 Task: Design a concept for a virtual art gallery exhibition landing page.
Action: Mouse moved to (196, 187)
Screenshot: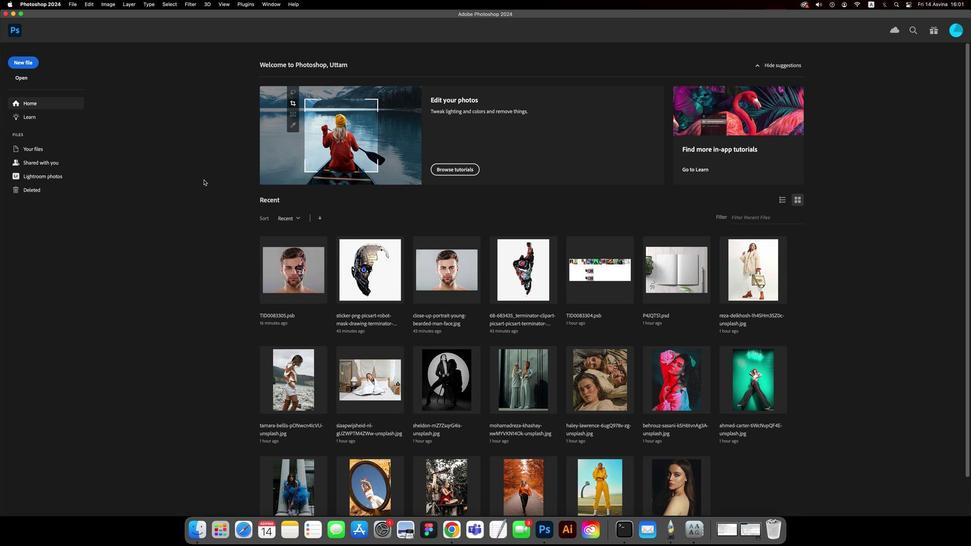 
Action: Mouse pressed left at (196, 187)
Screenshot: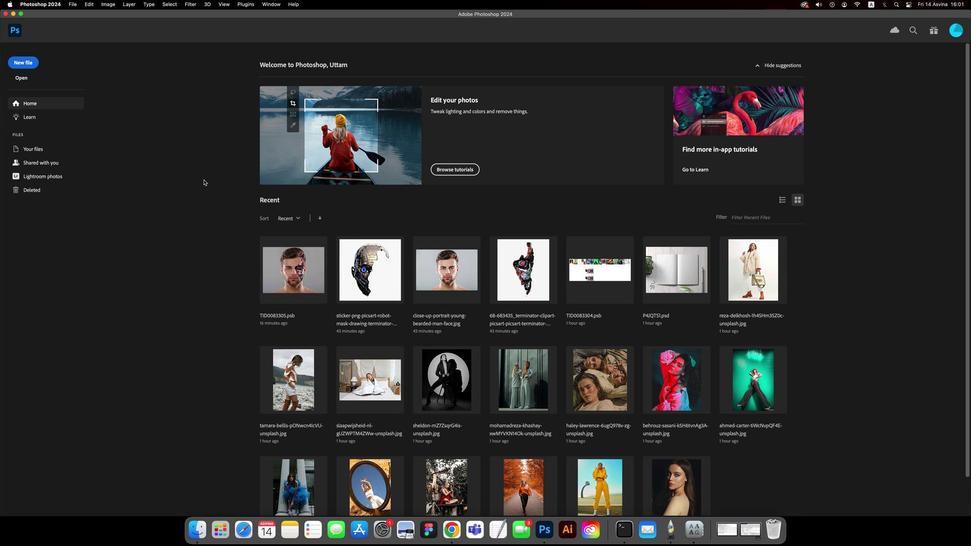 
Action: Mouse moved to (27, 80)
Screenshot: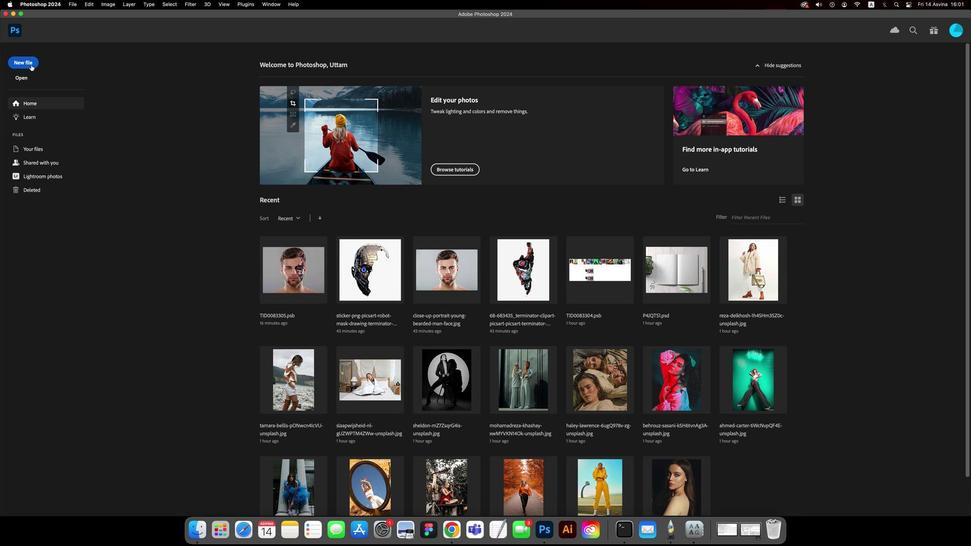 
Action: Mouse pressed left at (27, 80)
Screenshot: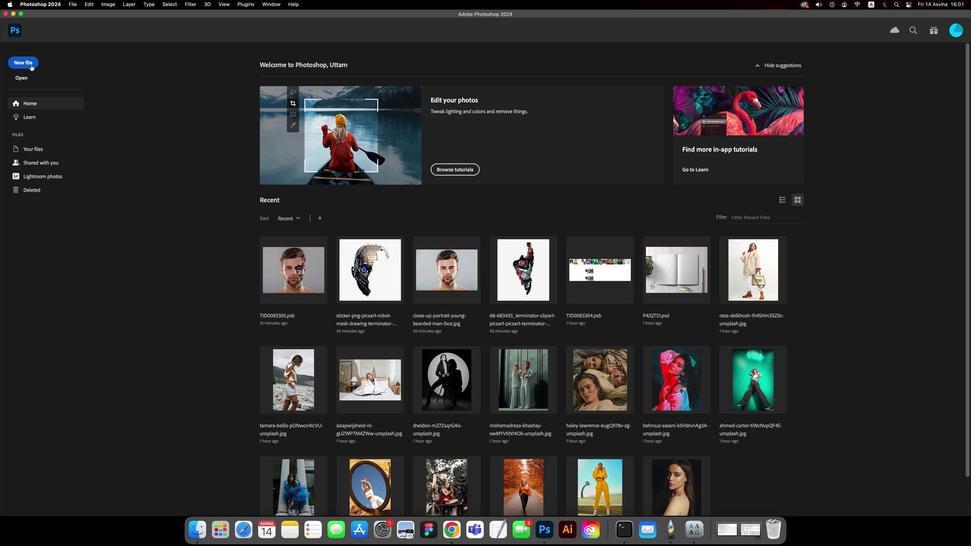 
Action: Mouse moved to (432, 149)
Screenshot: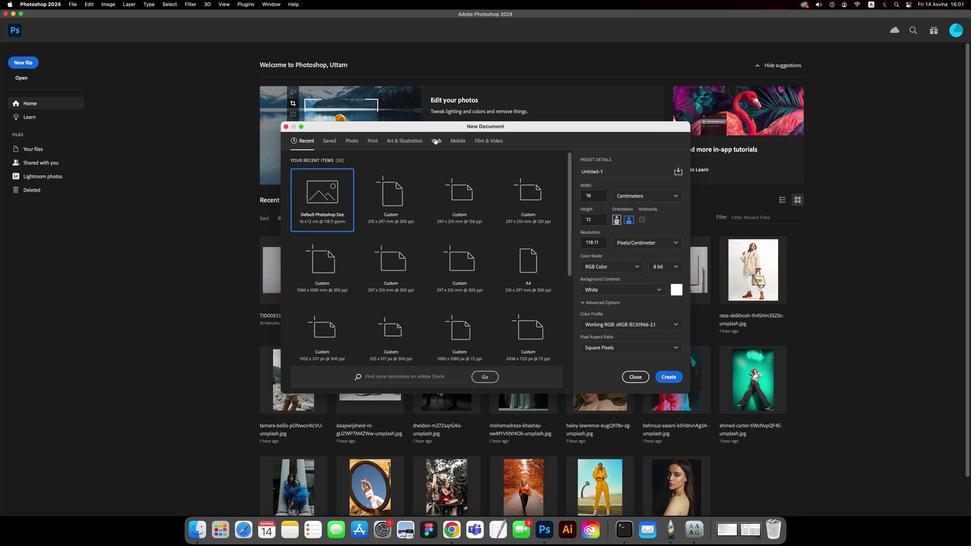 
Action: Mouse pressed left at (432, 149)
Screenshot: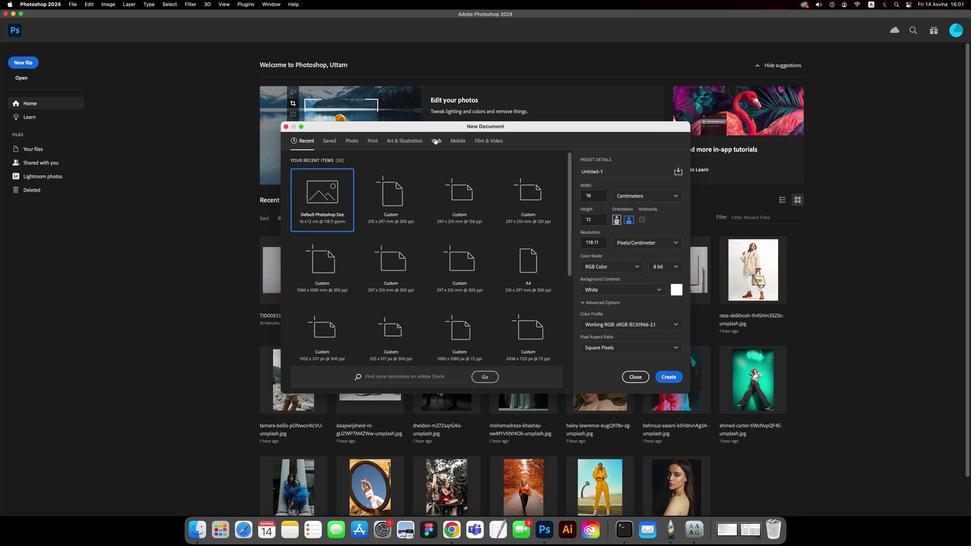 
Action: Mouse moved to (669, 370)
Screenshot: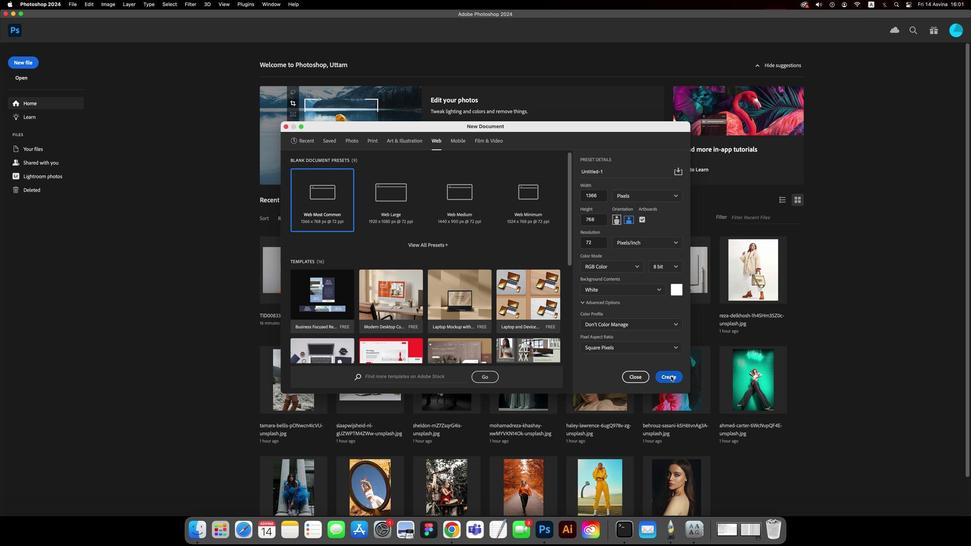 
Action: Mouse pressed left at (669, 370)
Screenshot: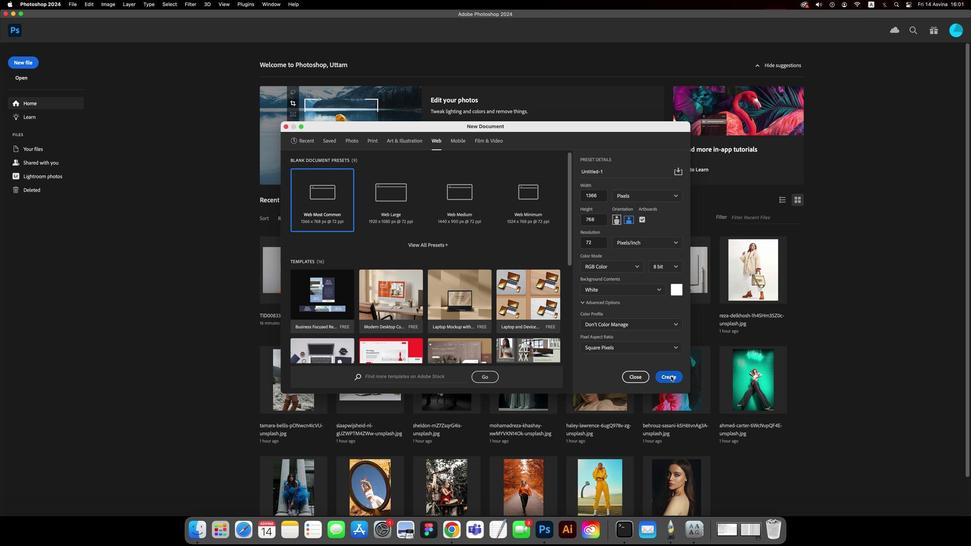 
Action: Mouse moved to (513, 275)
Screenshot: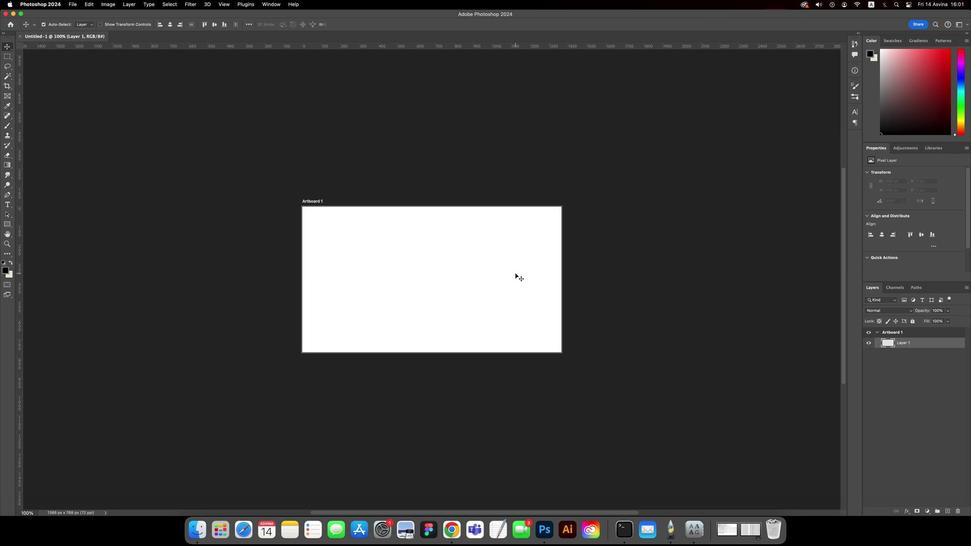 
Action: Mouse pressed left at (513, 275)
Screenshot: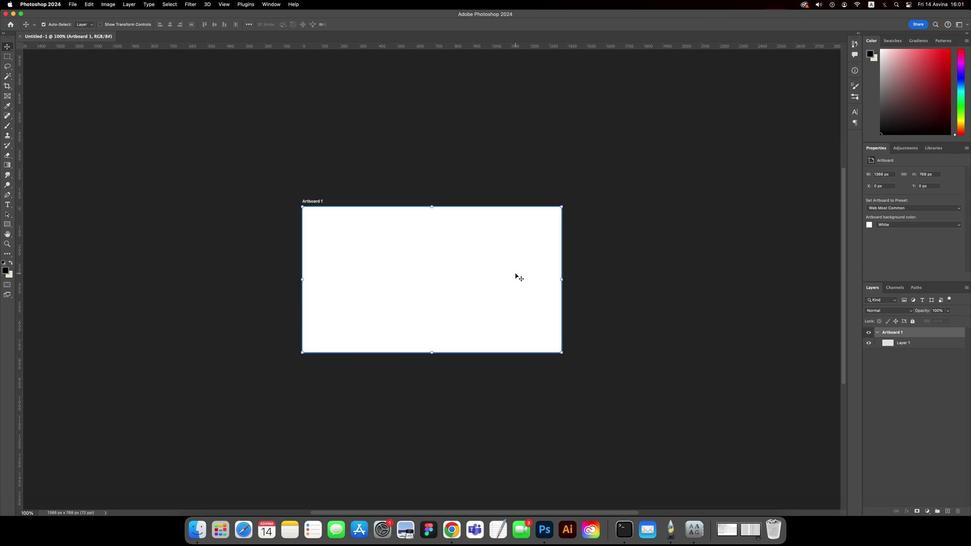 
Action: Mouse moved to (241, 175)
Screenshot: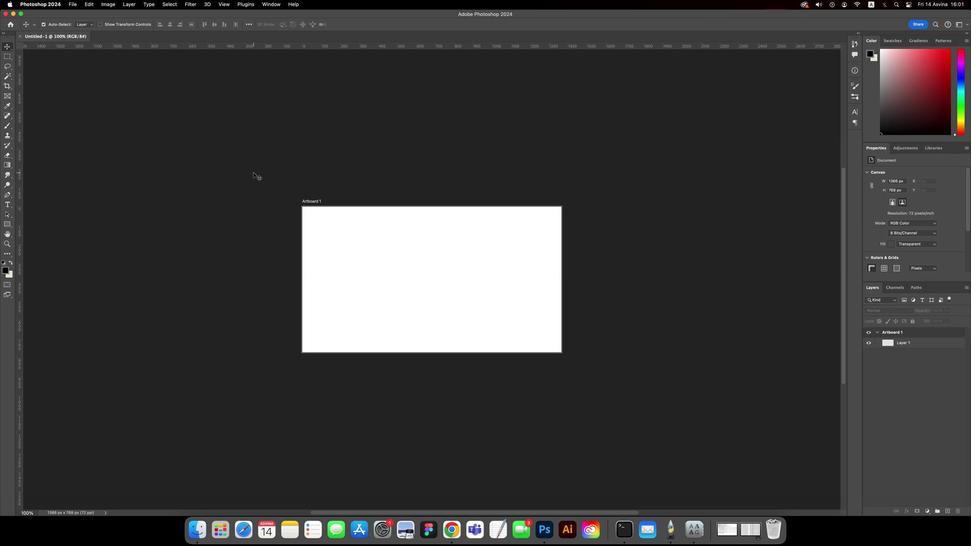 
Action: Mouse pressed left at (241, 175)
Screenshot: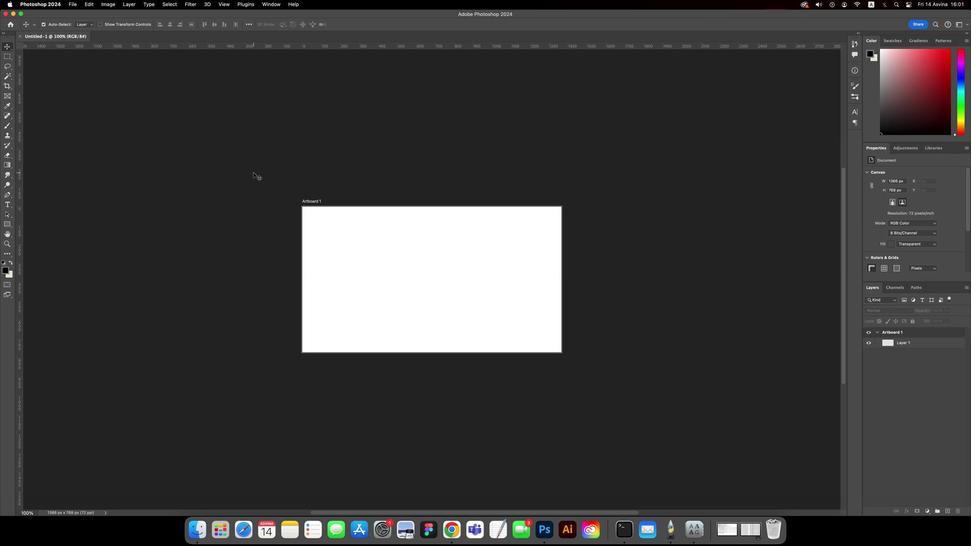 
Action: Mouse moved to (70, 22)
Screenshot: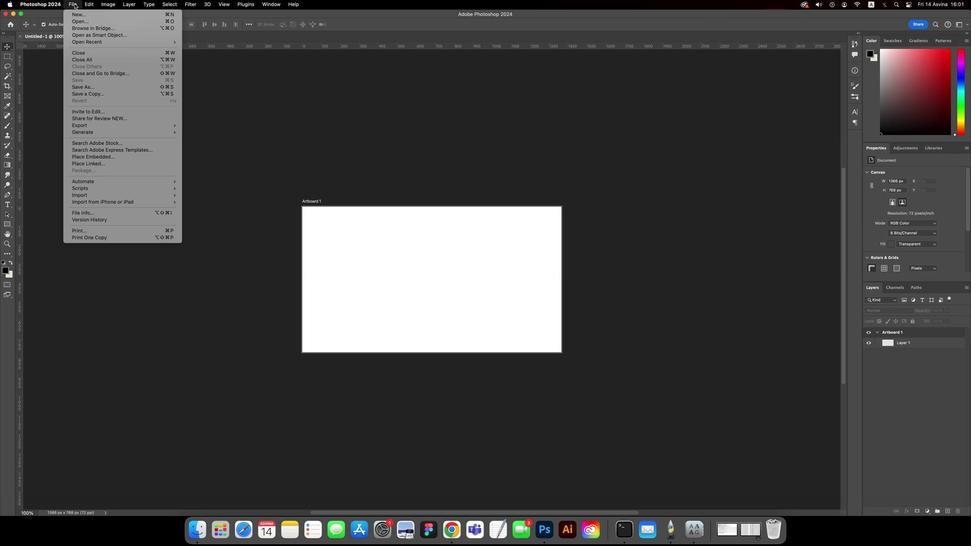 
Action: Mouse pressed left at (70, 22)
Screenshot: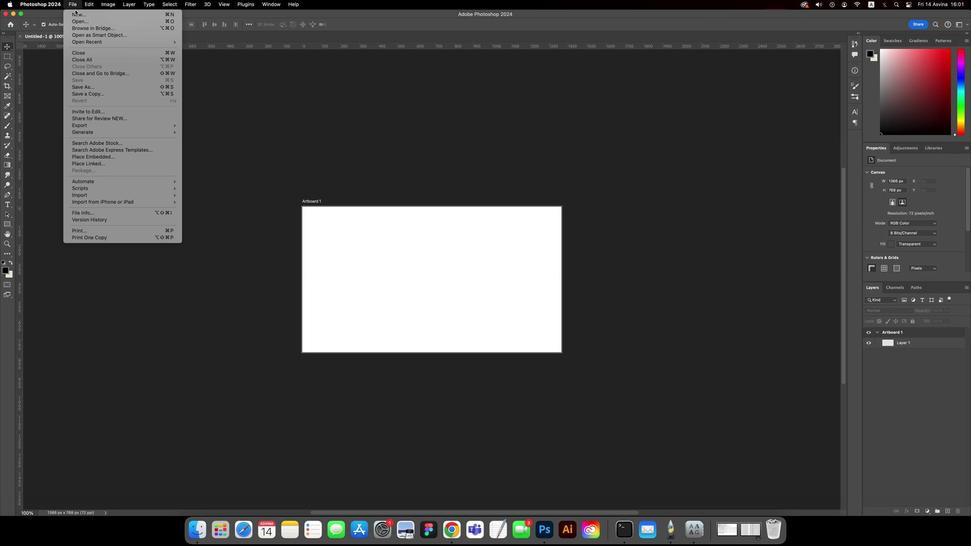 
Action: Mouse moved to (71, 37)
Screenshot: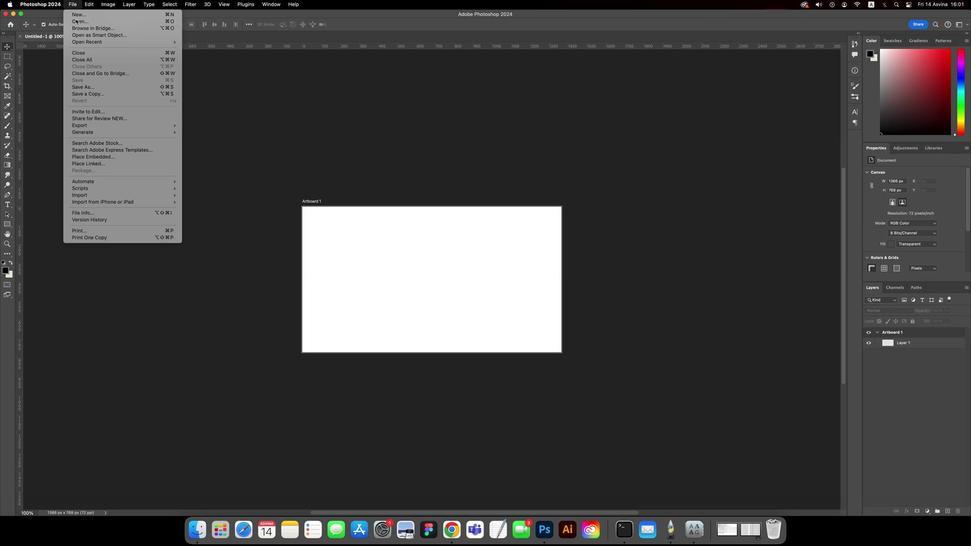 
Action: Mouse pressed left at (71, 37)
Screenshot: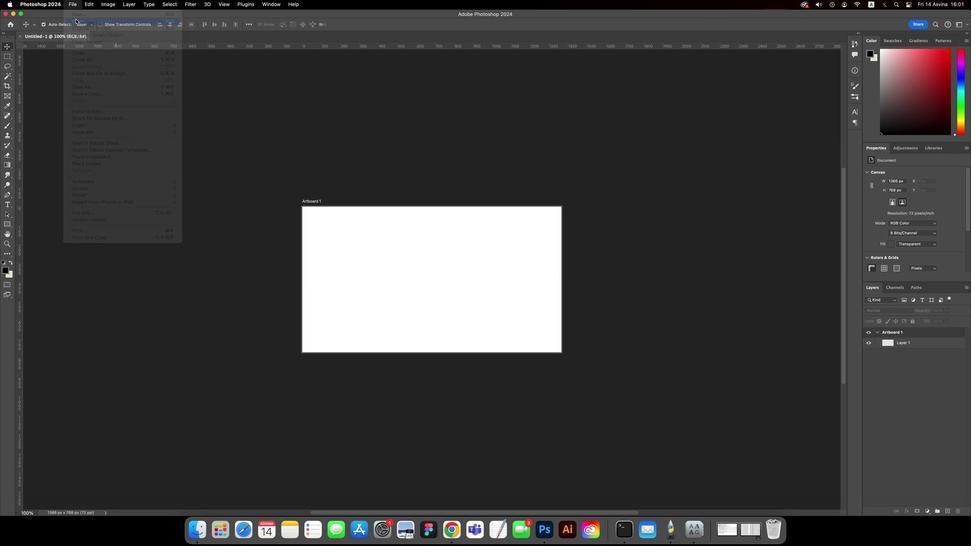 
Action: Mouse moved to (358, 160)
Screenshot: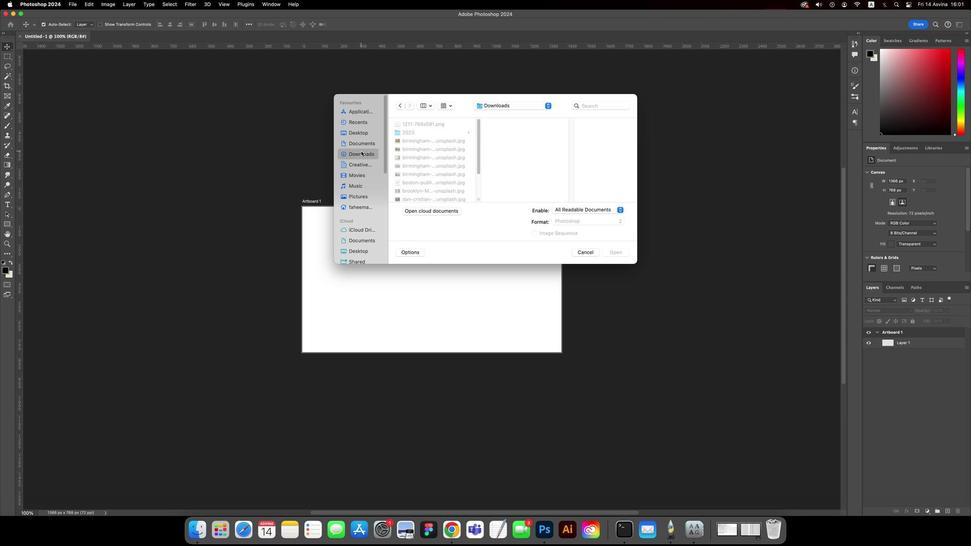 
Action: Mouse pressed left at (358, 160)
Screenshot: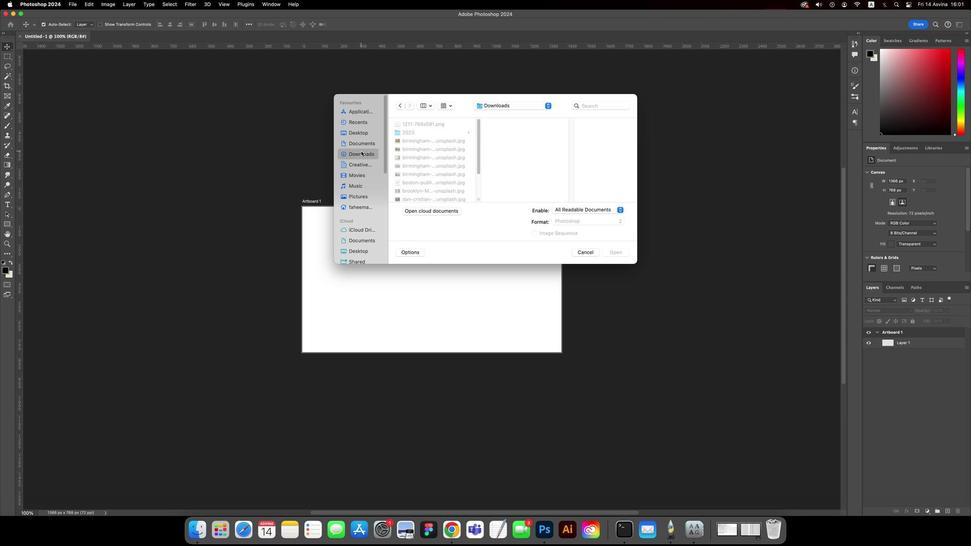 
Action: Mouse moved to (406, 137)
Screenshot: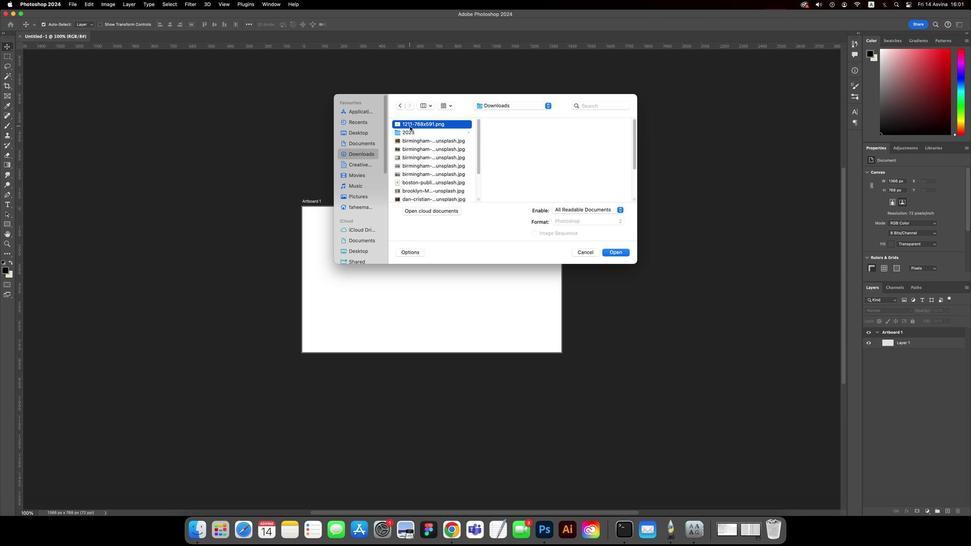 
Action: Mouse pressed left at (406, 137)
Screenshot: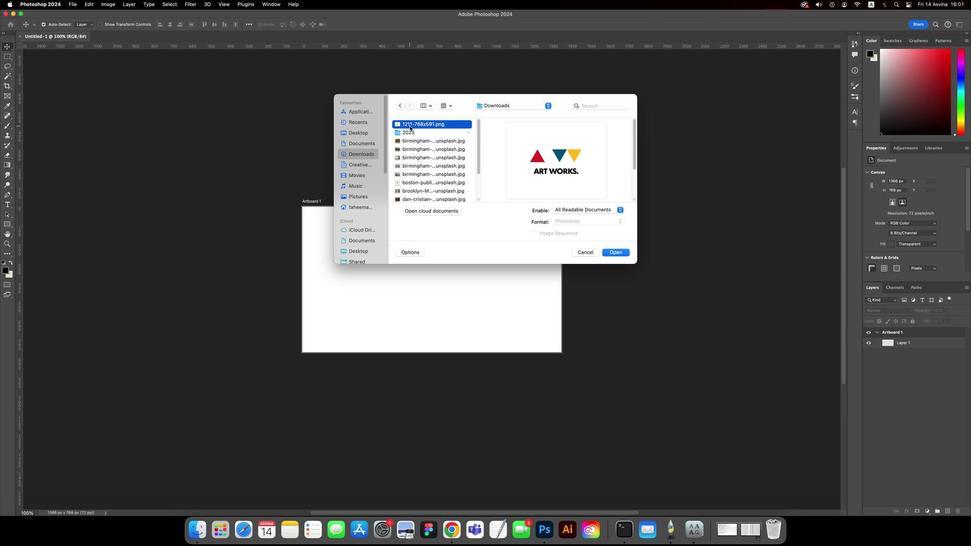 
Action: Key pressed Key.enter
Screenshot: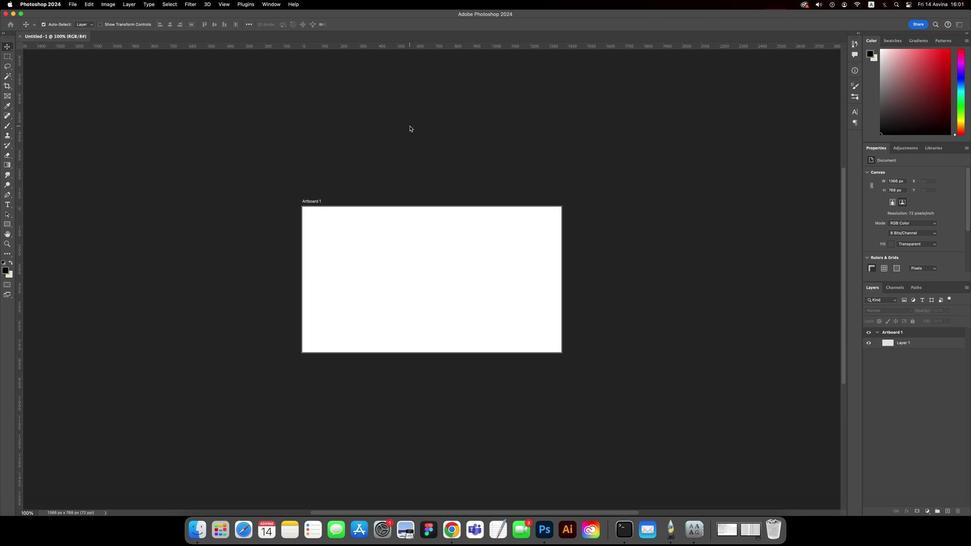 
Action: Mouse moved to (423, 257)
Screenshot: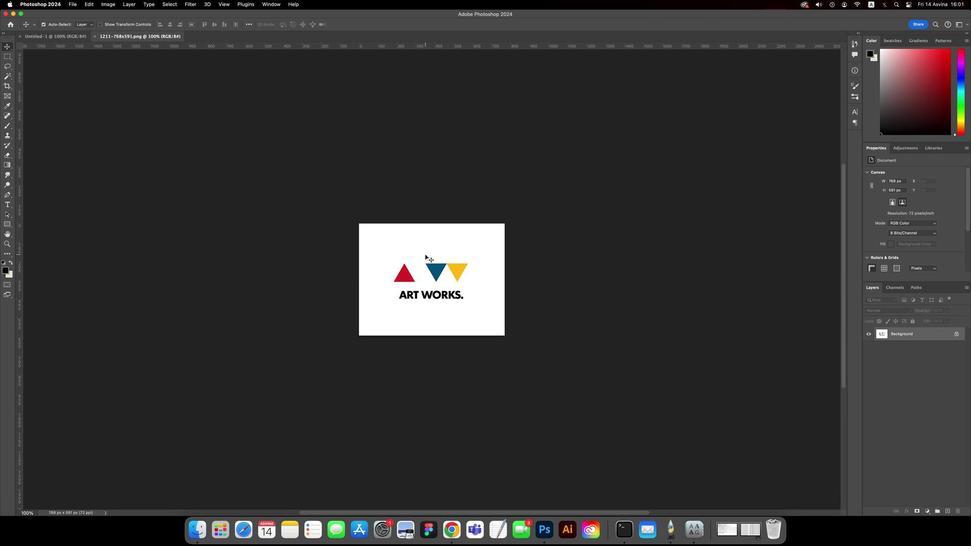 
Action: Mouse pressed left at (423, 257)
Screenshot: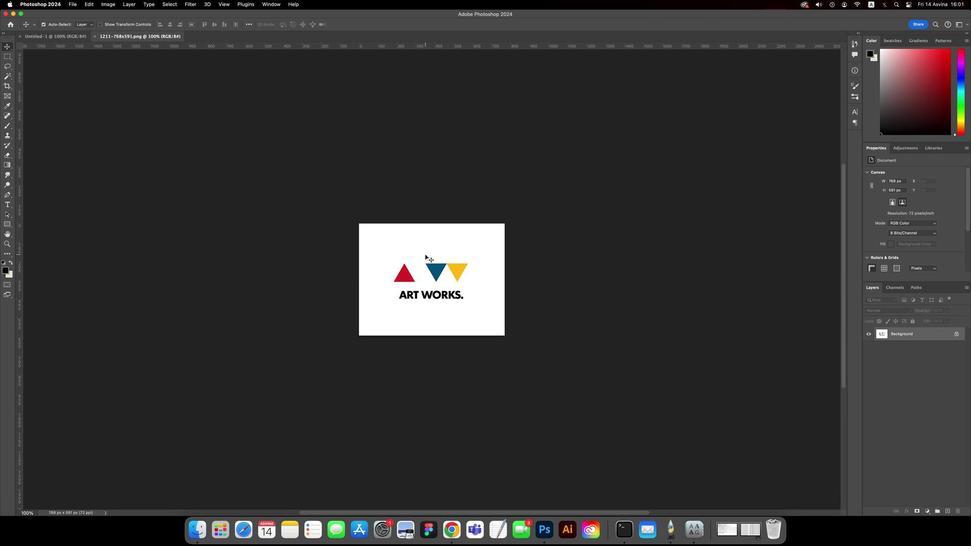 
Action: Key pressed Key.alt
Screenshot: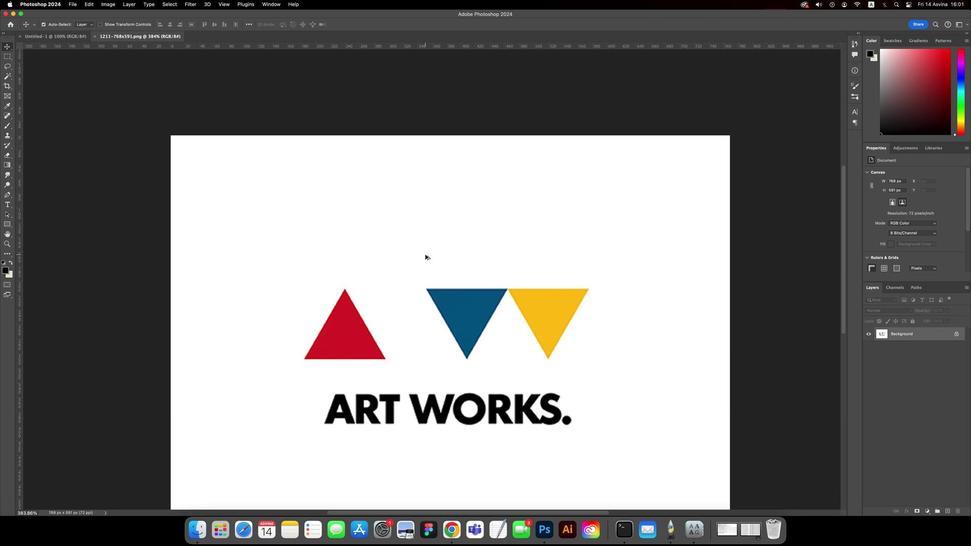 
Action: Mouse scrolled (423, 257) with delta (-3, 20)
Screenshot: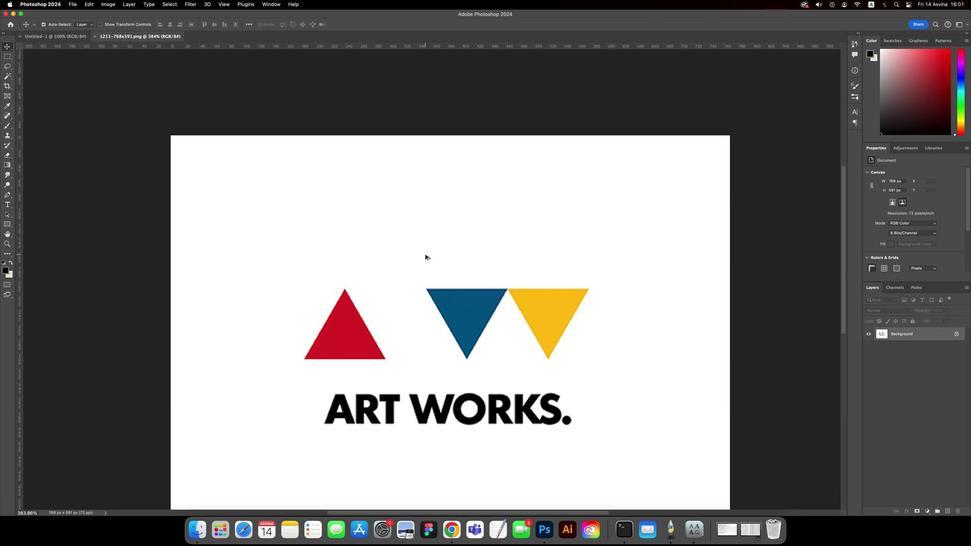 
Action: Mouse scrolled (423, 257) with delta (-3, 20)
Screenshot: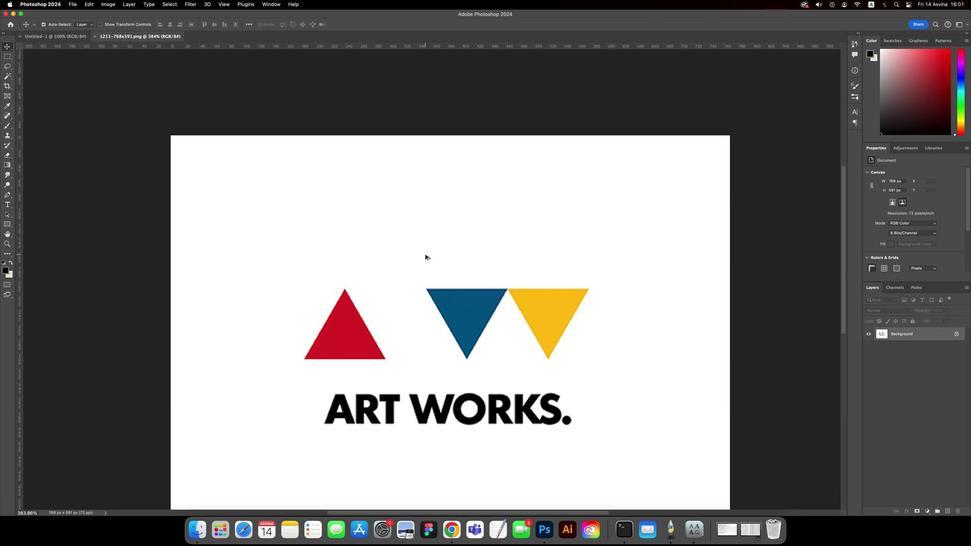
Action: Mouse scrolled (423, 257) with delta (-3, 21)
Screenshot: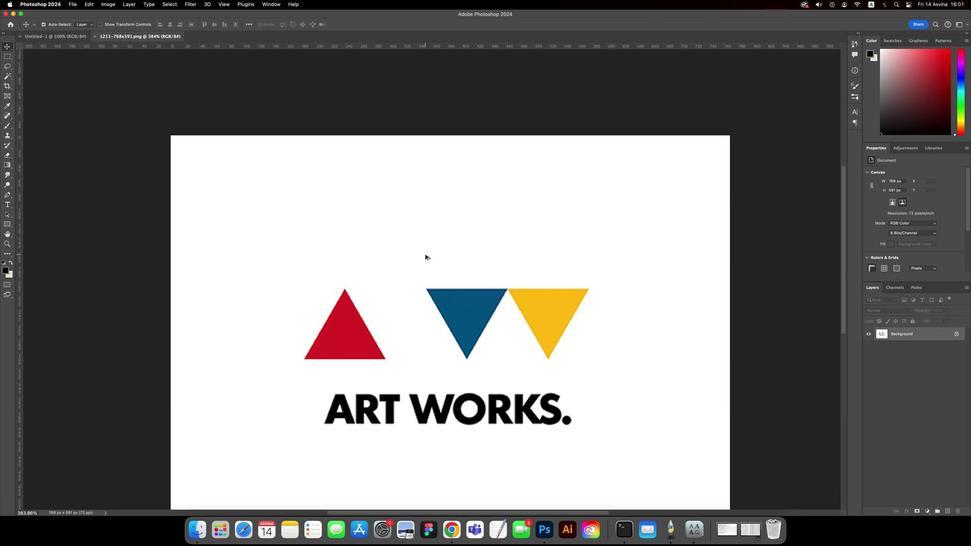 
Action: Mouse moved to (426, 272)
Screenshot: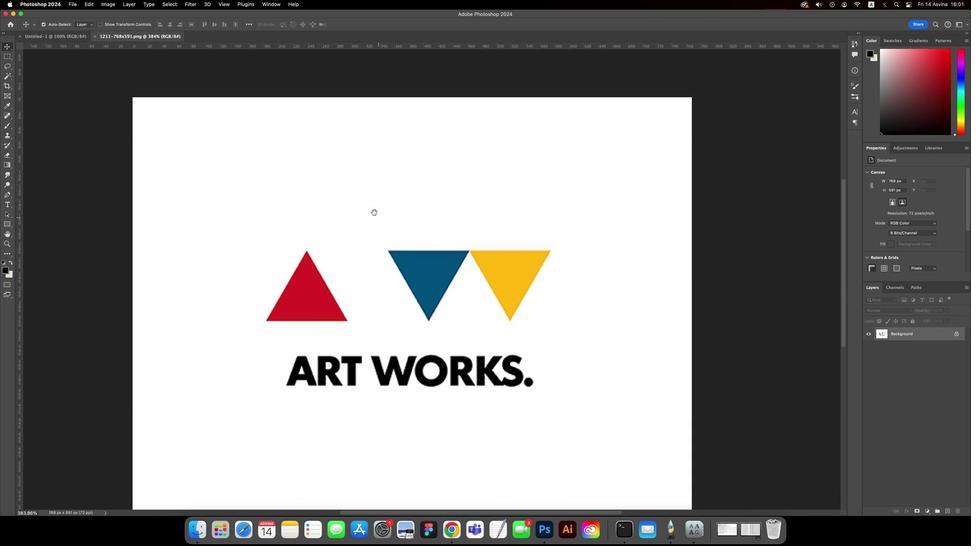
Action: Key pressed Key.space
Screenshot: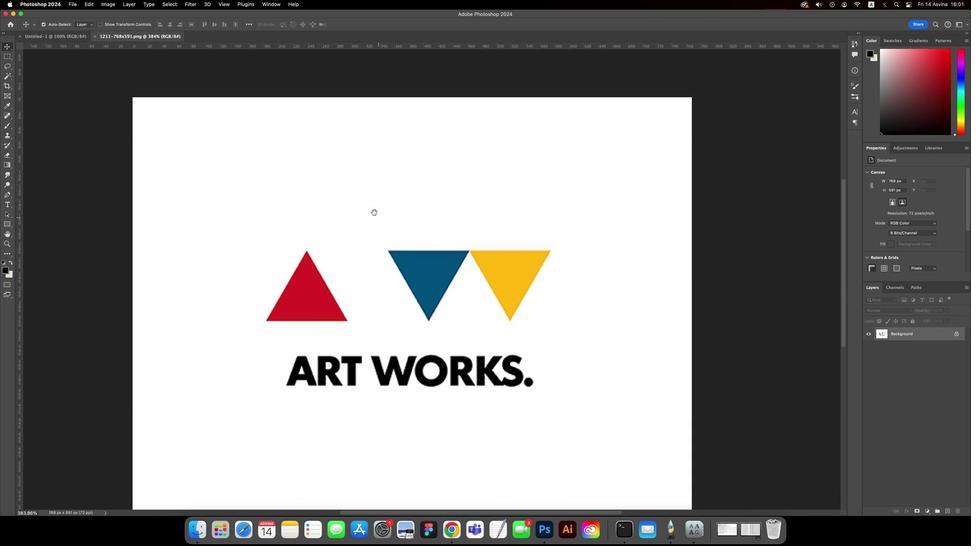 
Action: Mouse moved to (426, 273)
Screenshot: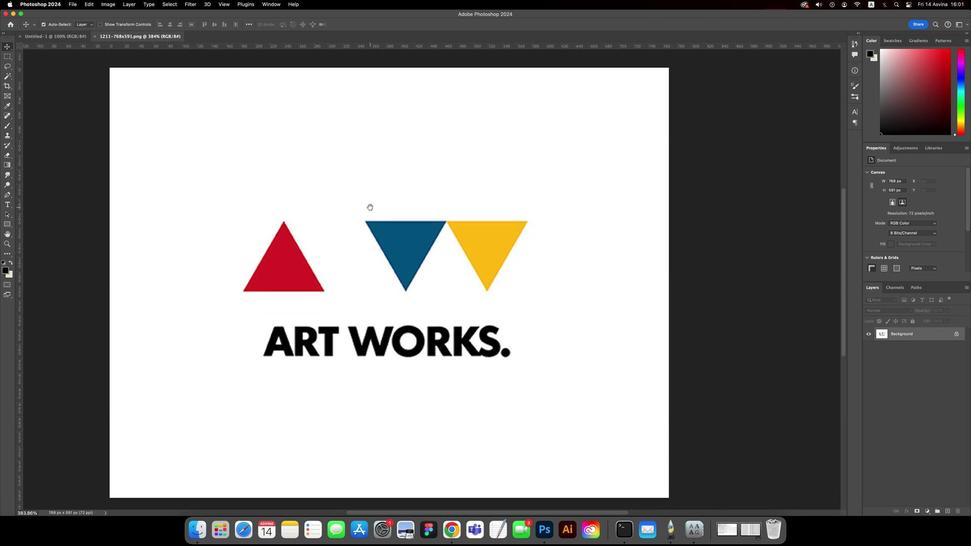 
Action: Mouse pressed left at (426, 273)
Screenshot: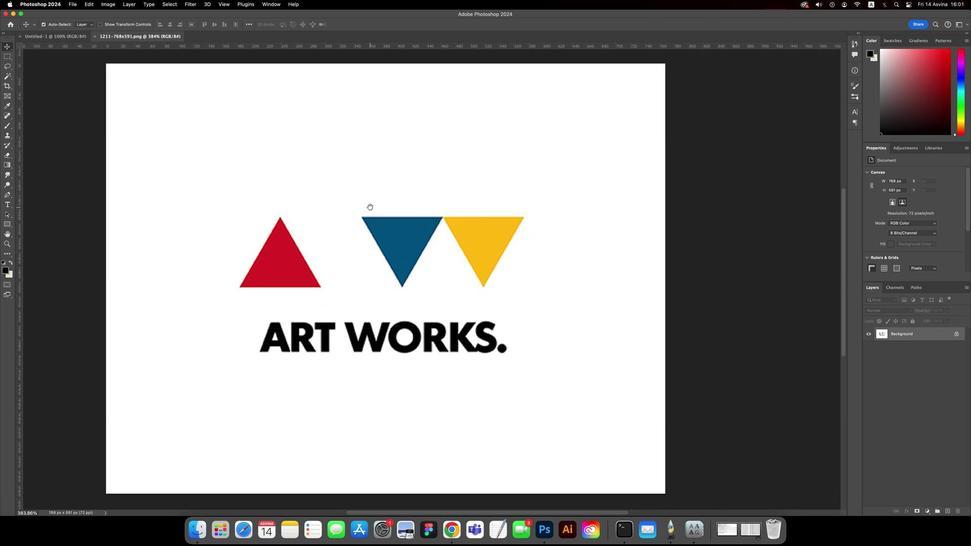 
Action: Mouse moved to (375, 218)
Screenshot: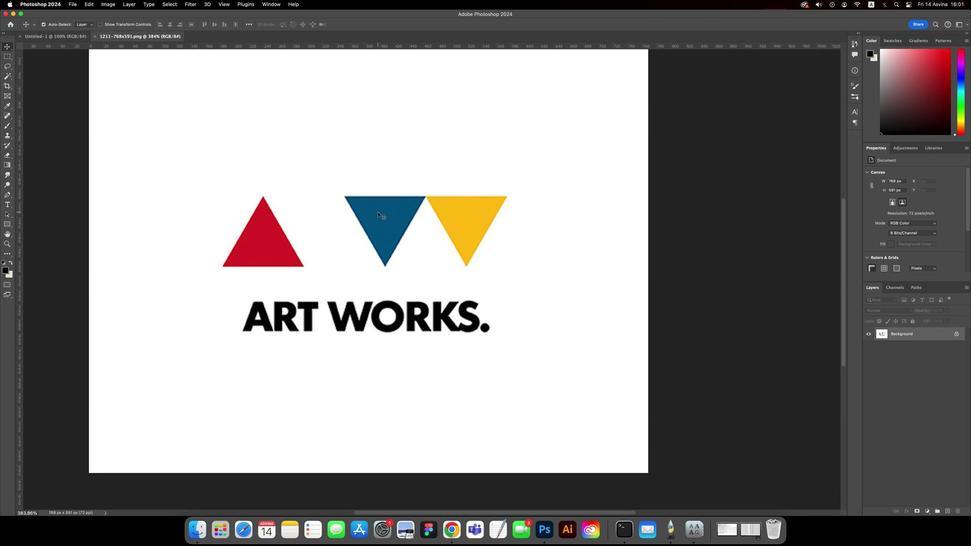 
Action: Key pressed Key.cmd'j'
Screenshot: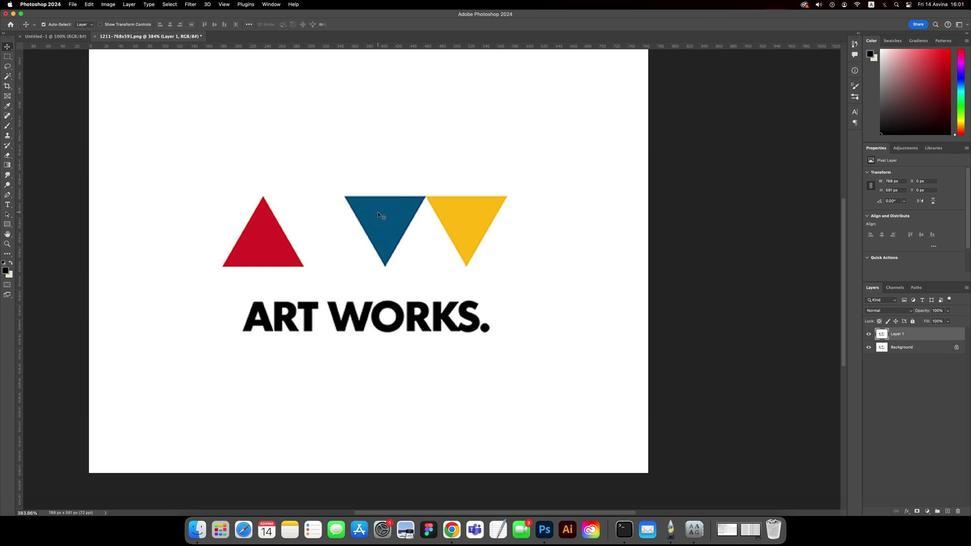 
Action: Mouse moved to (870, 346)
Screenshot: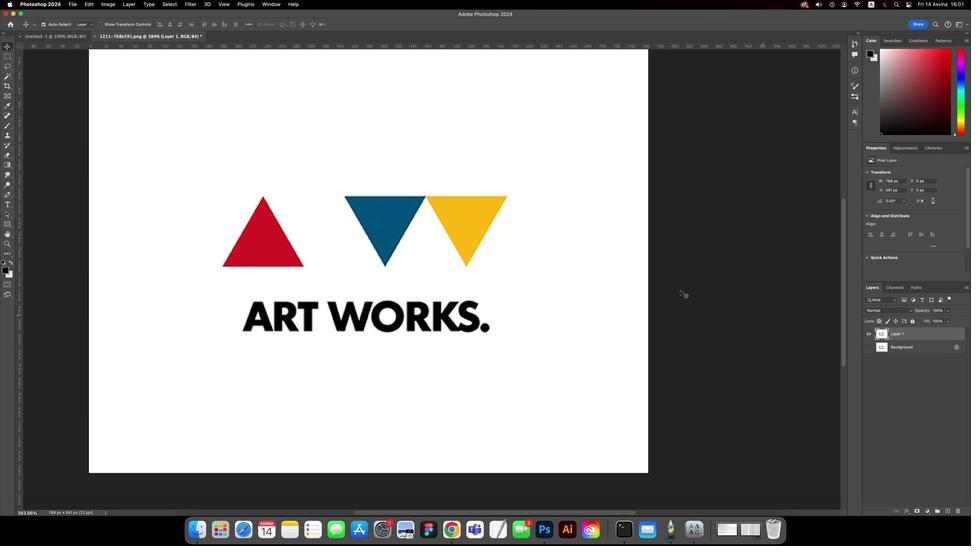 
Action: Mouse pressed left at (870, 346)
Screenshot: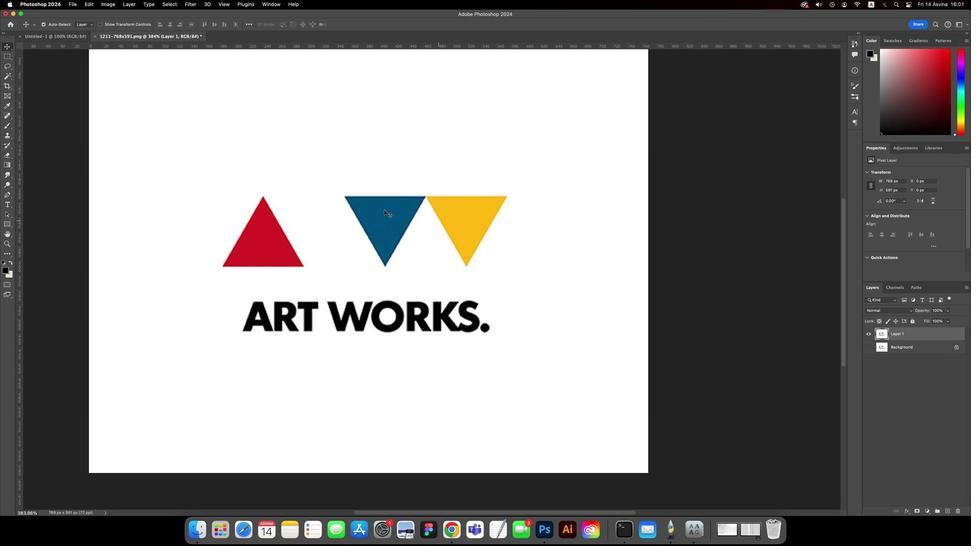 
Action: Mouse moved to (332, 201)
Screenshot: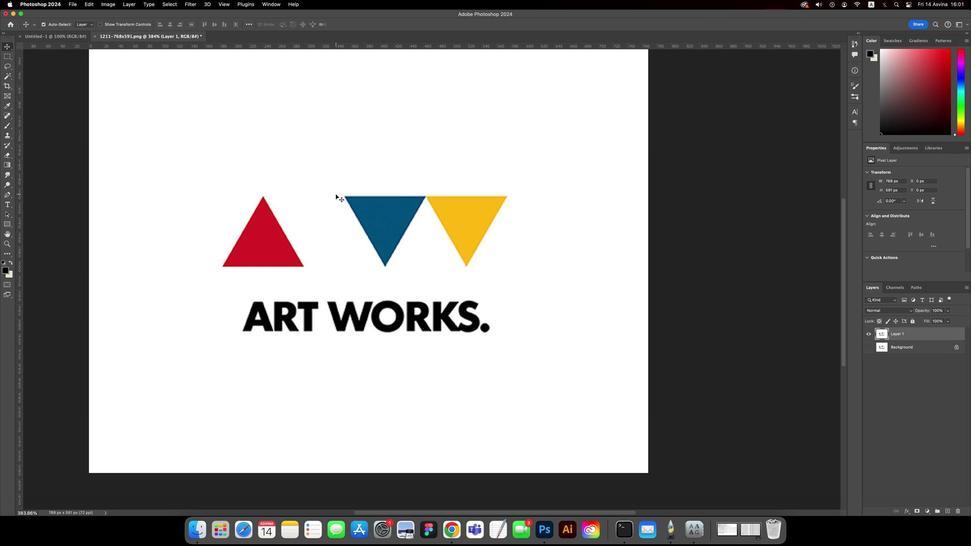 
Action: Mouse pressed left at (332, 201)
Screenshot: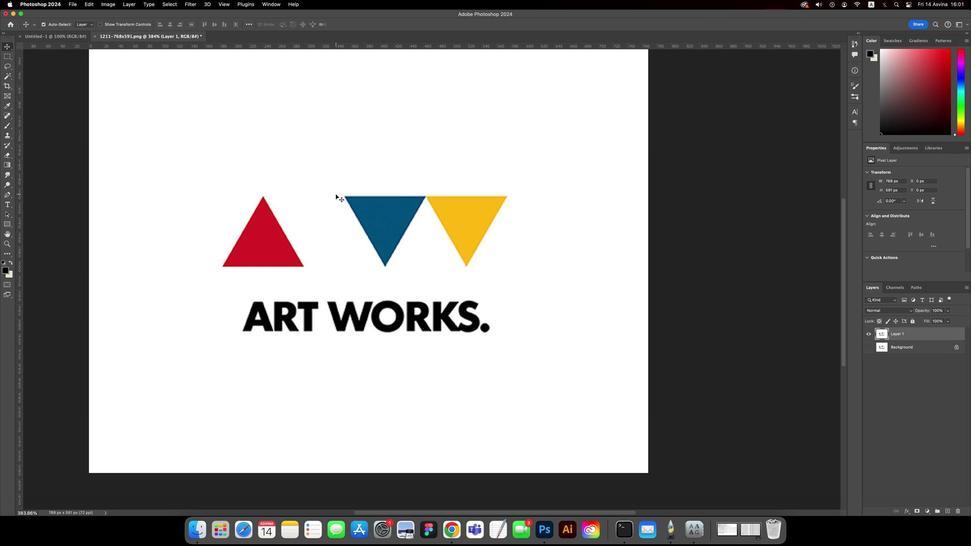 
Action: Key pressed 'w'
Screenshot: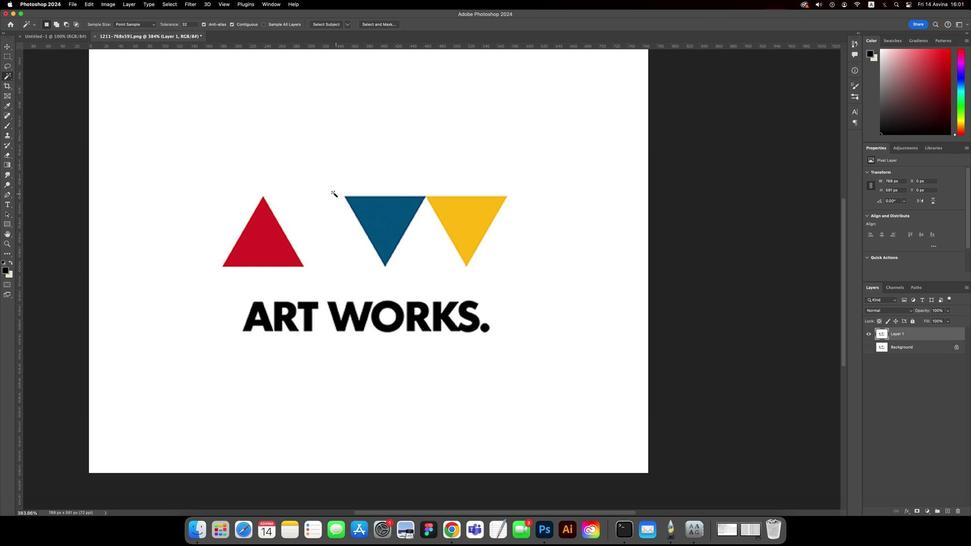 
Action: Mouse moved to (0, 91)
Screenshot: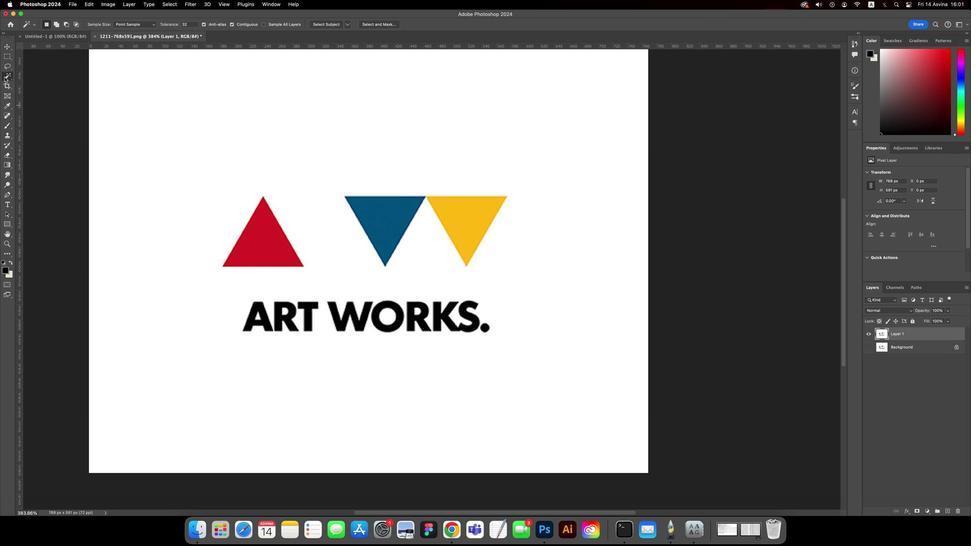 
Action: Mouse pressed left at (0, 91)
Screenshot: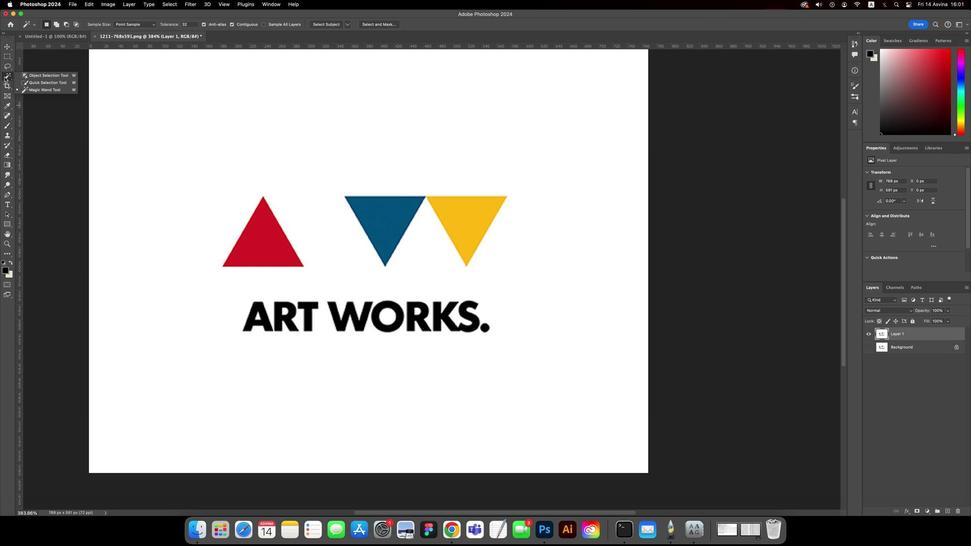 
Action: Mouse moved to (204, 153)
Screenshot: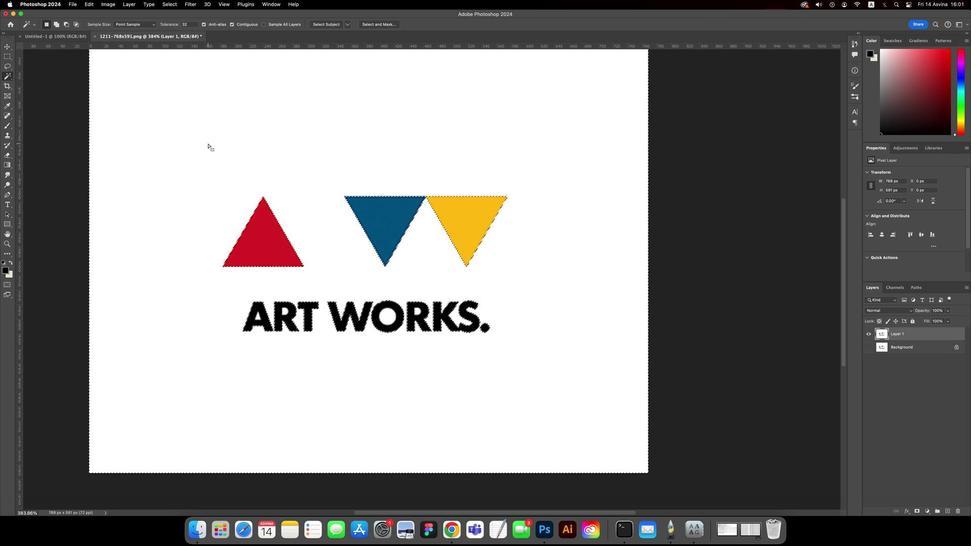 
Action: Mouse pressed left at (204, 153)
Screenshot: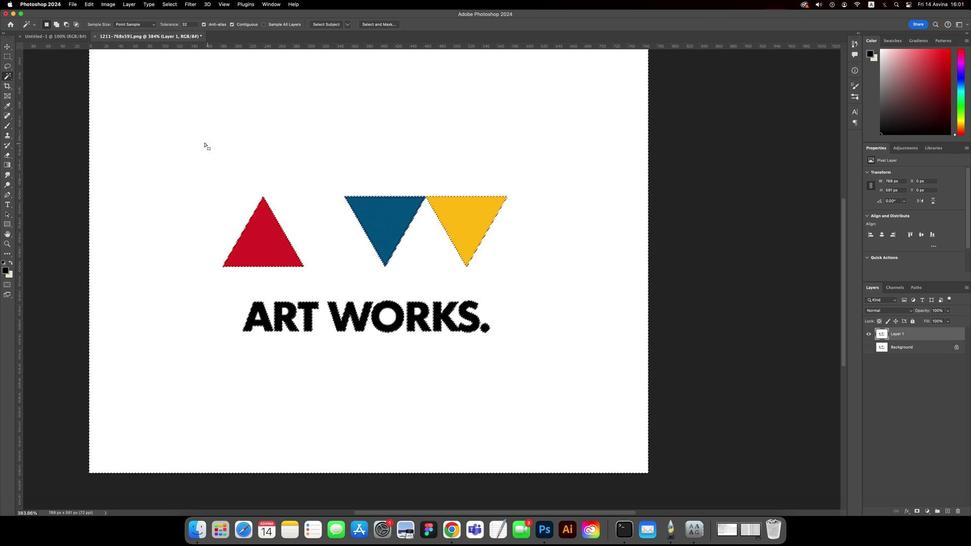 
Action: Mouse moved to (191, 150)
Screenshot: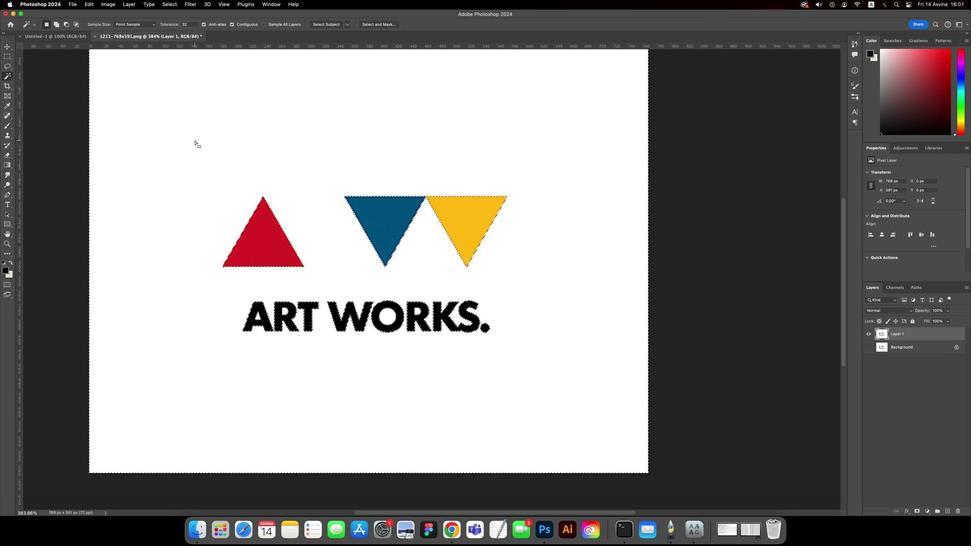 
Action: Key pressed Key.backspace
Screenshot: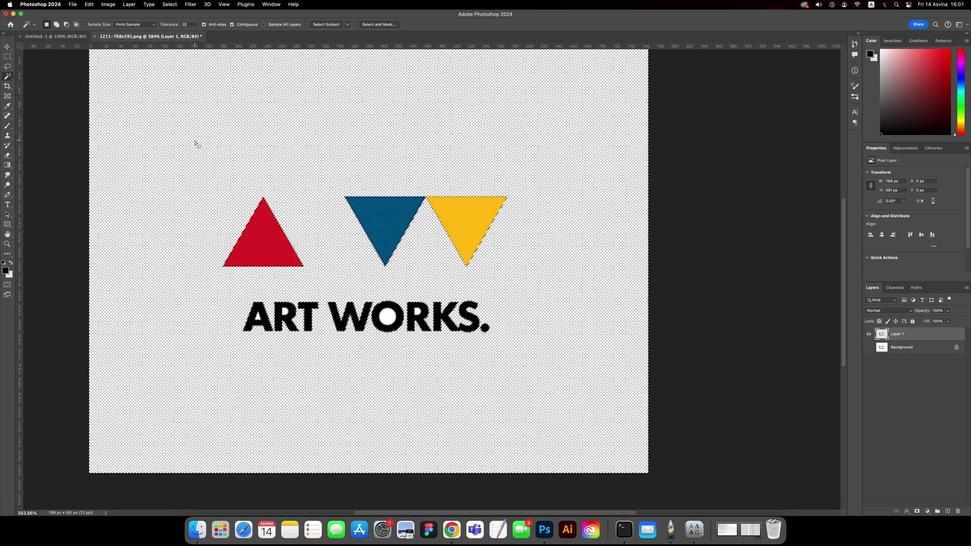 
Action: Mouse moved to (384, 316)
Screenshot: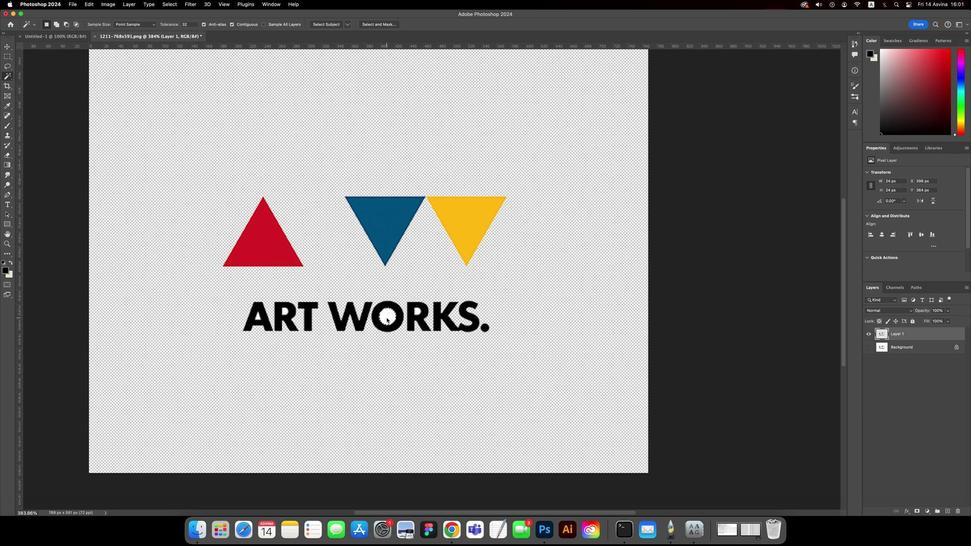 
Action: Mouse pressed left at (384, 316)
Screenshot: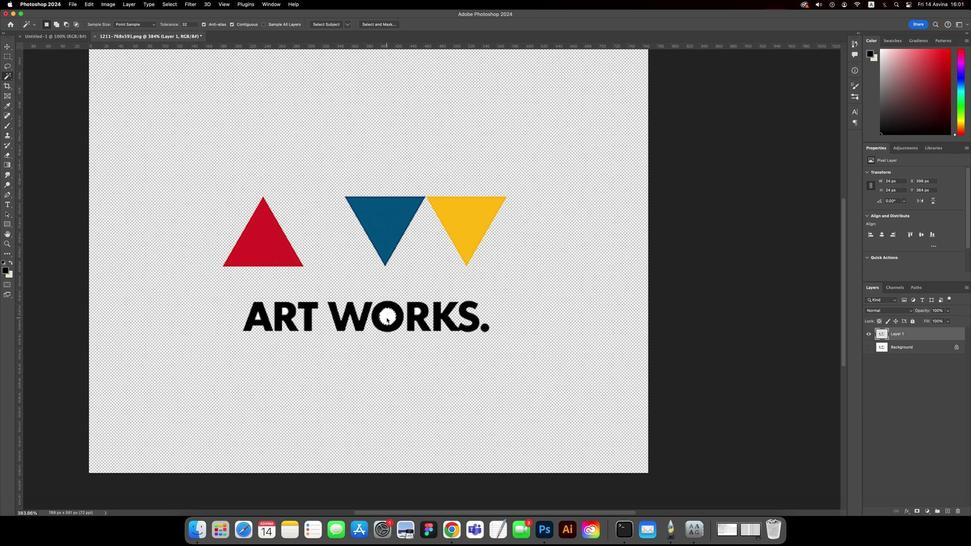 
Action: Key pressed Key.backspace
Screenshot: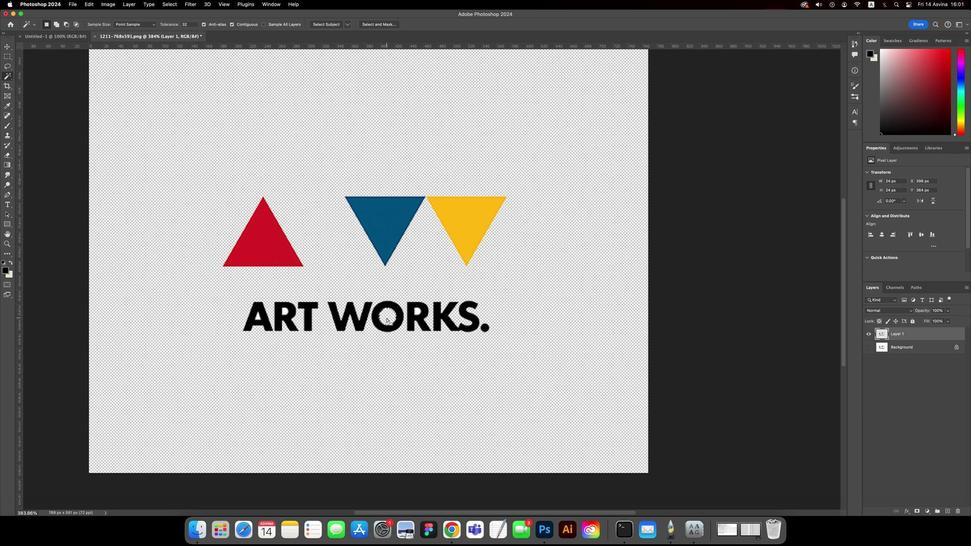 
Action: Mouse moved to (416, 310)
Screenshot: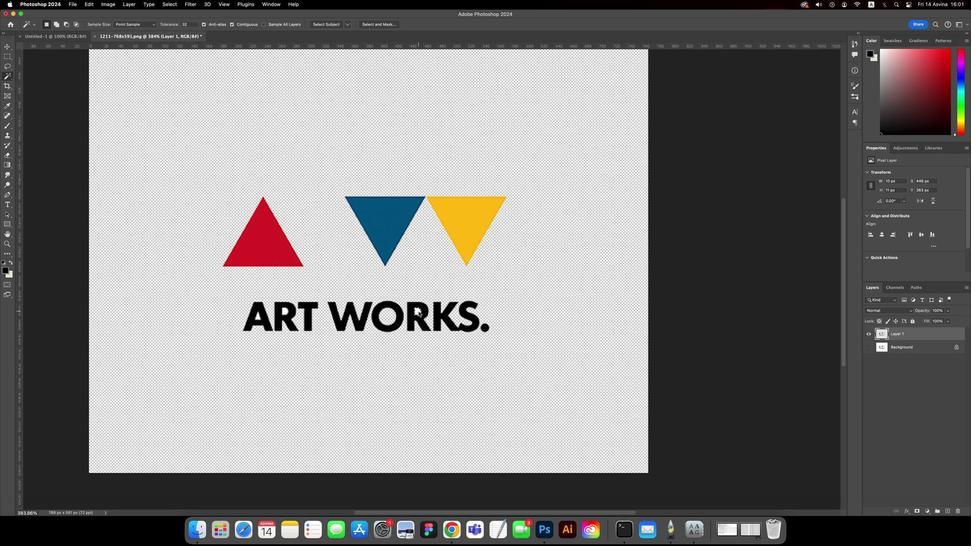 
Action: Mouse pressed left at (416, 310)
Screenshot: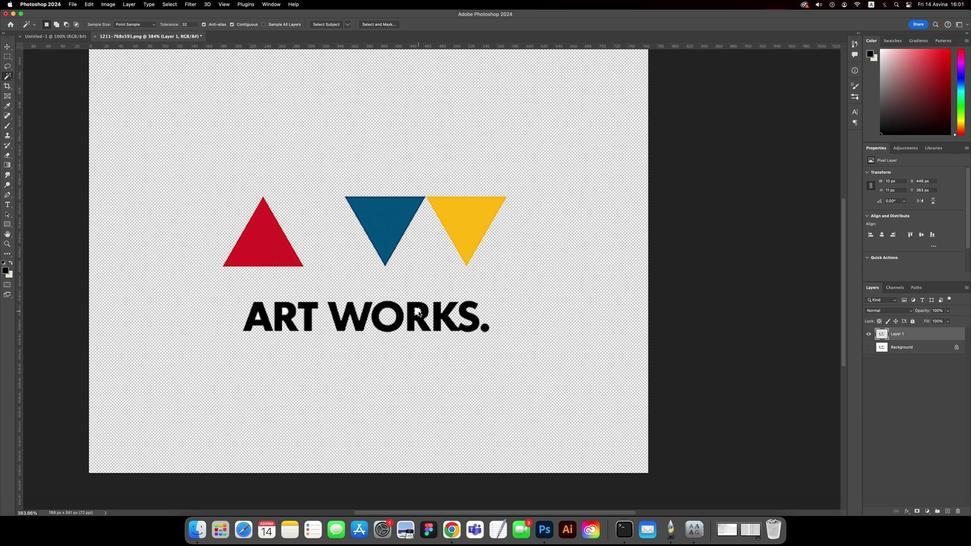 
Action: Key pressed Key.backspace
Screenshot: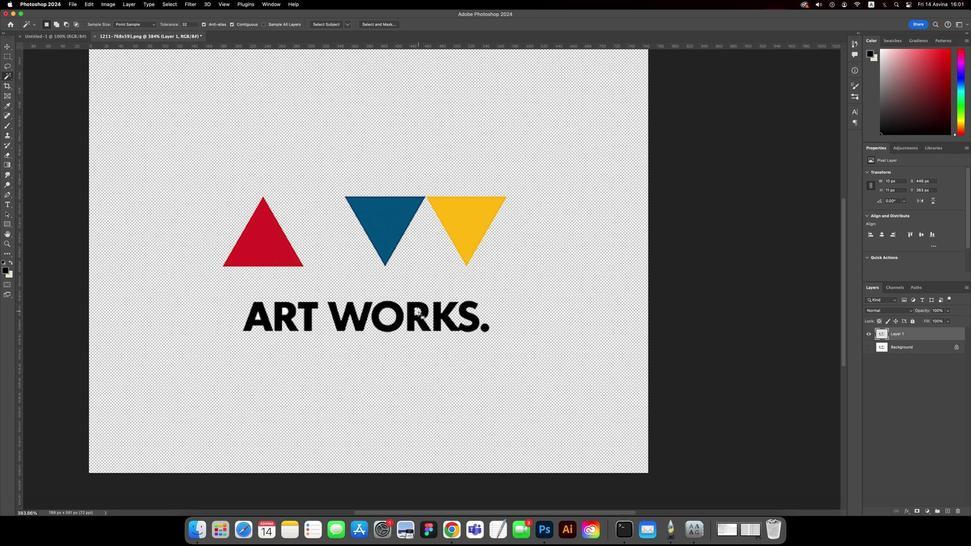 
Action: Mouse moved to (282, 311)
Screenshot: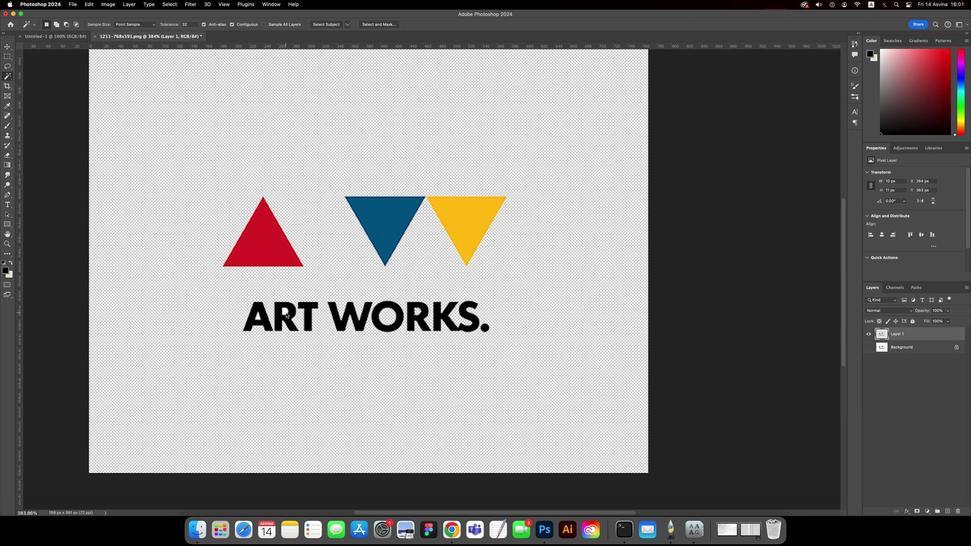 
Action: Mouse pressed left at (282, 311)
Screenshot: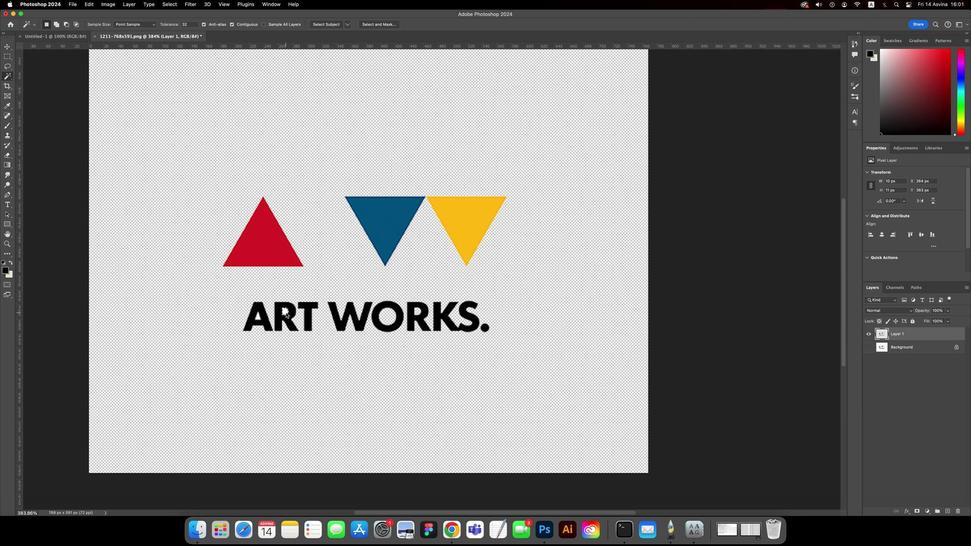 
Action: Key pressed Key.backspaceKey.cmd
Screenshot: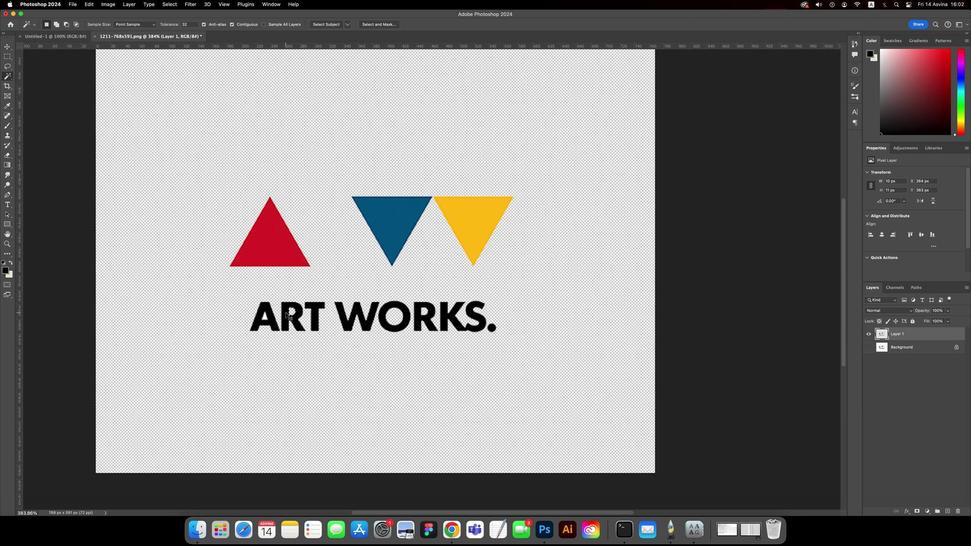 
Action: Mouse scrolled (282, 311) with delta (-3, 20)
Screenshot: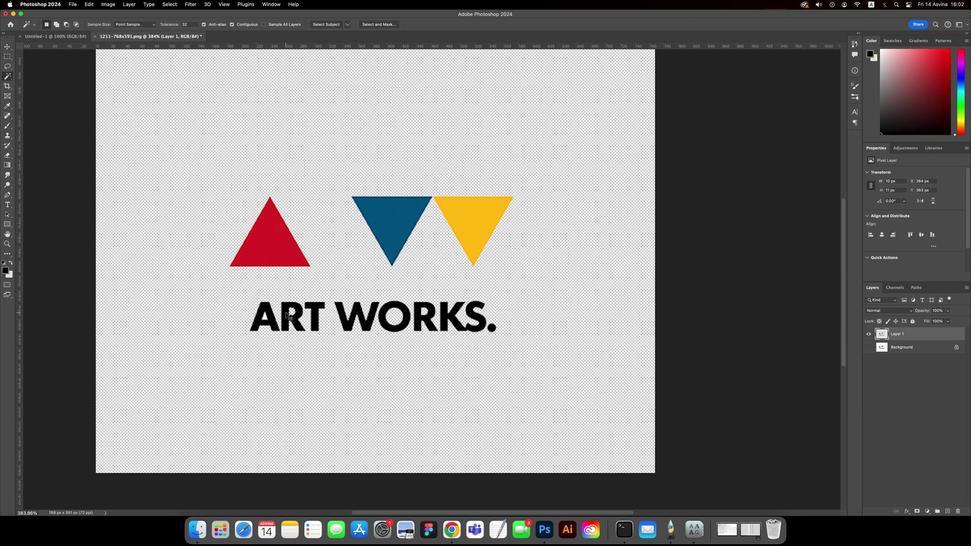 
Action: Mouse scrolled (282, 311) with delta (-3, 20)
Screenshot: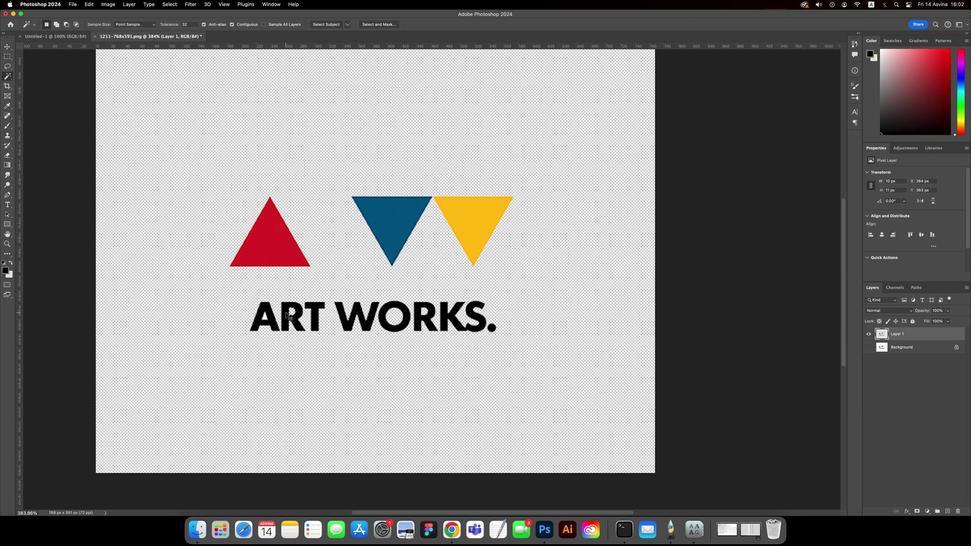 
Action: Mouse moved to (280, 314)
Screenshot: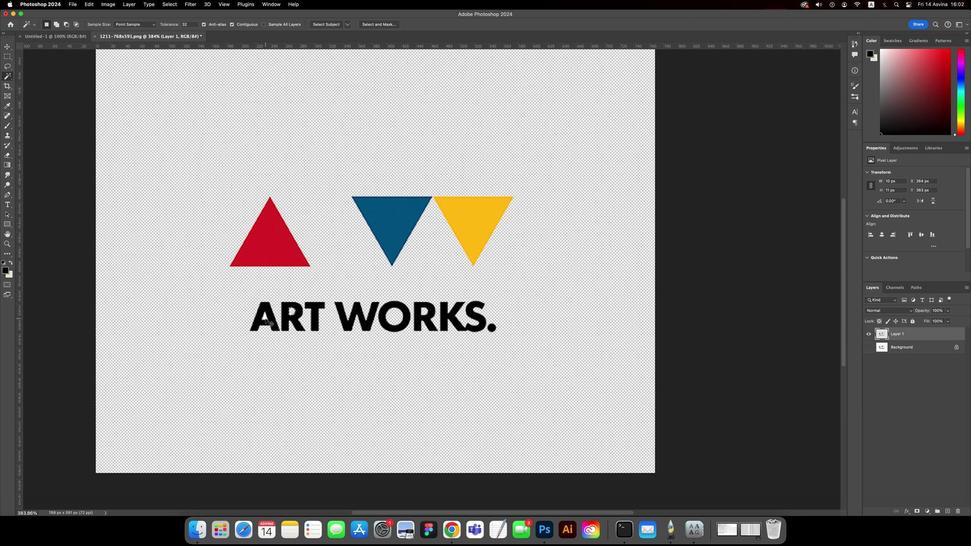 
Action: Key pressed Key.cmd
Screenshot: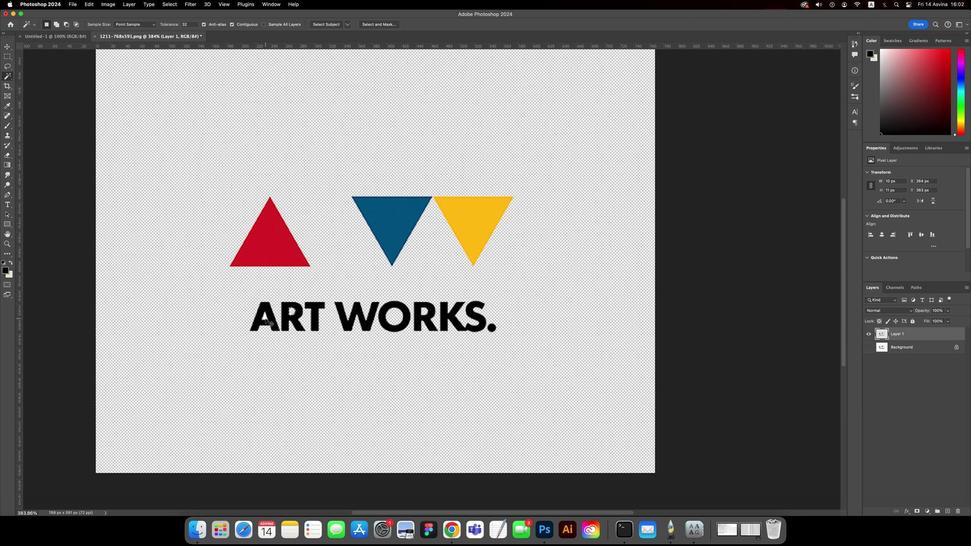 
Action: Mouse moved to (262, 317)
Screenshot: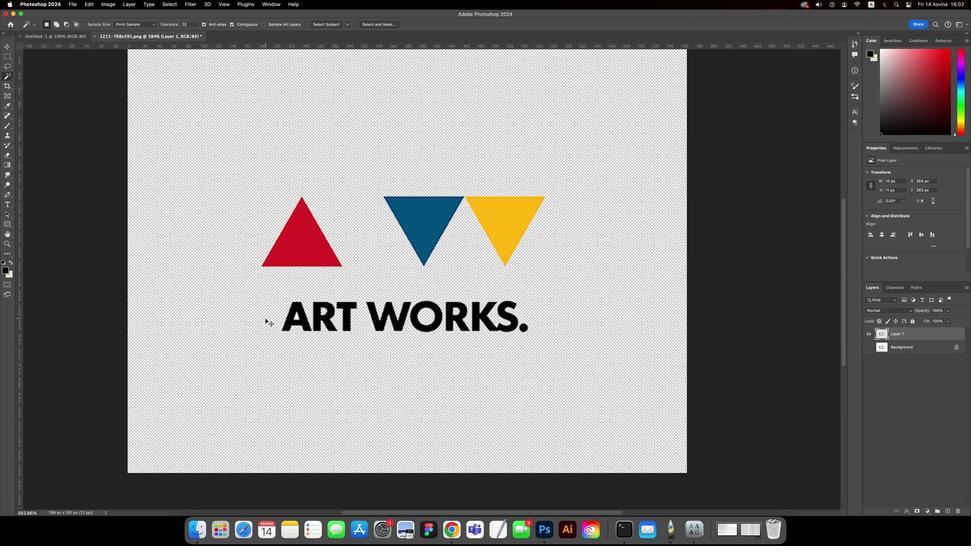 
Action: Mouse scrolled (262, 317) with delta (-3, 20)
Screenshot: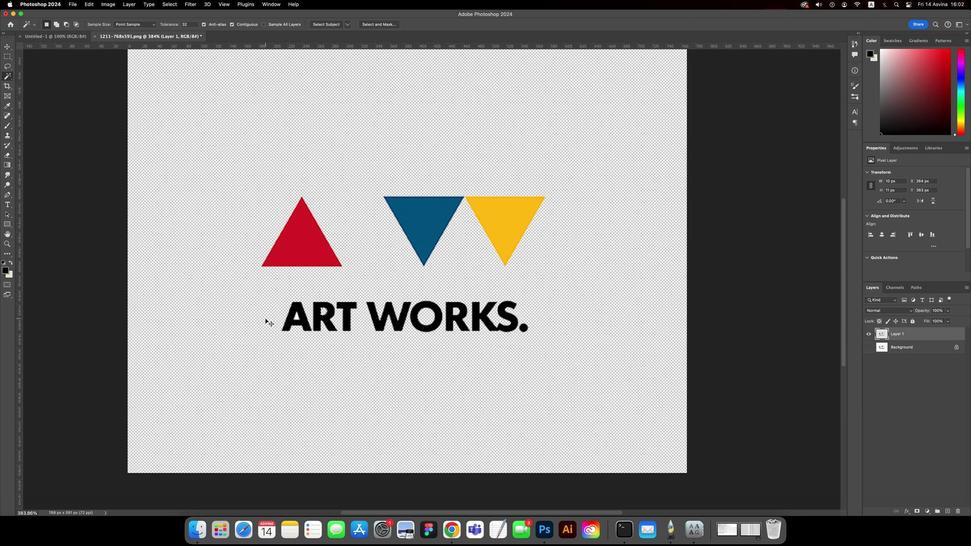 
Action: Mouse scrolled (262, 317) with delta (-3, 20)
Screenshot: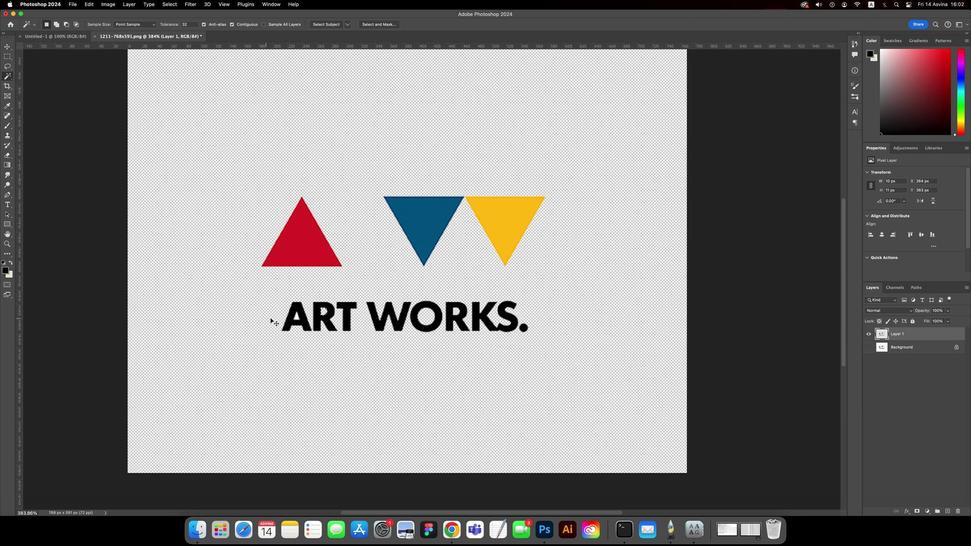 
Action: Mouse scrolled (262, 317) with delta (-3, 21)
Screenshot: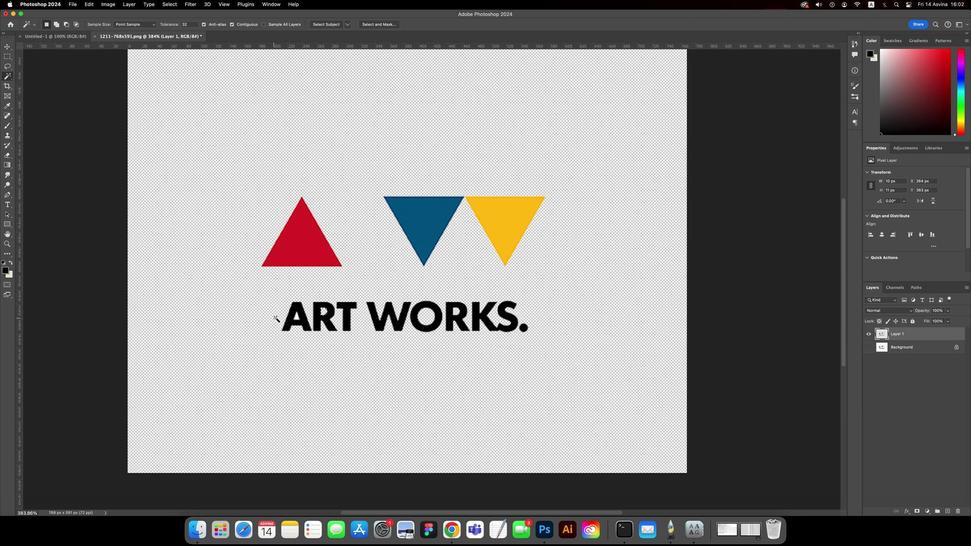 
Action: Mouse moved to (289, 316)
Screenshot: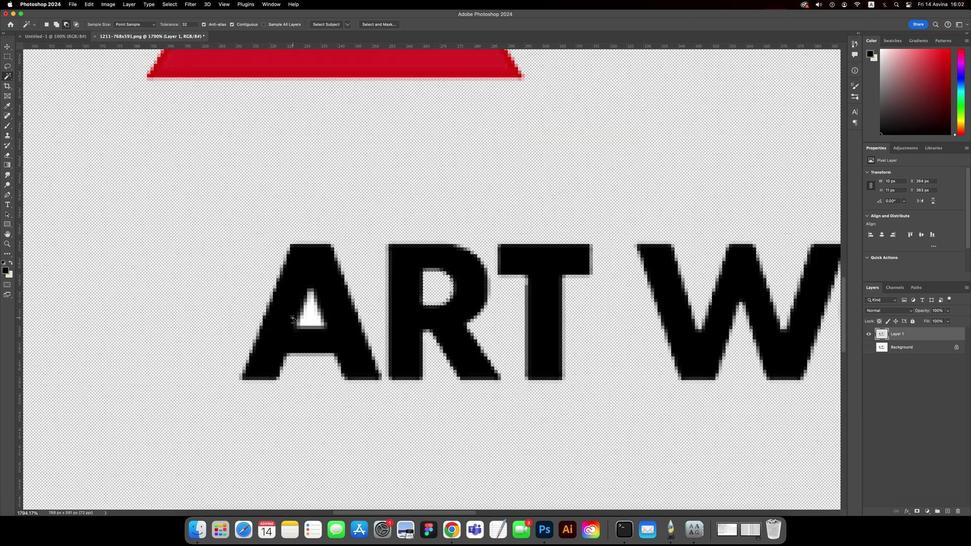 
Action: Key pressed Key.alt
Screenshot: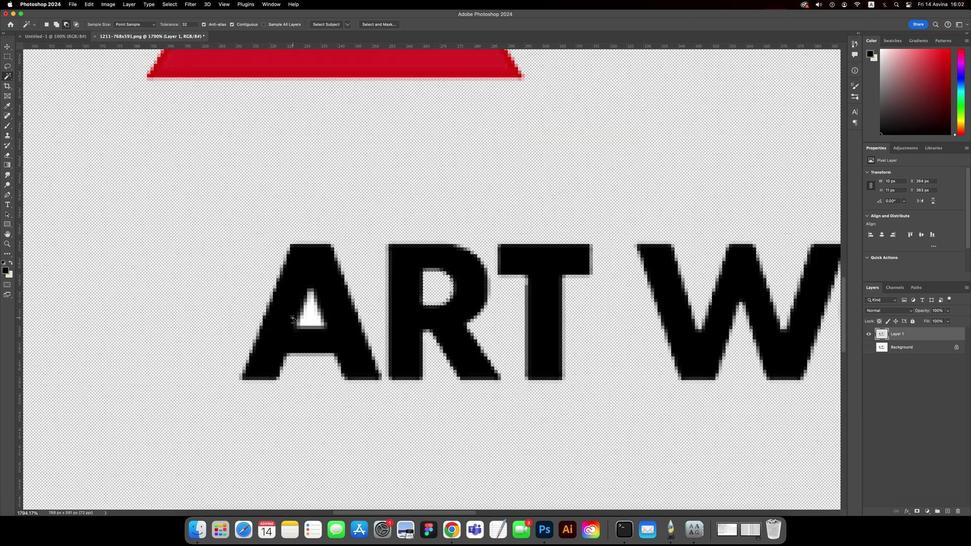 
Action: Mouse moved to (289, 316)
Screenshot: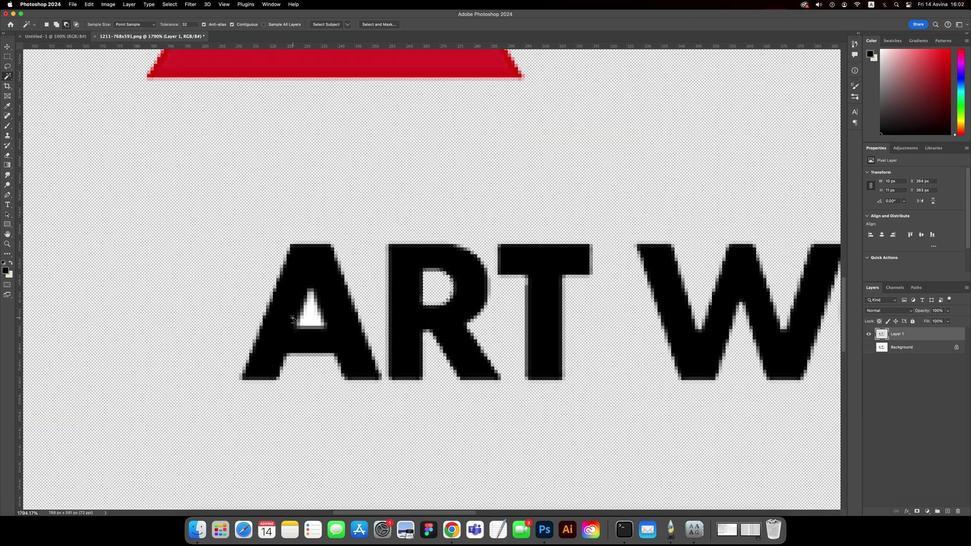 
Action: Mouse scrolled (289, 316) with delta (-3, 20)
Screenshot: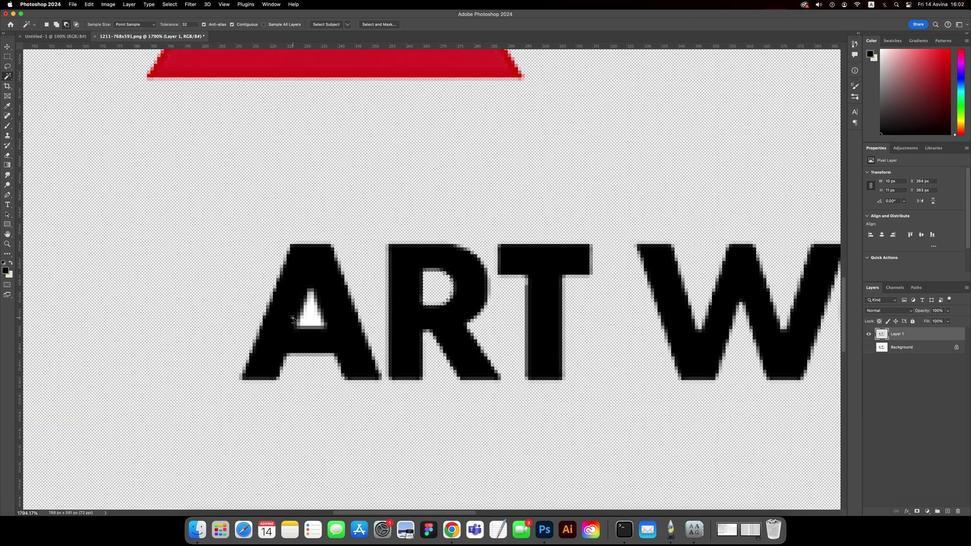
Action: Mouse scrolled (289, 316) with delta (-3, 20)
Screenshot: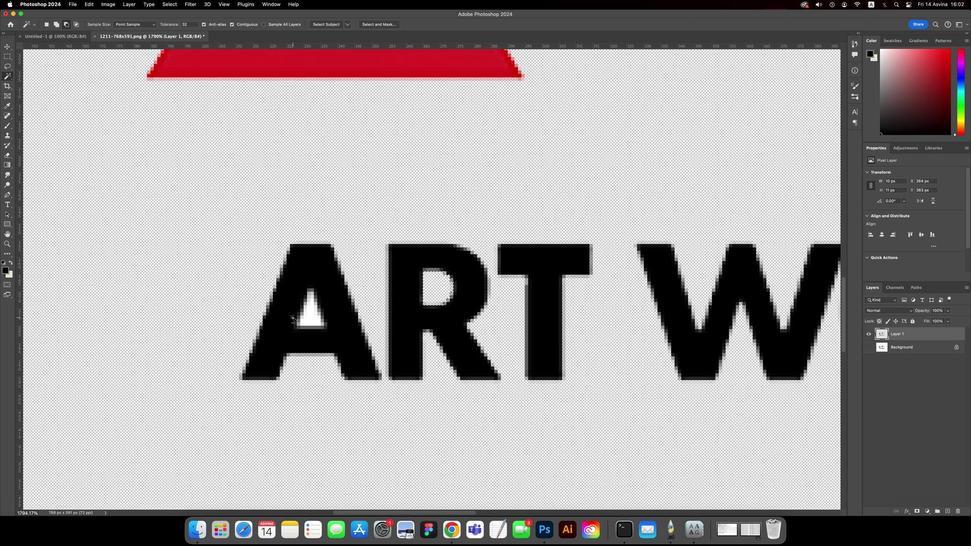 
Action: Mouse scrolled (289, 316) with delta (-3, 22)
Screenshot: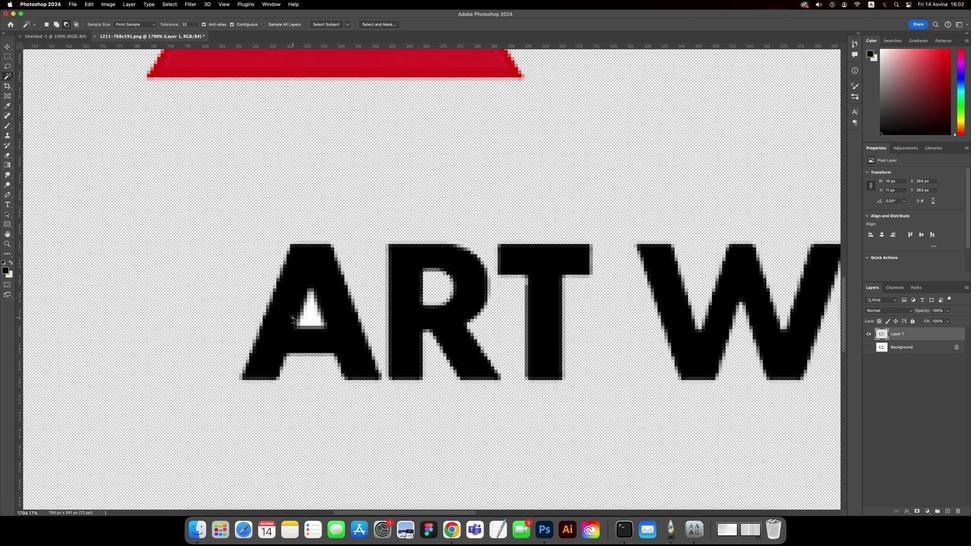 
Action: Mouse moved to (294, 316)
Screenshot: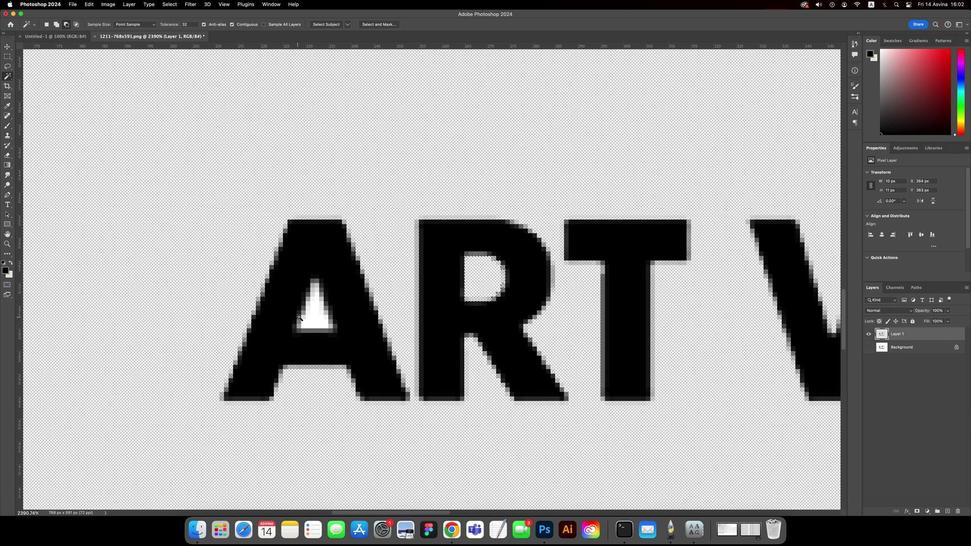 
Action: Mouse scrolled (294, 316) with delta (-3, 20)
Screenshot: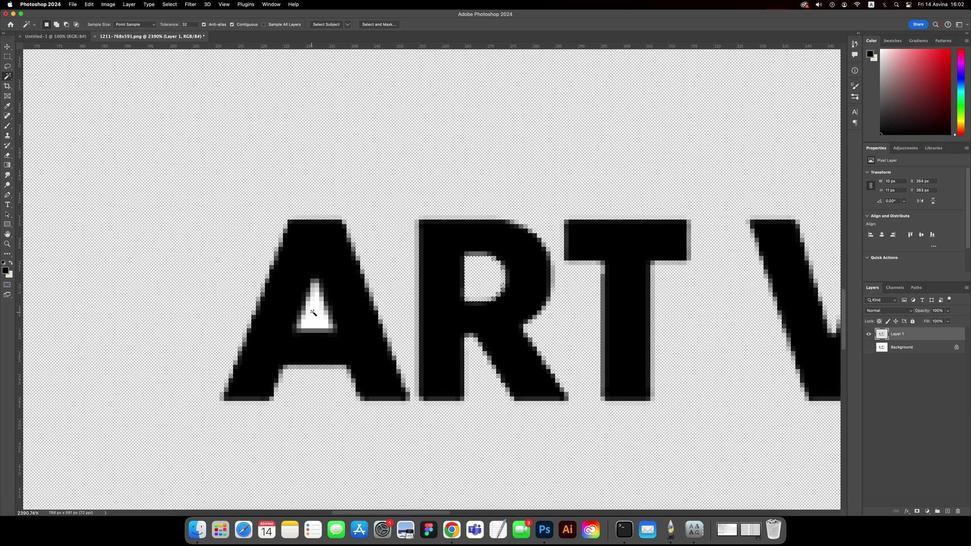 
Action: Mouse scrolled (294, 316) with delta (-3, 20)
Screenshot: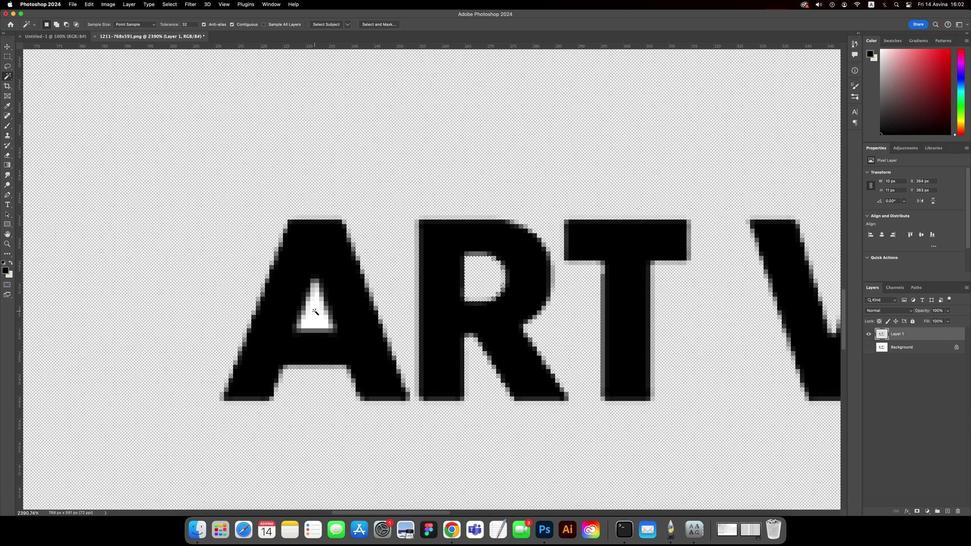 
Action: Mouse moved to (312, 310)
Screenshot: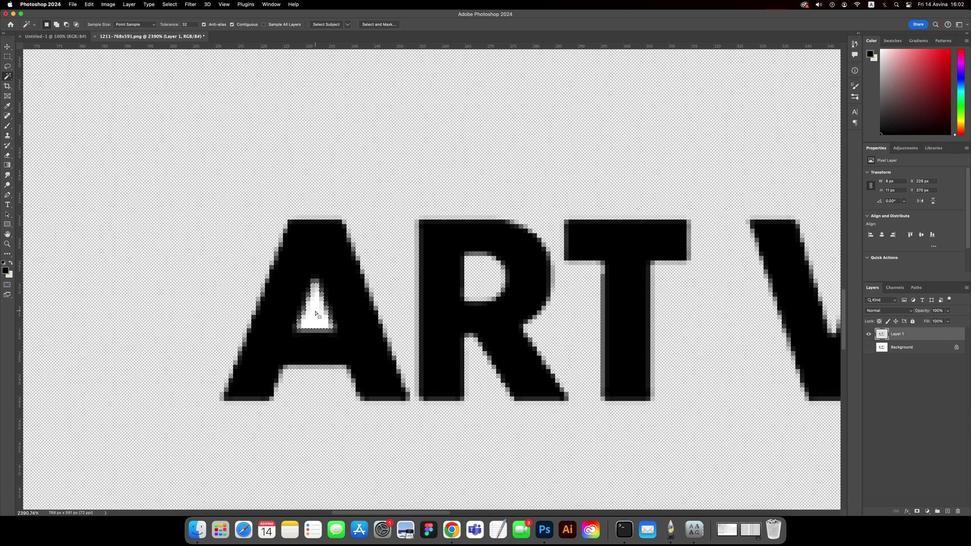 
Action: Mouse pressed left at (312, 310)
Screenshot: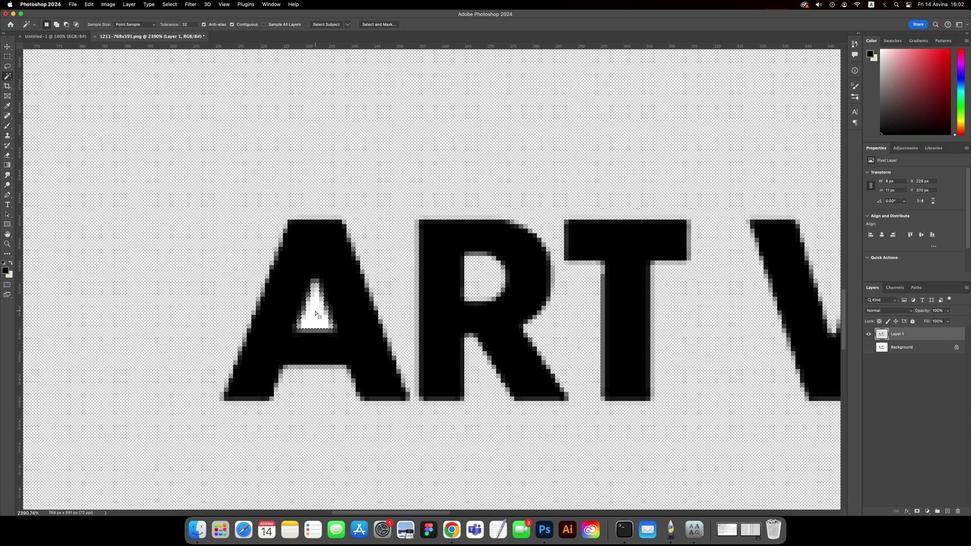 
Action: Key pressed Key.backspaceKey.alt
Screenshot: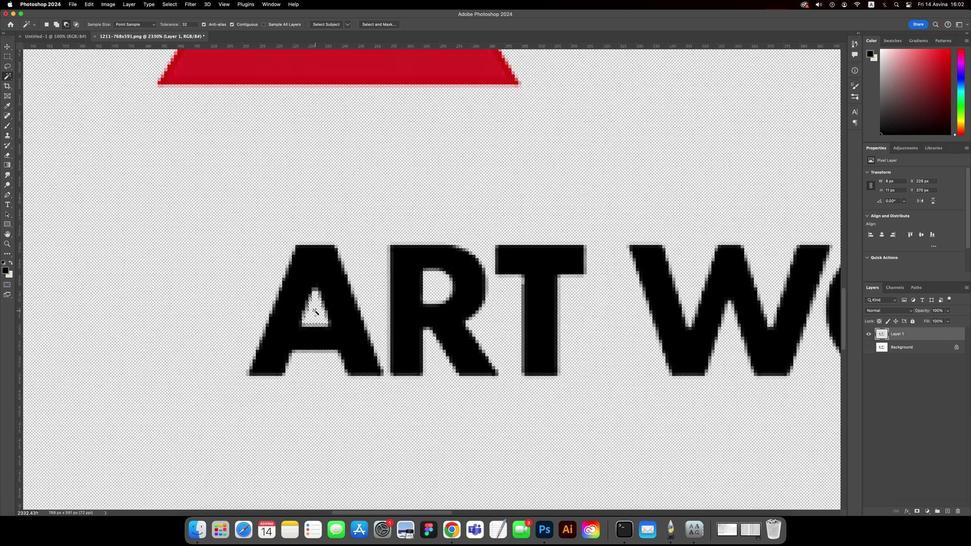 
Action: Mouse scrolled (312, 310) with delta (-3, 19)
Screenshot: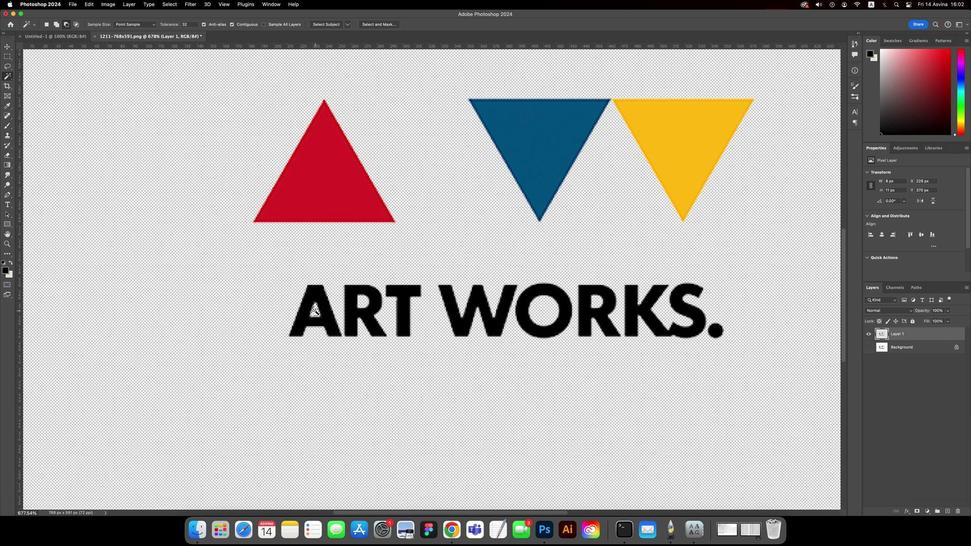 
Action: Mouse scrolled (312, 310) with delta (-3, 19)
Screenshot: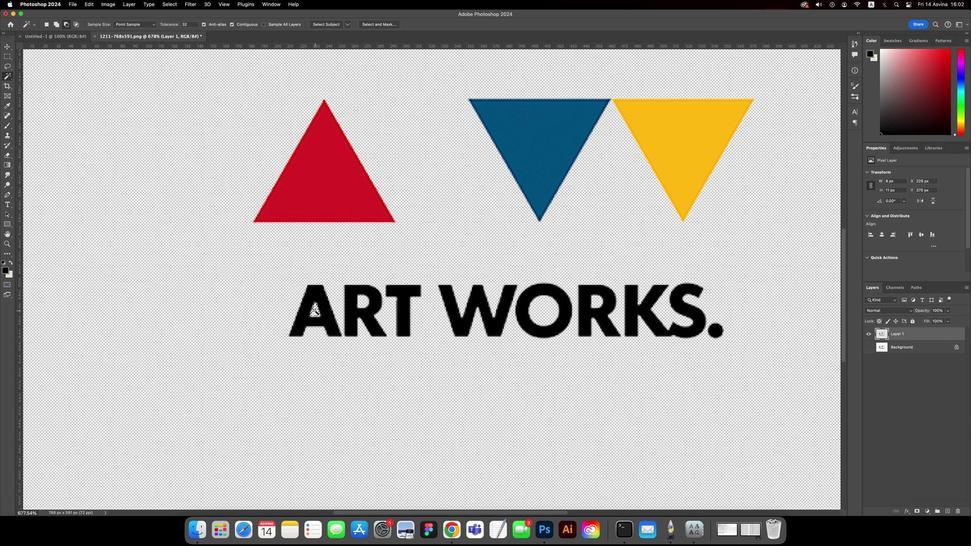 
Action: Mouse scrolled (312, 310) with delta (-3, 17)
Screenshot: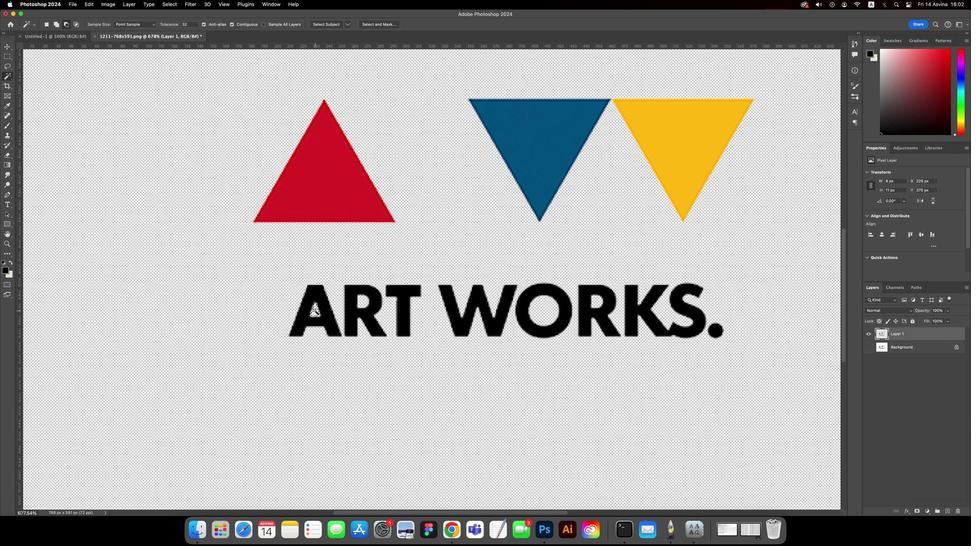 
Action: Mouse scrolled (312, 310) with delta (-3, 19)
Screenshot: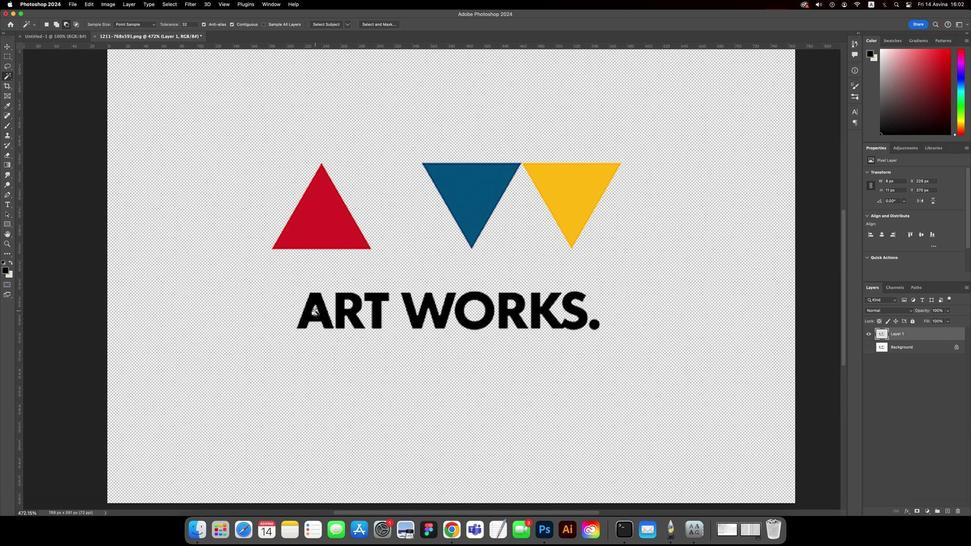 
Action: Mouse scrolled (312, 310) with delta (-3, 19)
Screenshot: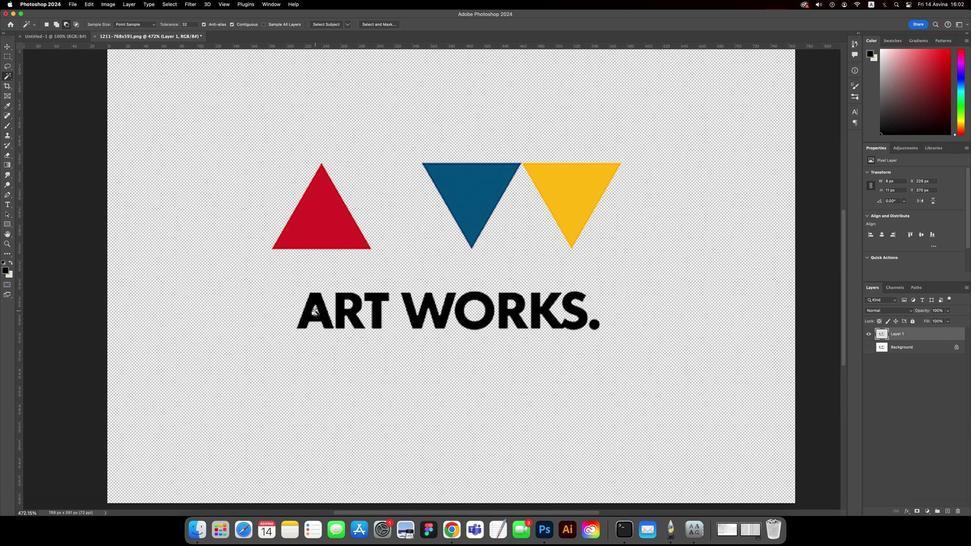 
Action: Mouse scrolled (312, 310) with delta (-3, 19)
Screenshot: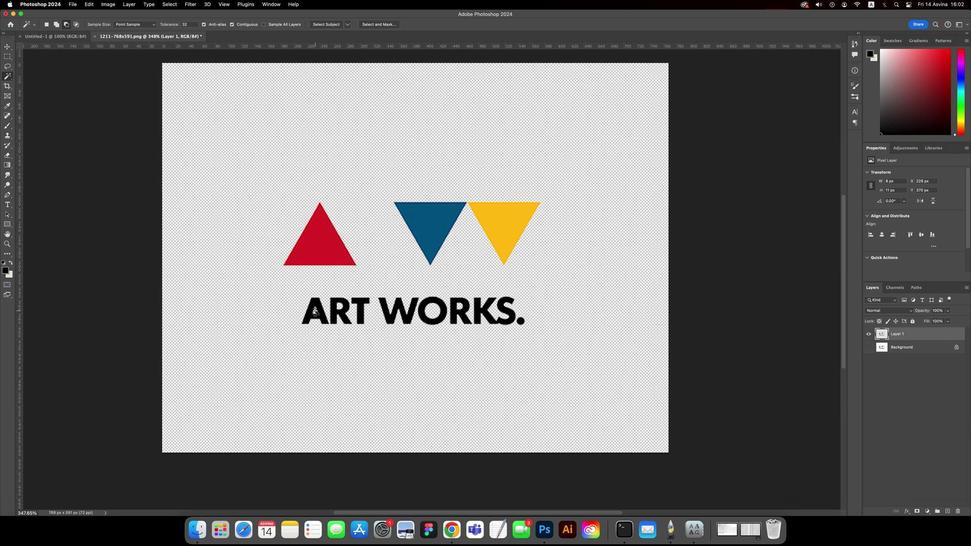 
Action: Mouse scrolled (312, 310) with delta (-3, 19)
Screenshot: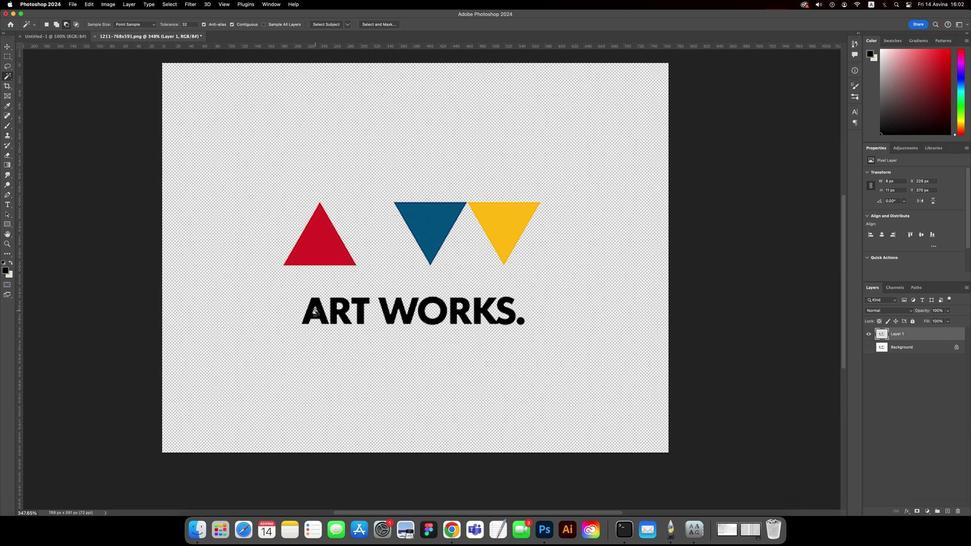 
Action: Mouse scrolled (312, 310) with delta (-3, 19)
Screenshot: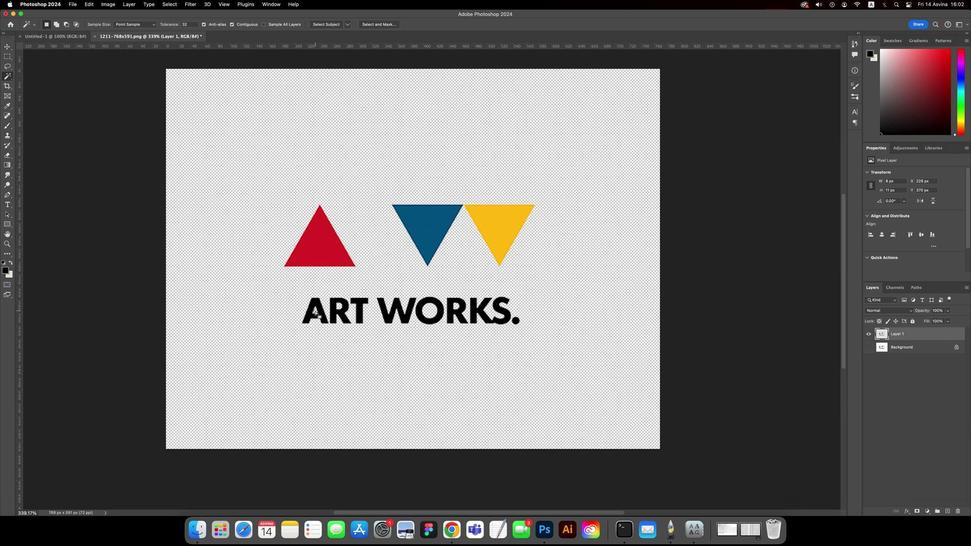 
Action: Mouse scrolled (312, 310) with delta (-3, 19)
Screenshot: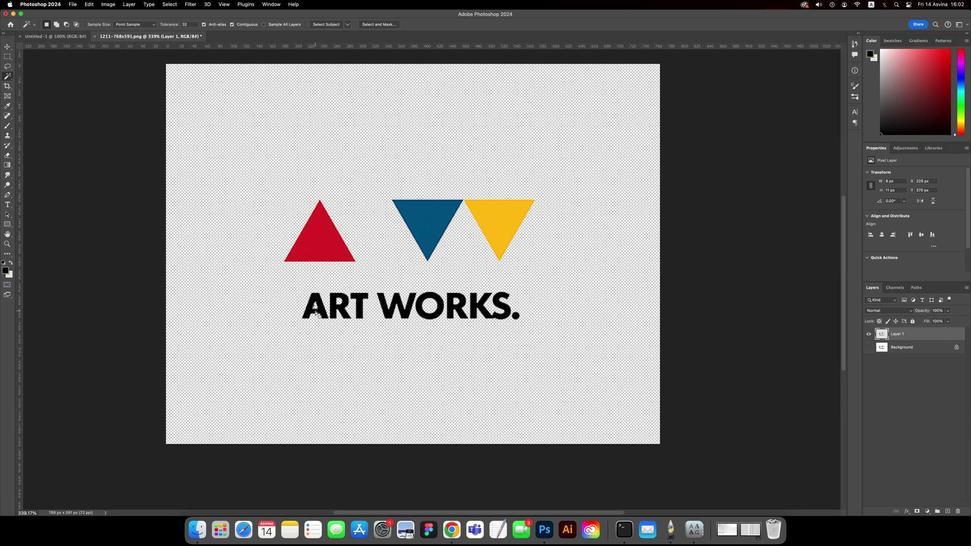 
Action: Mouse scrolled (312, 310) with delta (-3, 19)
Screenshot: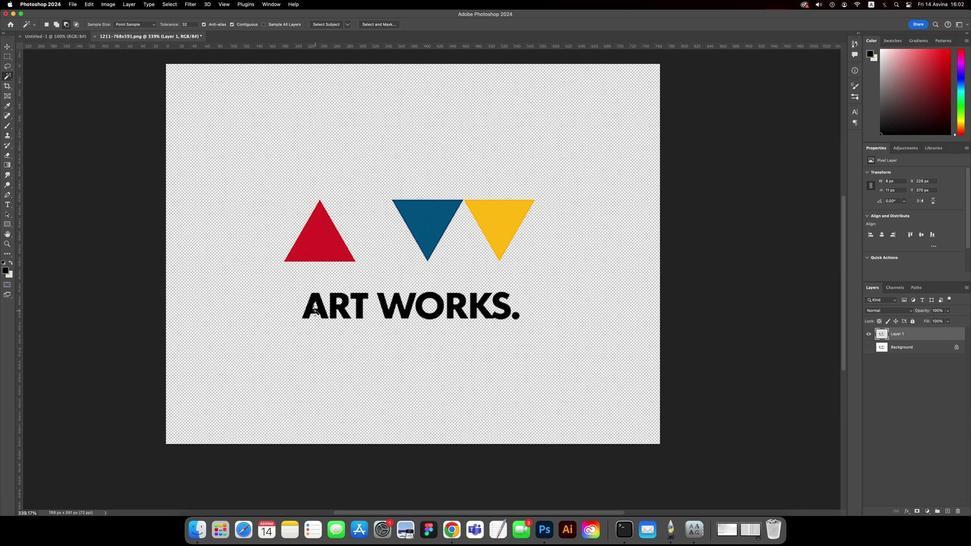 
Action: Key pressed Key.alt
Screenshot: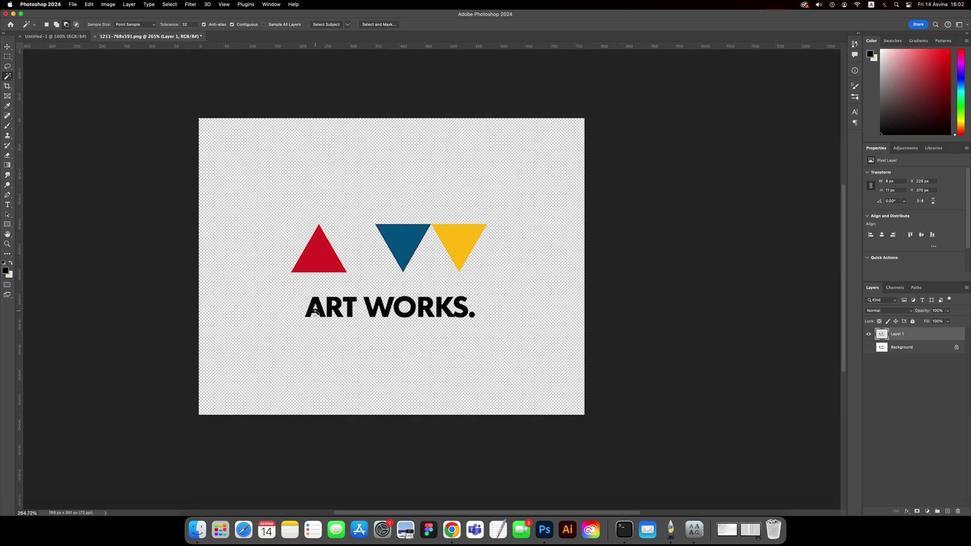 
Action: Mouse scrolled (312, 310) with delta (-3, 19)
Screenshot: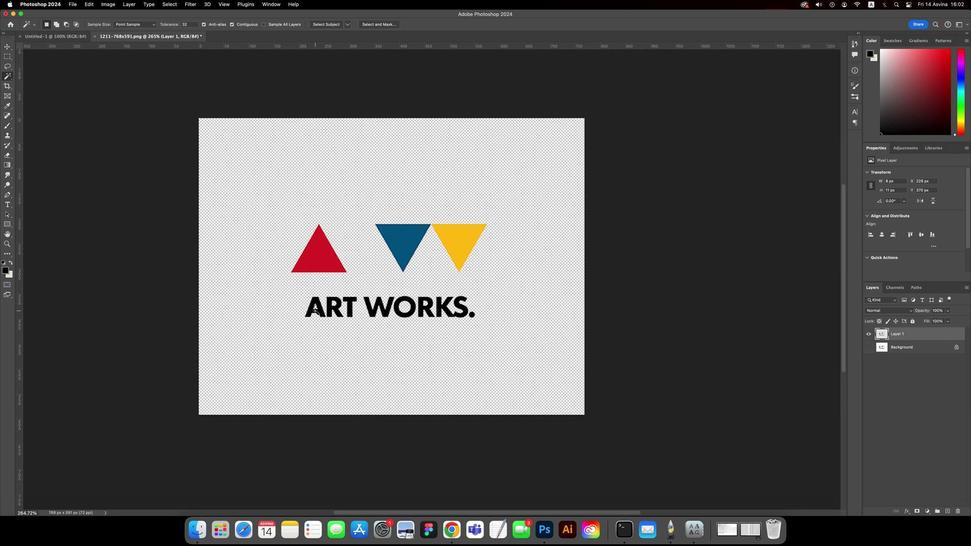 
Action: Mouse scrolled (312, 310) with delta (-3, 19)
Screenshot: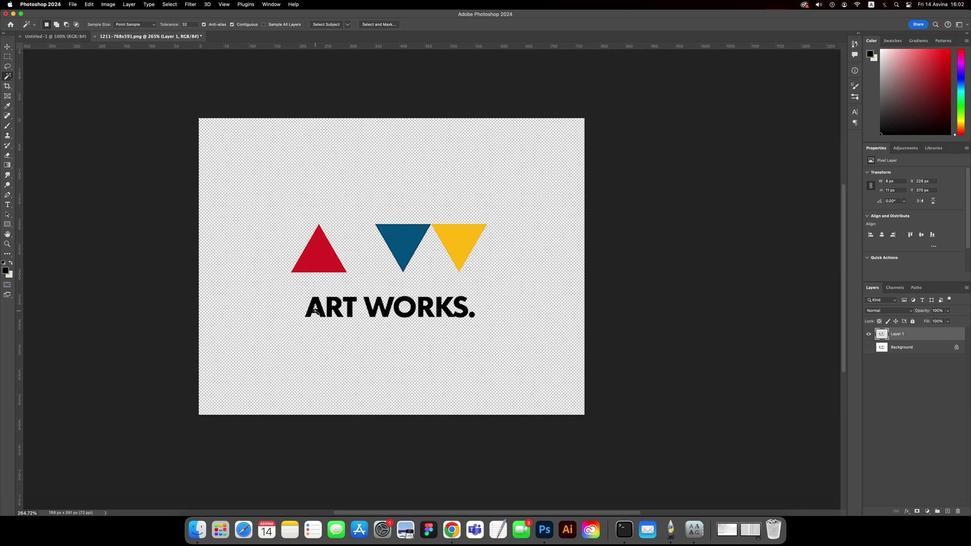 
Action: Key pressed Key.cmd'd'
Screenshot: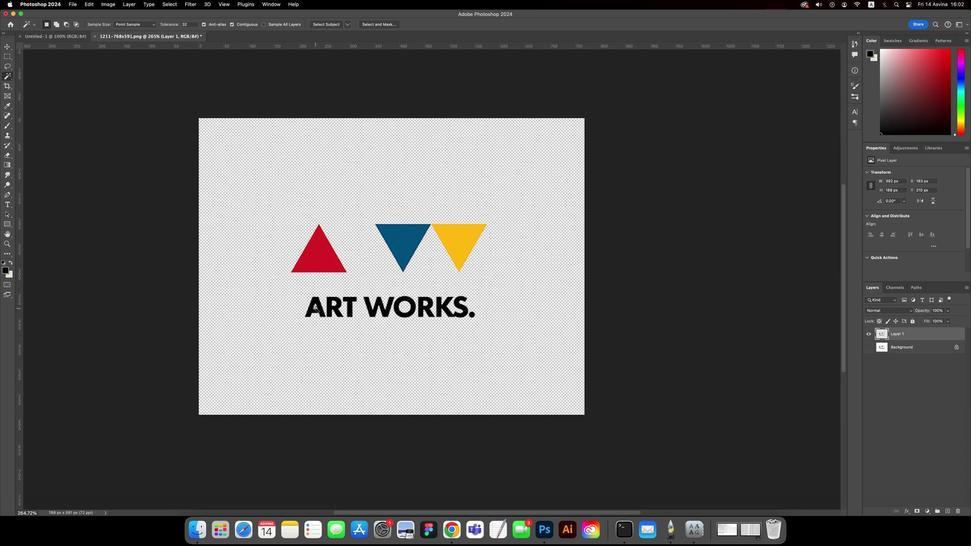 
Action: Mouse moved to (304, 267)
Screenshot: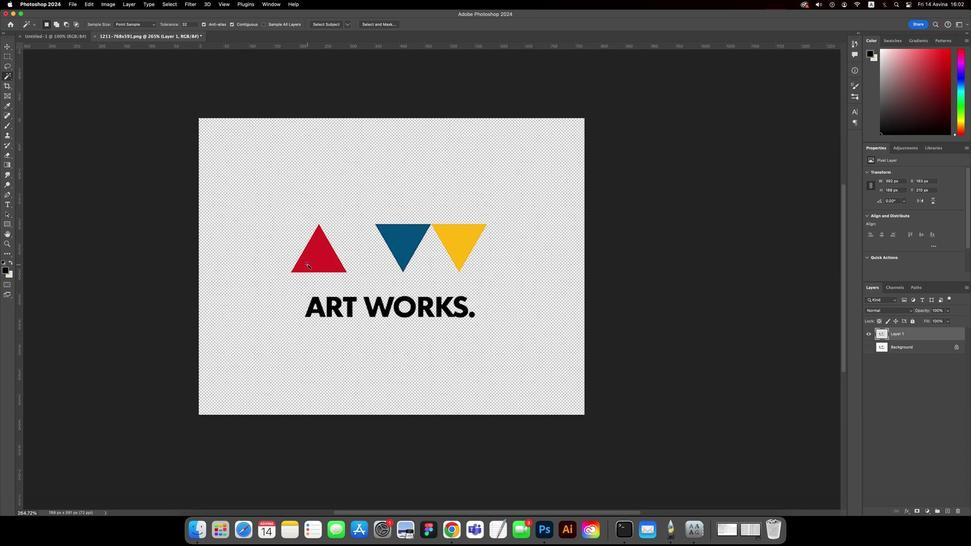 
Action: Key pressed 'v'
Screenshot: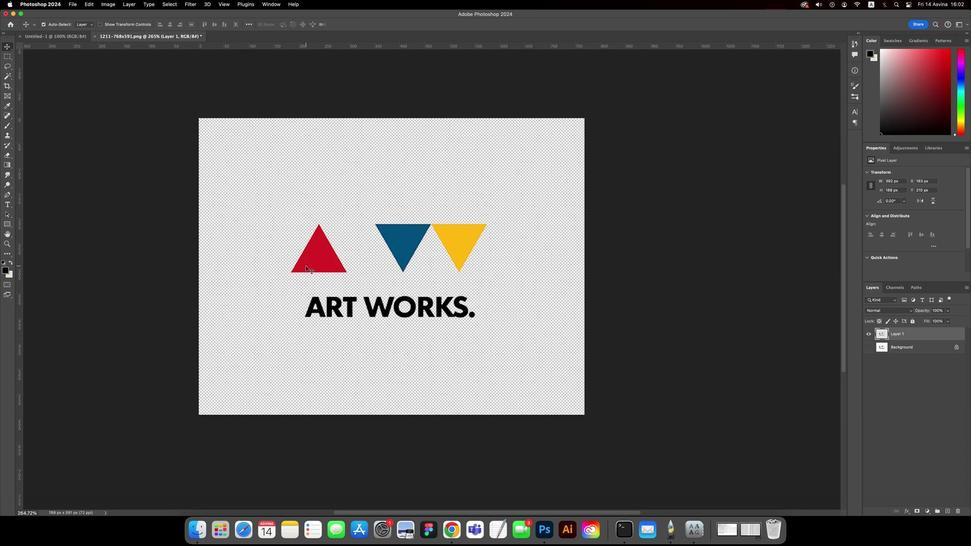 
Action: Mouse moved to (307, 265)
Screenshot: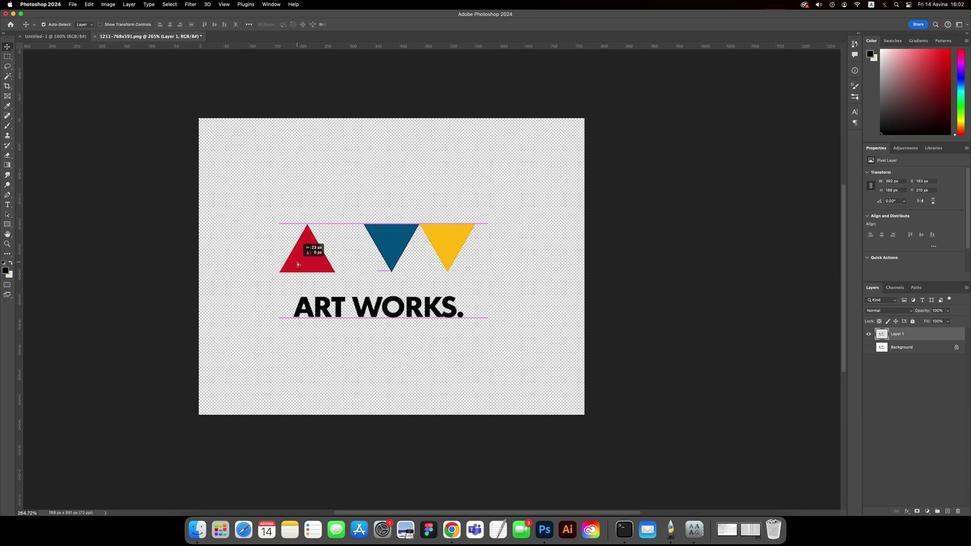 
Action: Mouse pressed left at (307, 265)
Screenshot: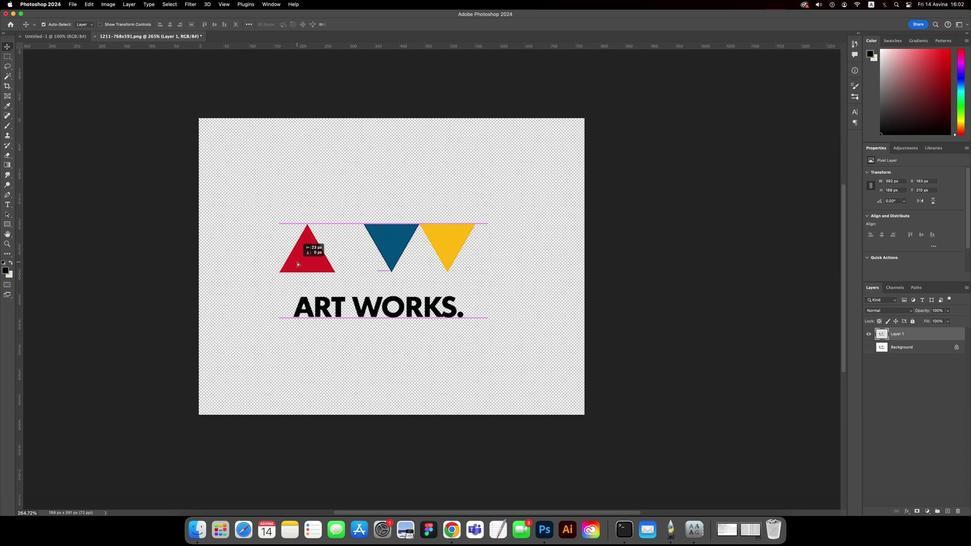 
Action: Mouse moved to (308, 266)
Screenshot: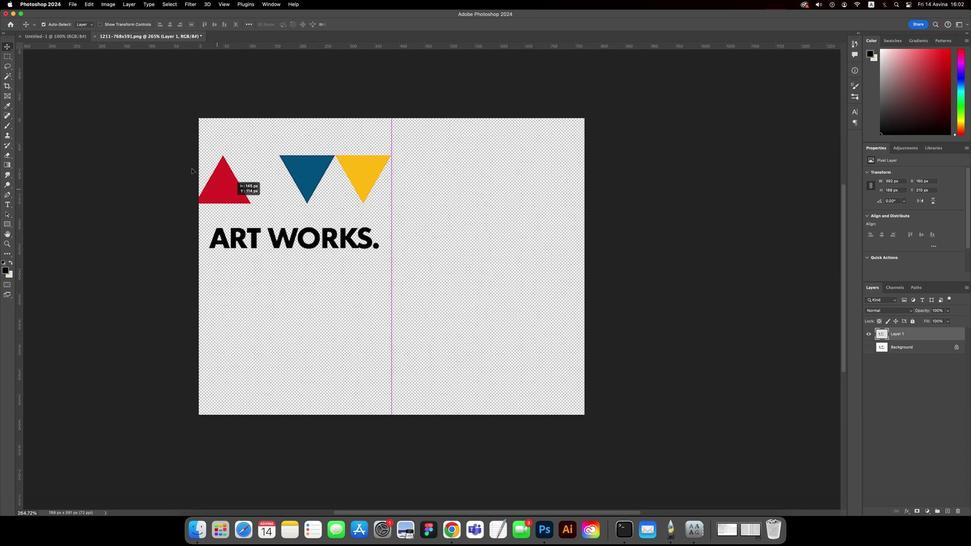 
Action: Mouse pressed left at (308, 266)
Screenshot: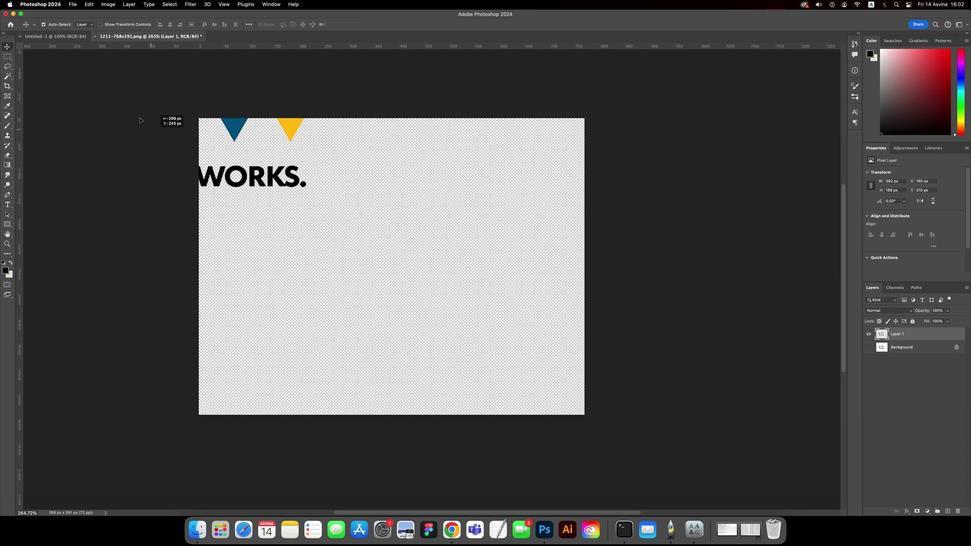 
Action: Mouse moved to (317, 234)
Screenshot: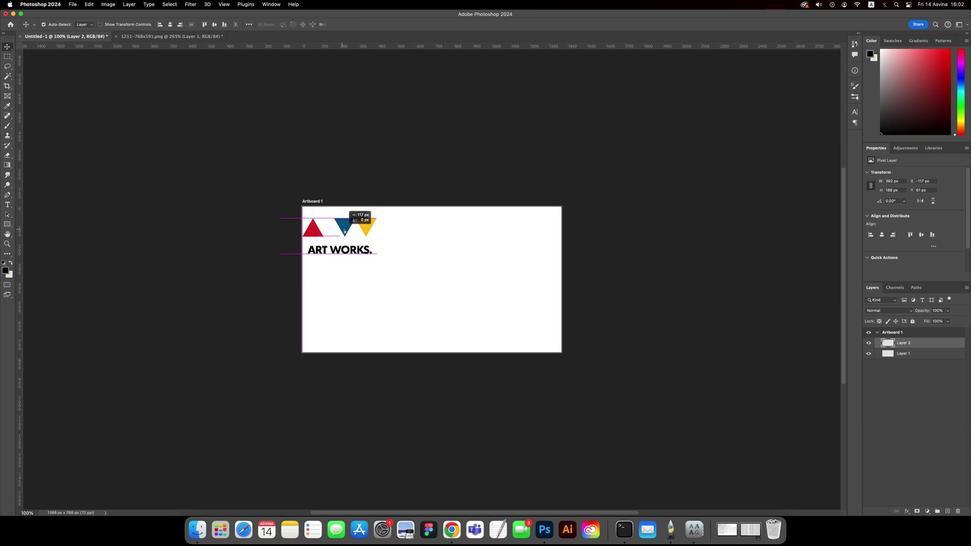 
Action: Mouse pressed left at (317, 234)
Screenshot: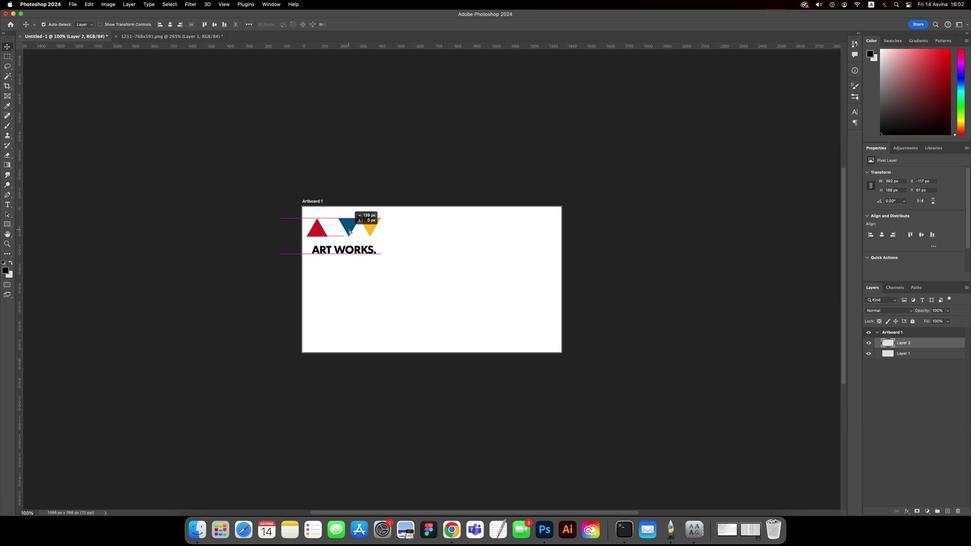 
Action: Mouse moved to (907, 337)
Screenshot: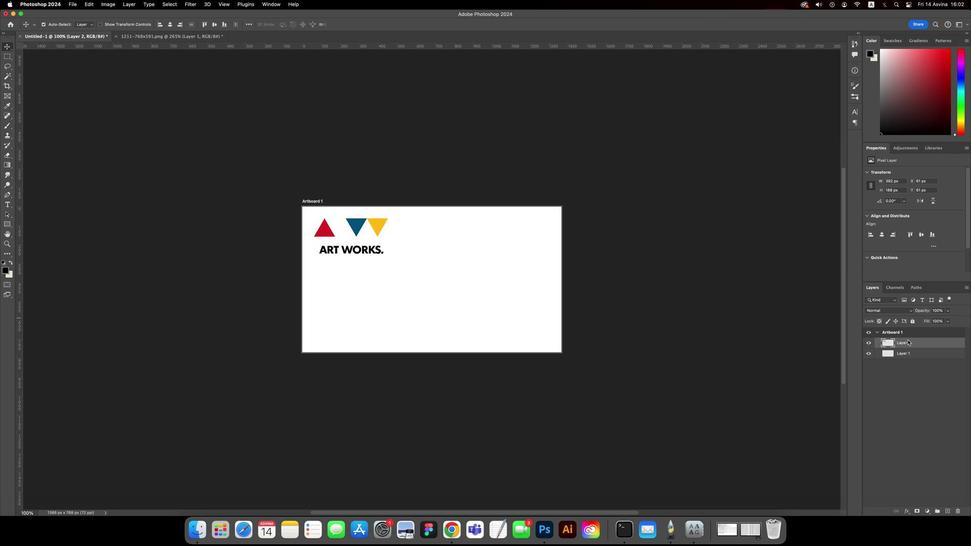 
Action: Mouse pressed right at (907, 337)
Screenshot: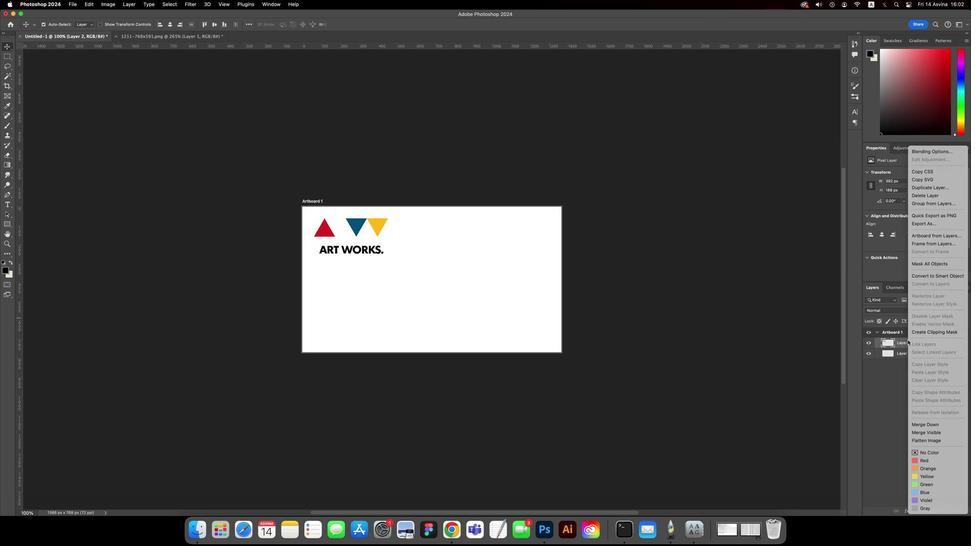 
Action: Mouse moved to (920, 278)
Screenshot: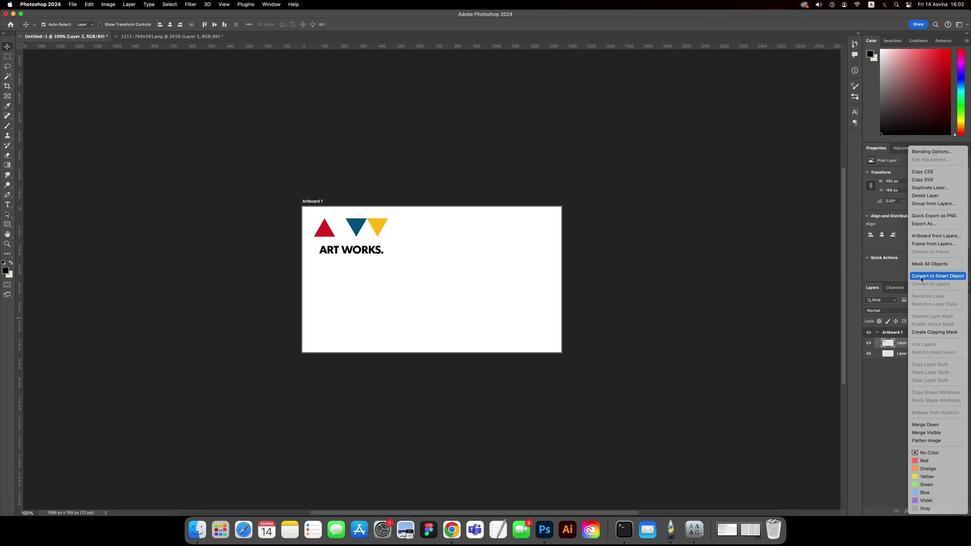 
Action: Mouse pressed left at (920, 278)
Screenshot: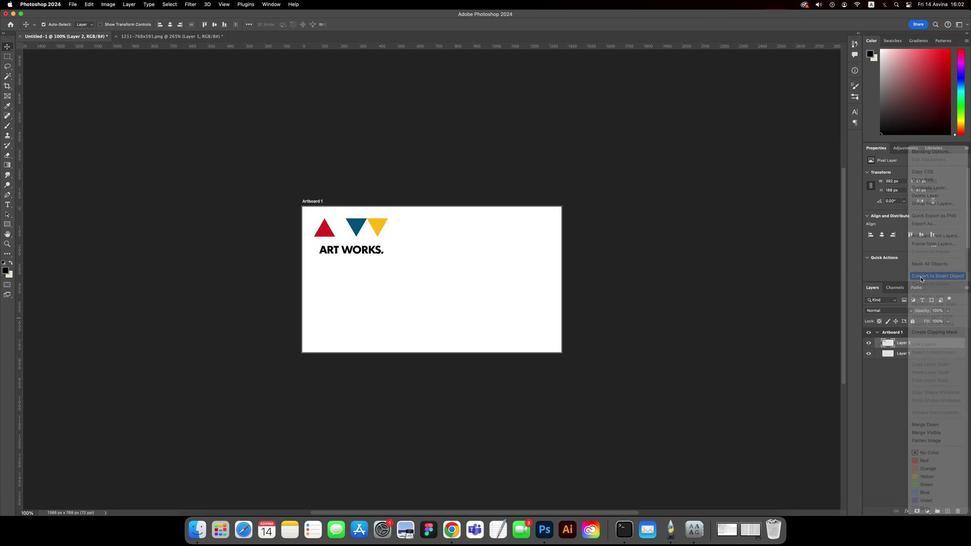 
Action: Mouse moved to (633, 258)
Screenshot: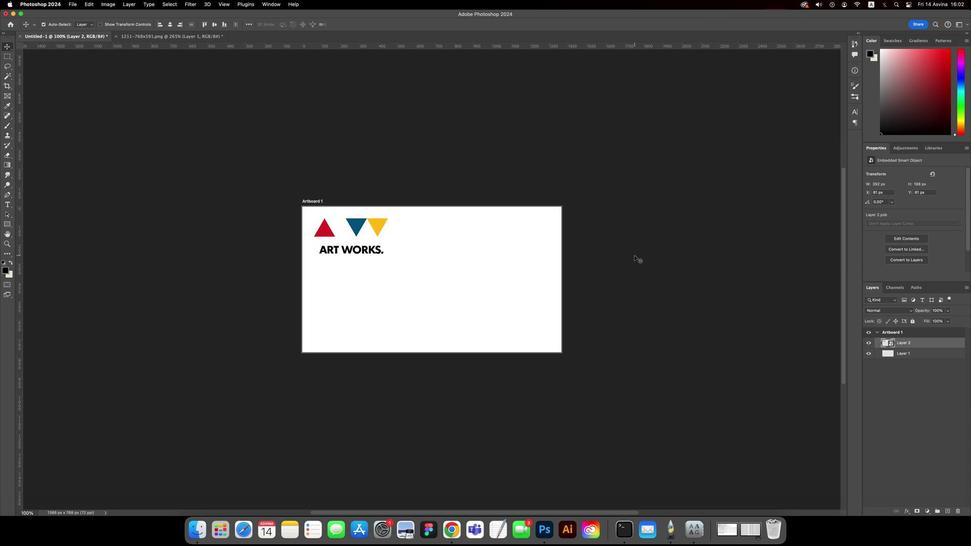
Action: Key pressed Key.cmd't'
Screenshot: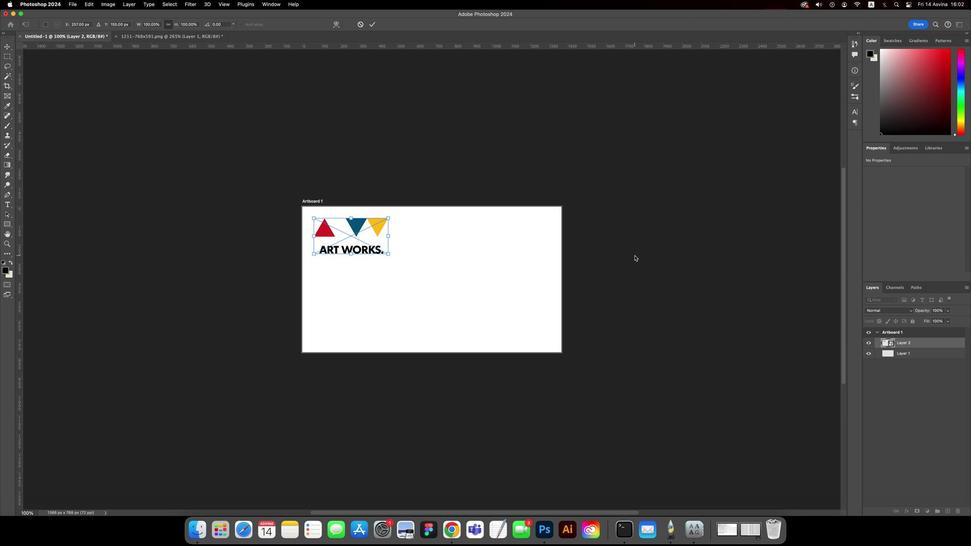 
Action: Mouse moved to (385, 256)
Screenshot: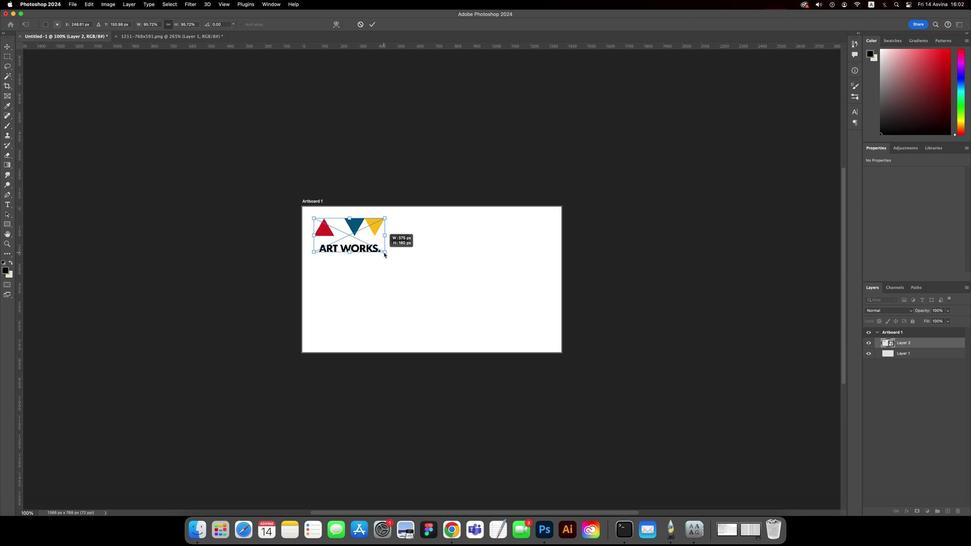 
Action: Mouse pressed left at (385, 256)
Screenshot: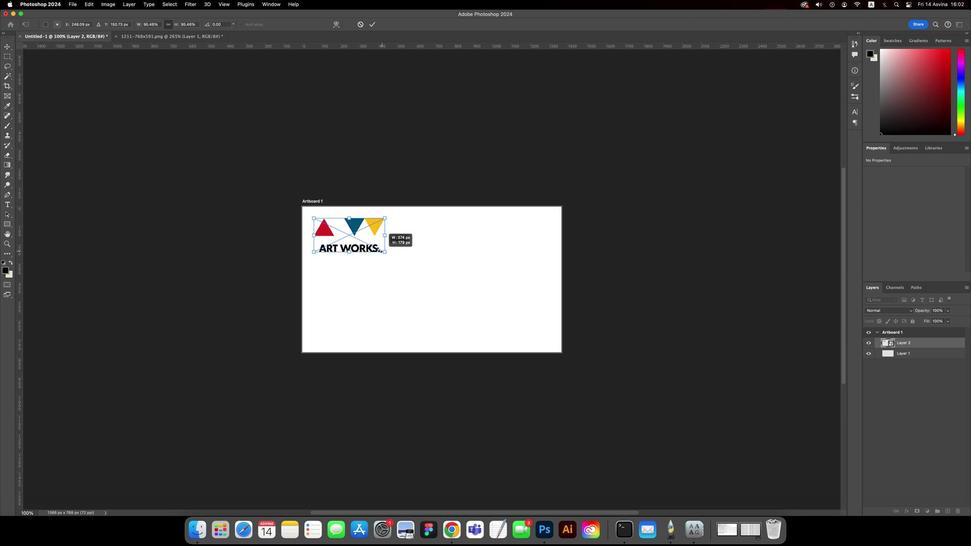 
Action: Mouse moved to (328, 230)
Screenshot: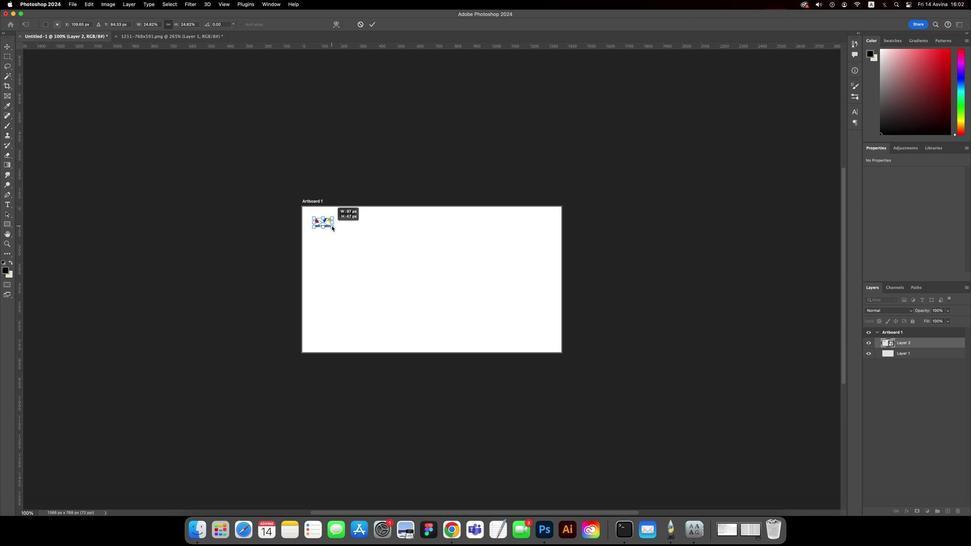 
Action: Key pressed Key.alt
Screenshot: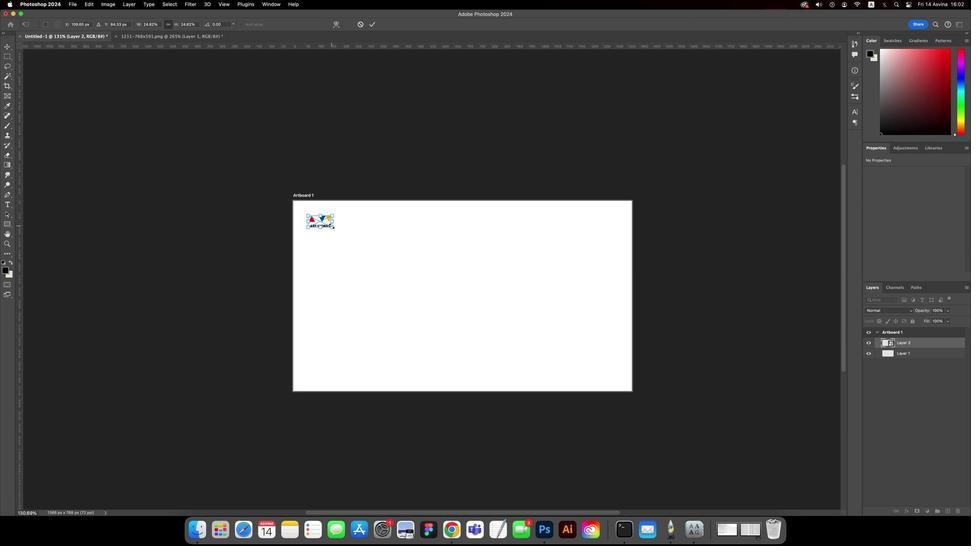
Action: Mouse scrolled (328, 230) with delta (-3, 20)
Screenshot: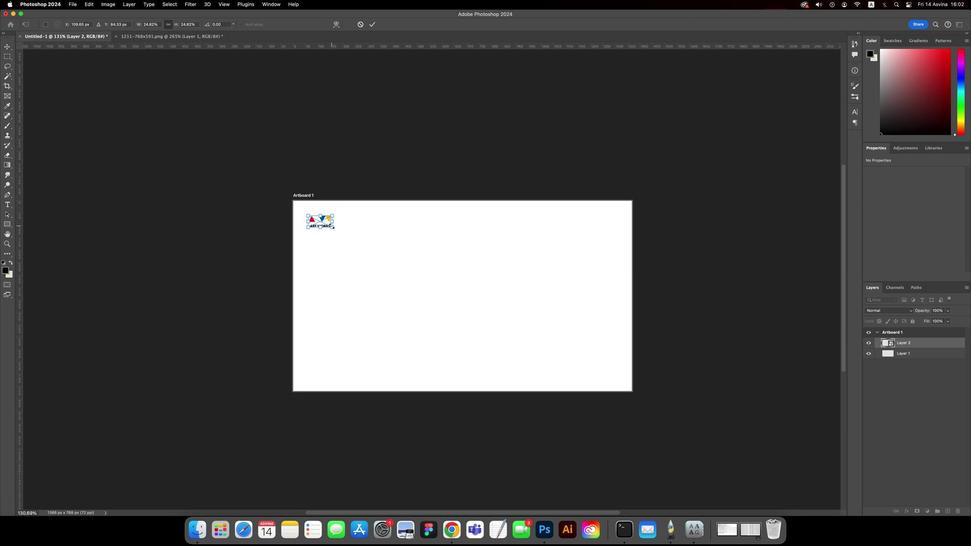 
Action: Mouse scrolled (328, 230) with delta (-3, 20)
Screenshot: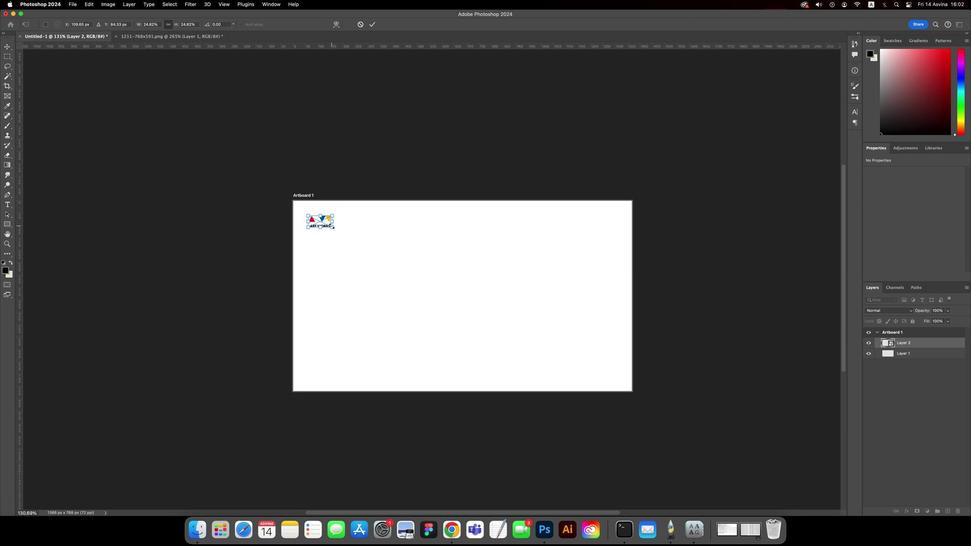 
Action: Mouse scrolled (328, 230) with delta (-3, 20)
Screenshot: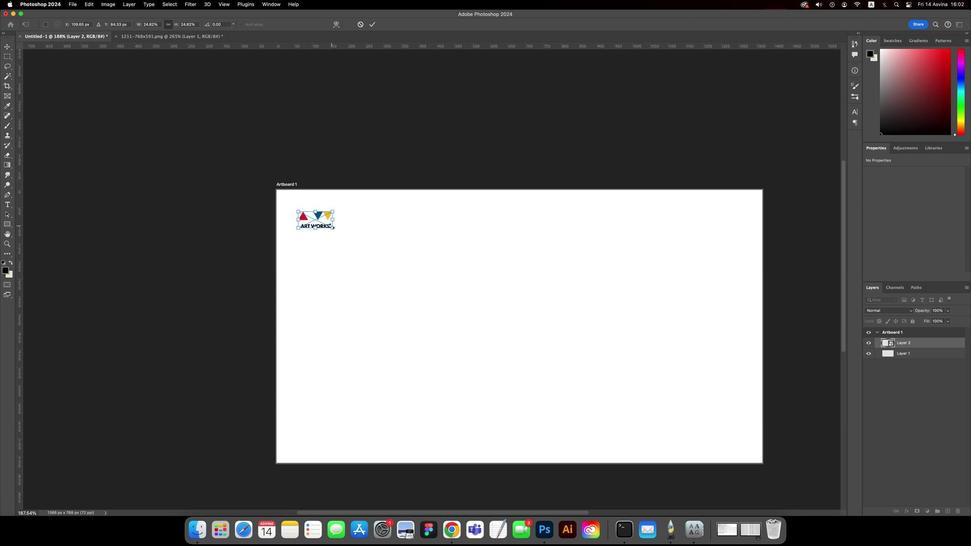 
Action: Mouse scrolled (328, 230) with delta (-3, 20)
Screenshot: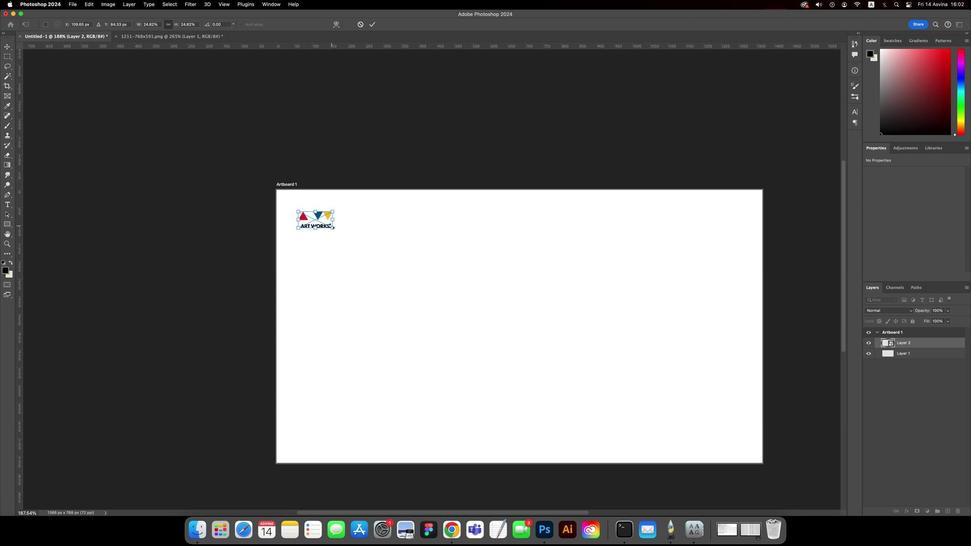 
Action: Mouse scrolled (328, 230) with delta (-3, 20)
Screenshot: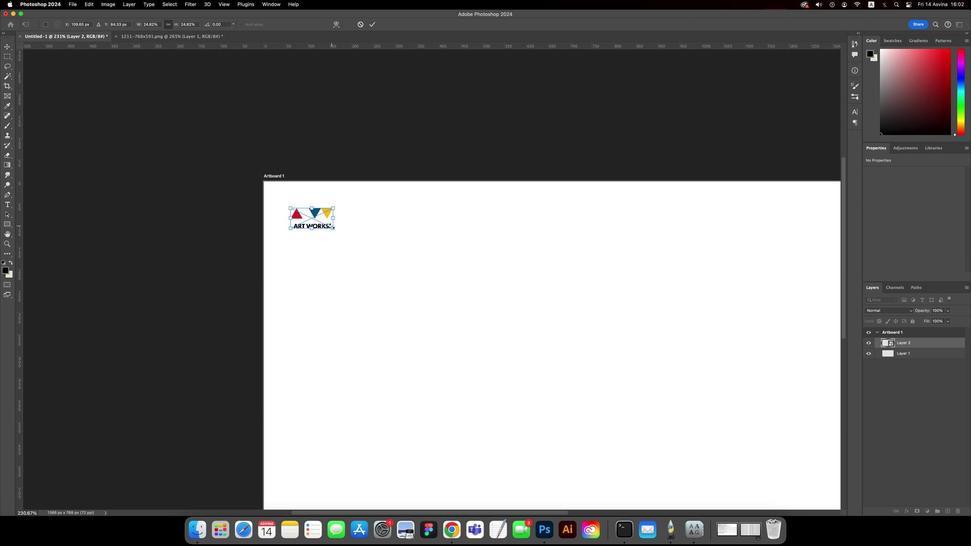
Action: Mouse scrolled (328, 230) with delta (-3, 20)
Screenshot: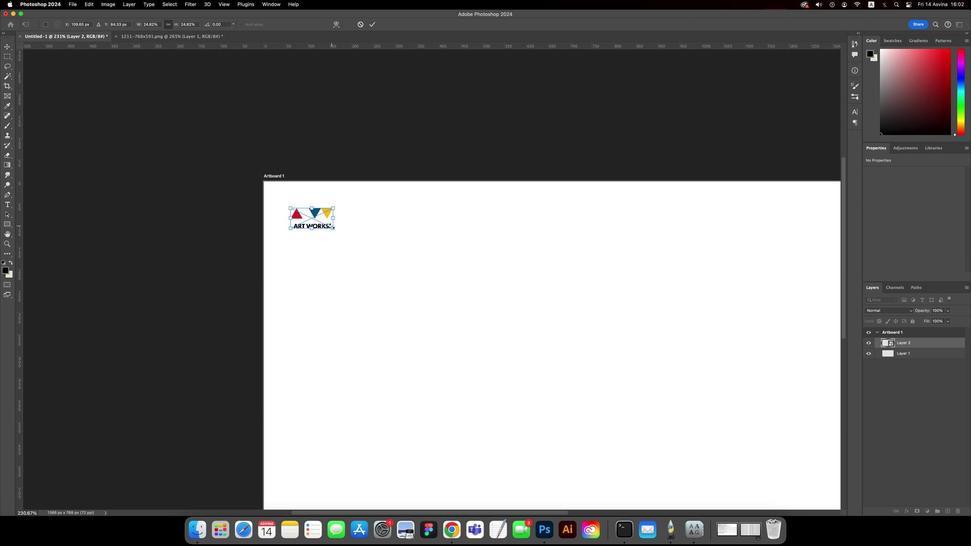 
Action: Mouse scrolled (328, 230) with delta (-3, 20)
Screenshot: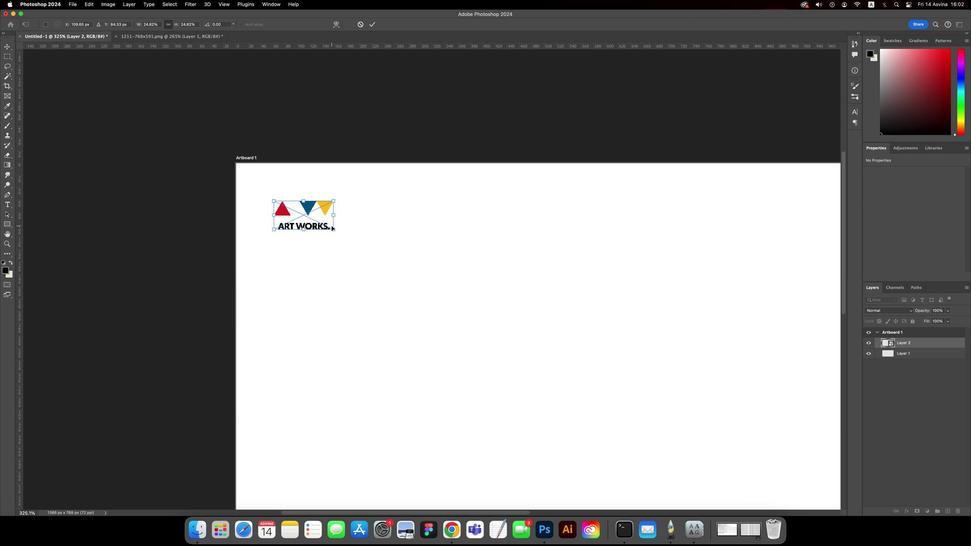 
Action: Mouse scrolled (328, 230) with delta (-3, 20)
Screenshot: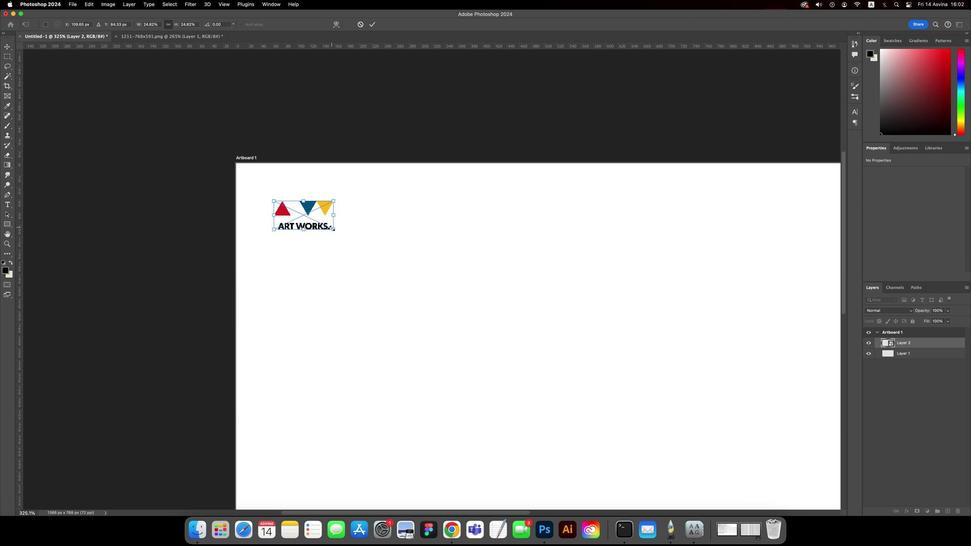 
Action: Mouse moved to (320, 214)
Screenshot: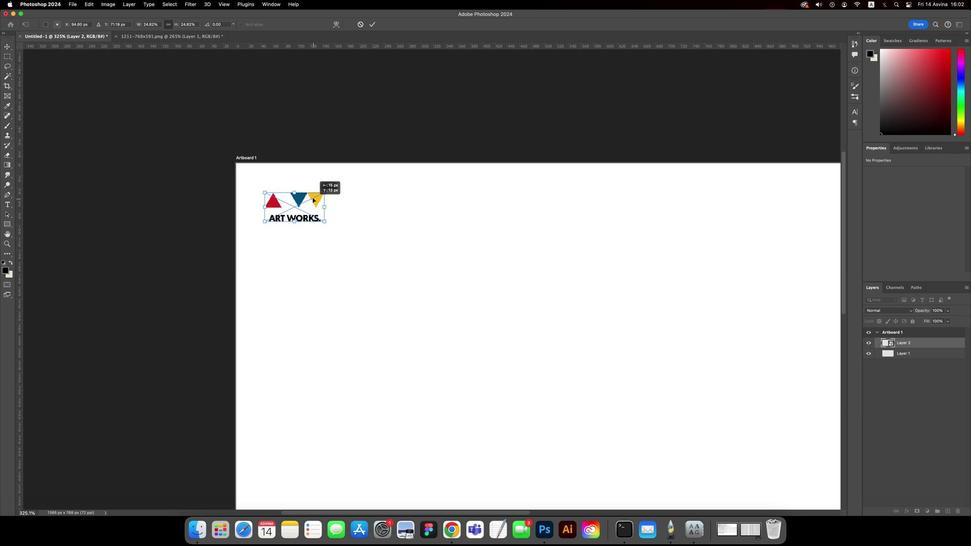 
Action: Mouse pressed left at (320, 214)
Screenshot: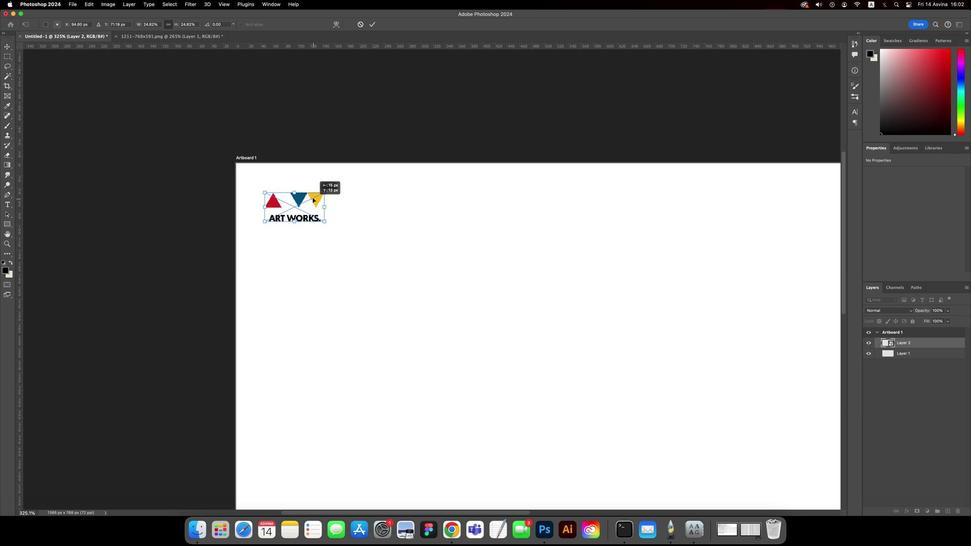 
Action: Mouse moved to (304, 195)
Screenshot: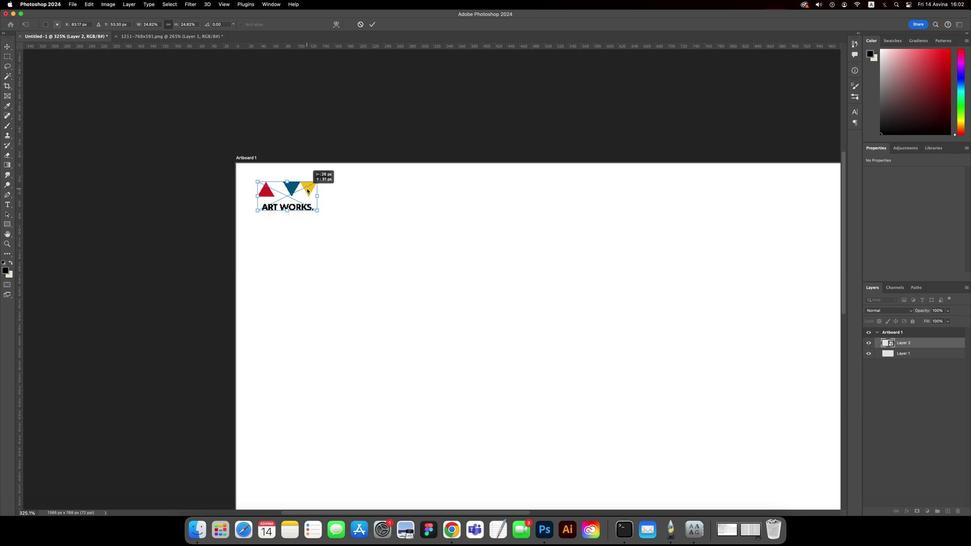 
Action: Key pressed Key.enter
Screenshot: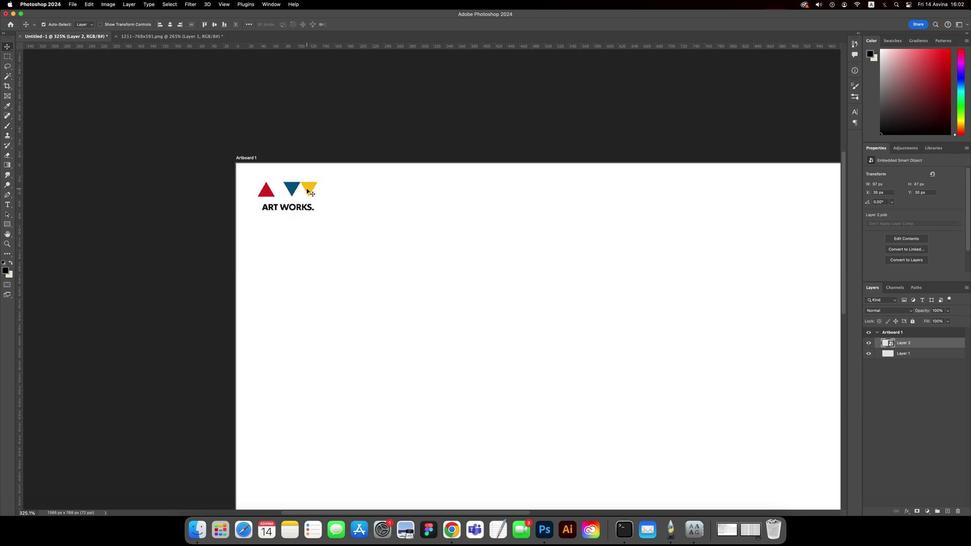 
Action: Mouse moved to (358, 229)
Screenshot: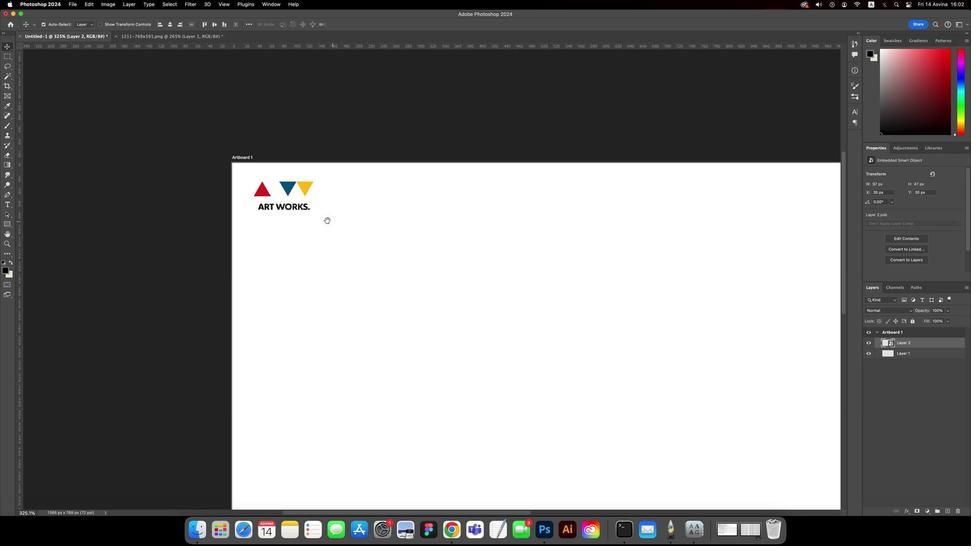 
Action: Key pressed Key.space
Screenshot: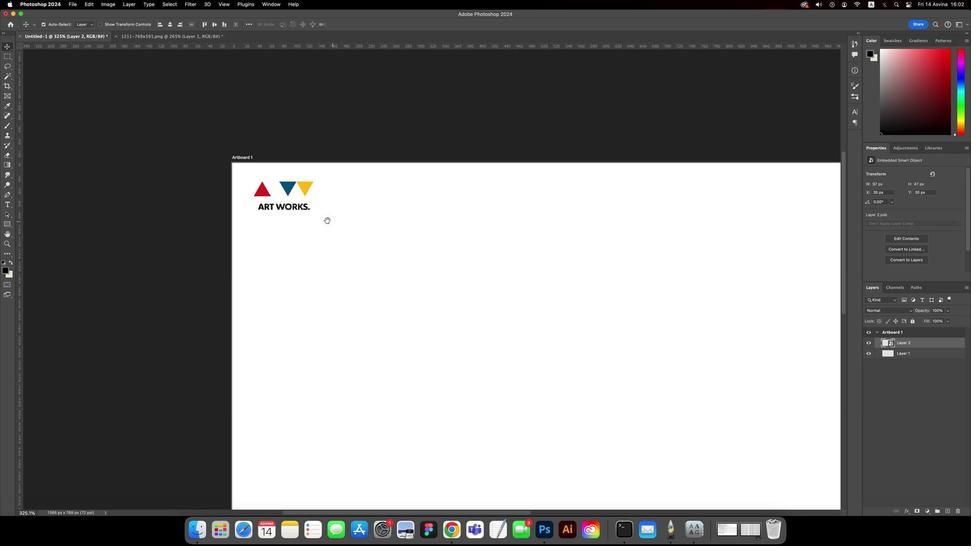 
Action: Mouse moved to (343, 229)
Screenshot: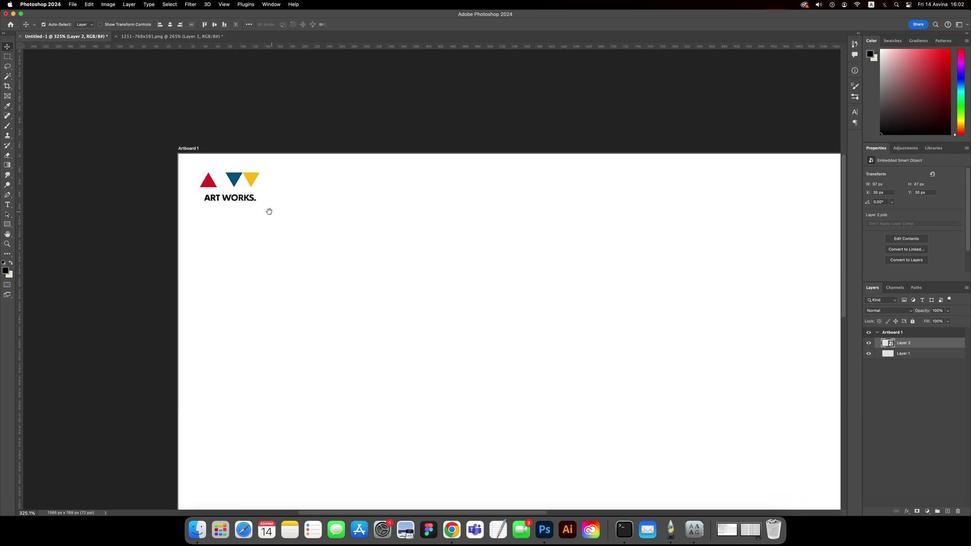 
Action: Mouse pressed left at (343, 229)
Screenshot: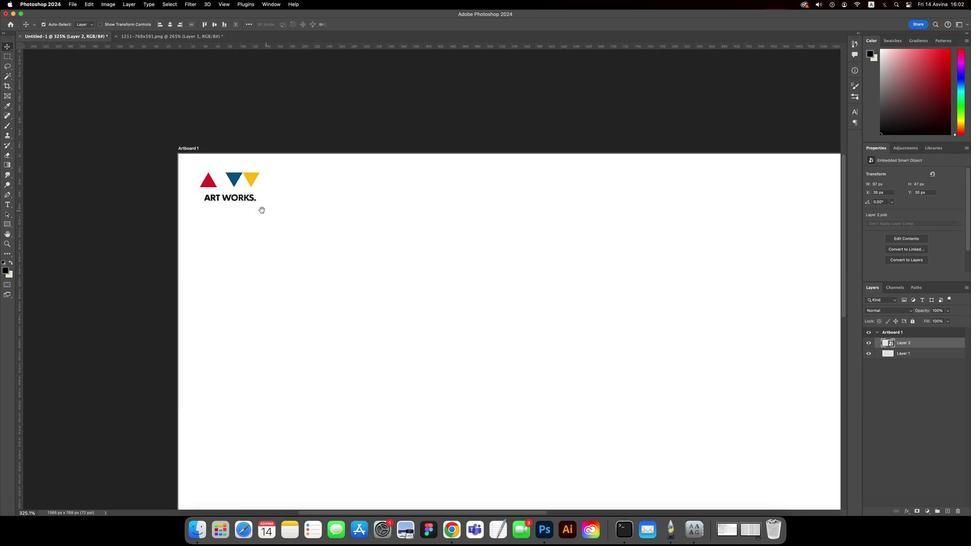 
Action: Mouse moved to (182, 209)
Screenshot: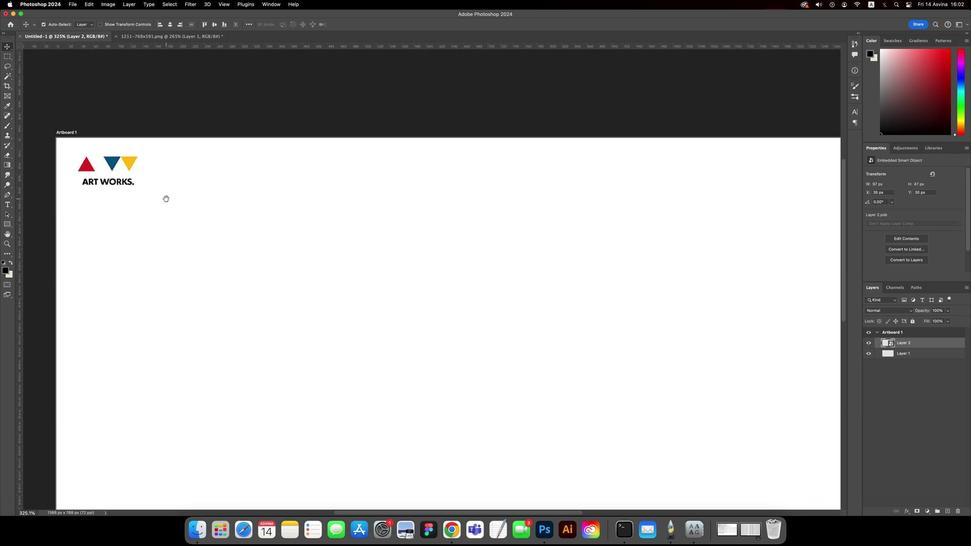 
Action: Key pressed Key.space
Screenshot: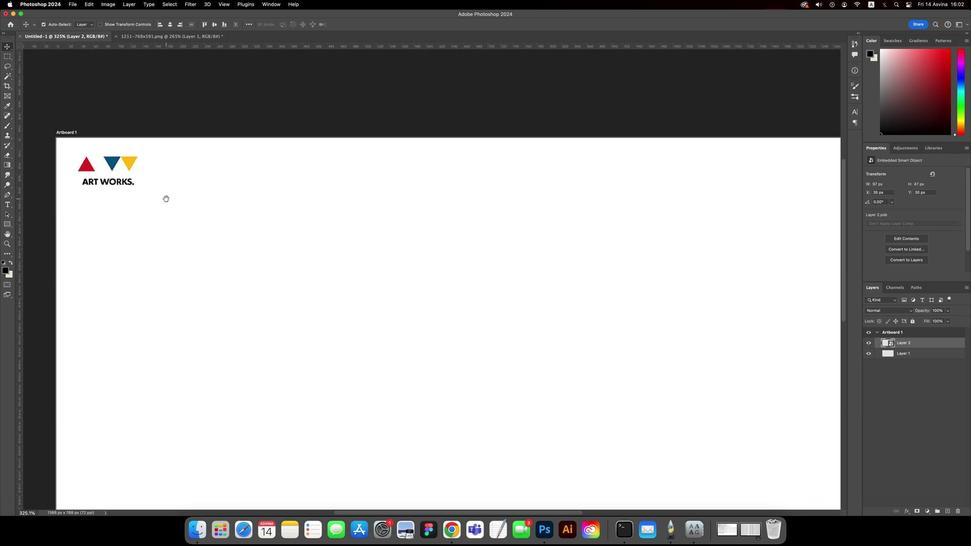 
Action: Mouse moved to (162, 205)
Screenshot: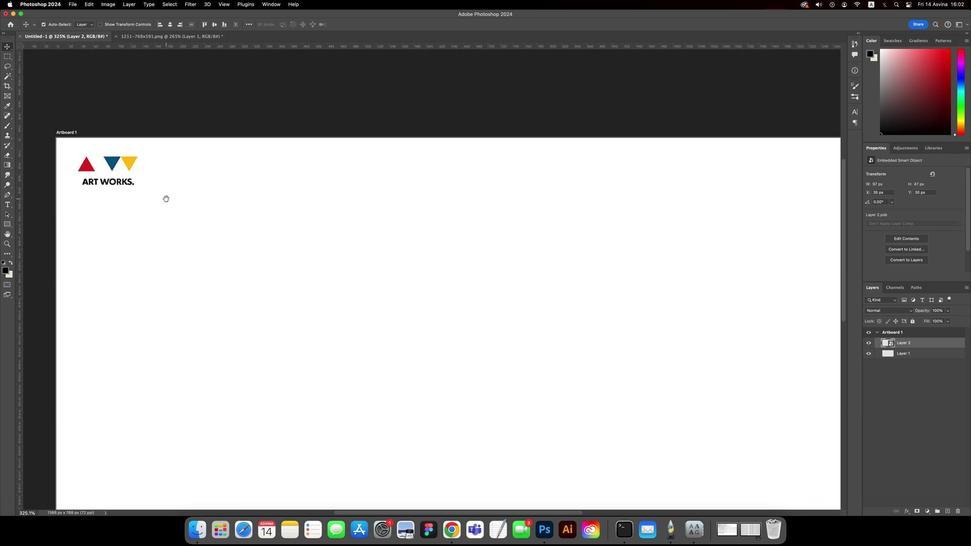 
Action: Key pressed Key.space
Screenshot: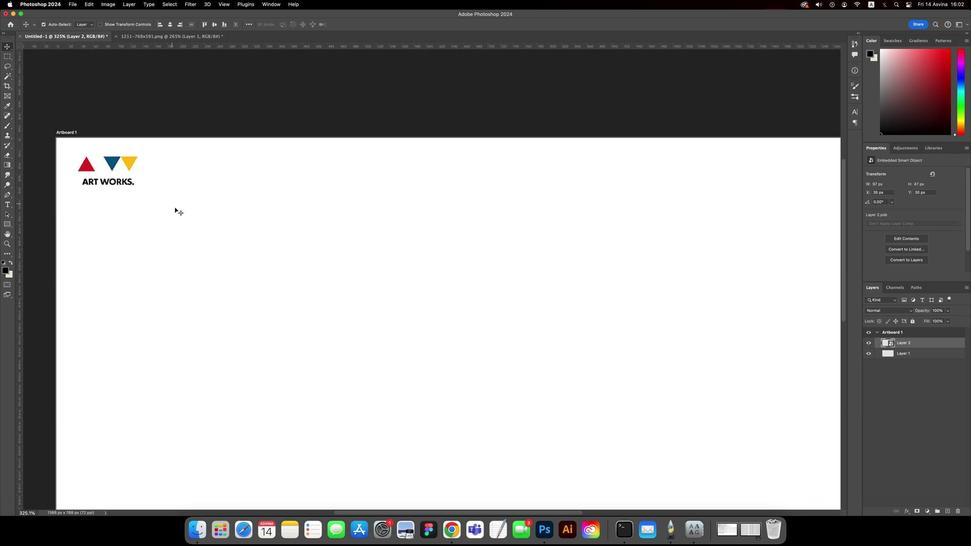 
Action: Mouse moved to (176, 222)
Screenshot: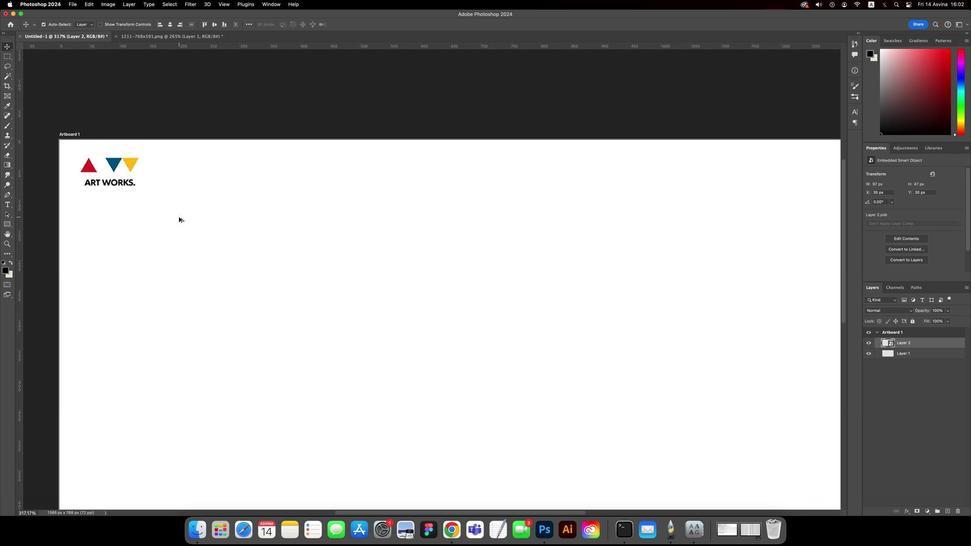 
Action: Key pressed Key.alt
Screenshot: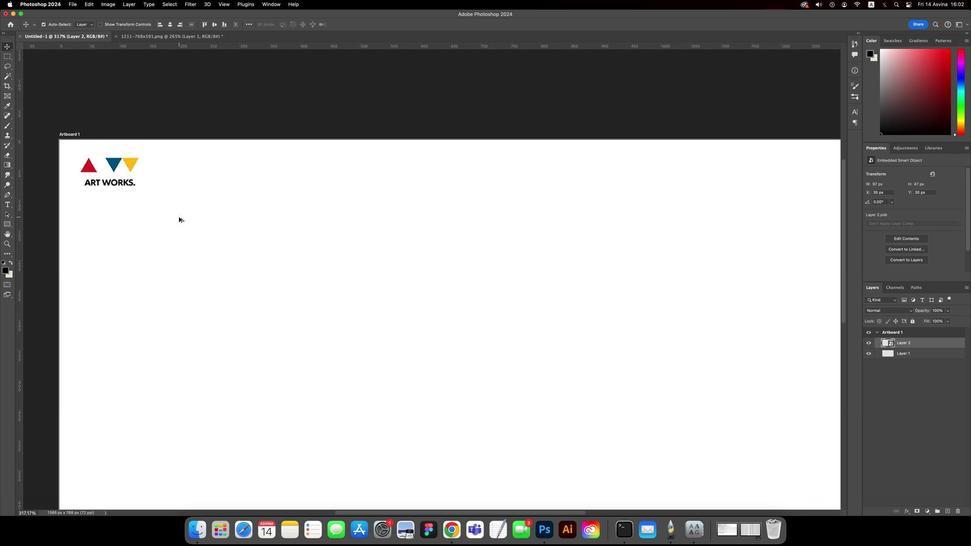 
Action: Mouse scrolled (176, 222) with delta (-3, 19)
Screenshot: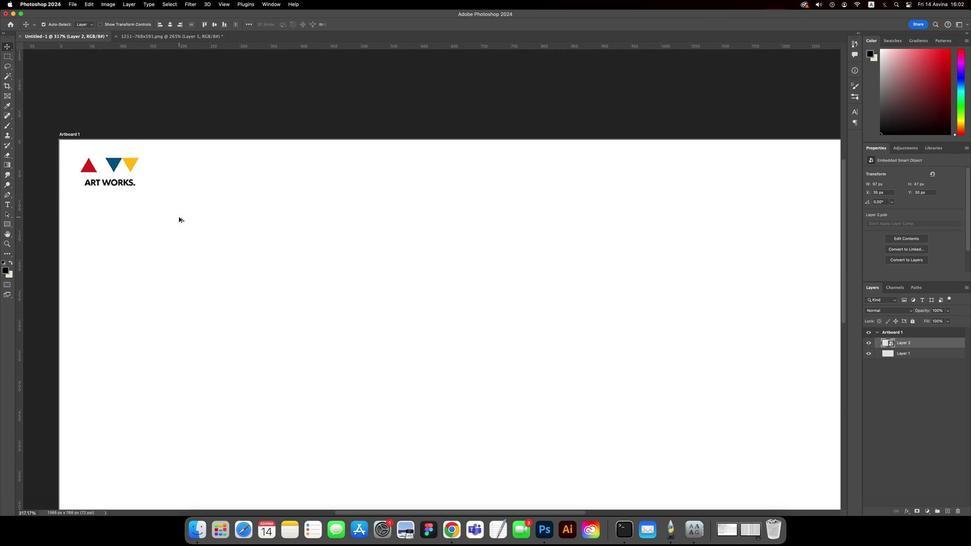 
Action: Mouse scrolled (176, 222) with delta (-3, 19)
Screenshot: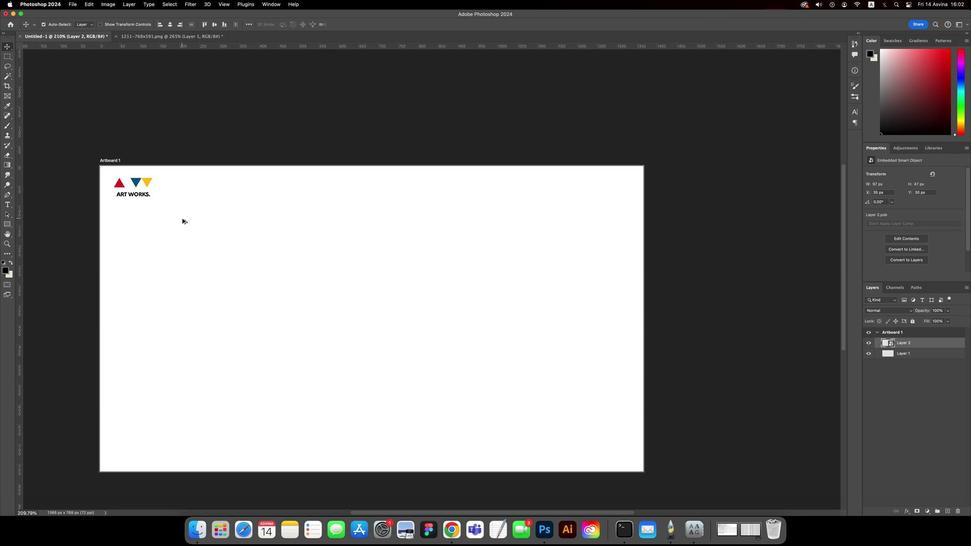 
Action: Mouse scrolled (176, 222) with delta (-3, 19)
Screenshot: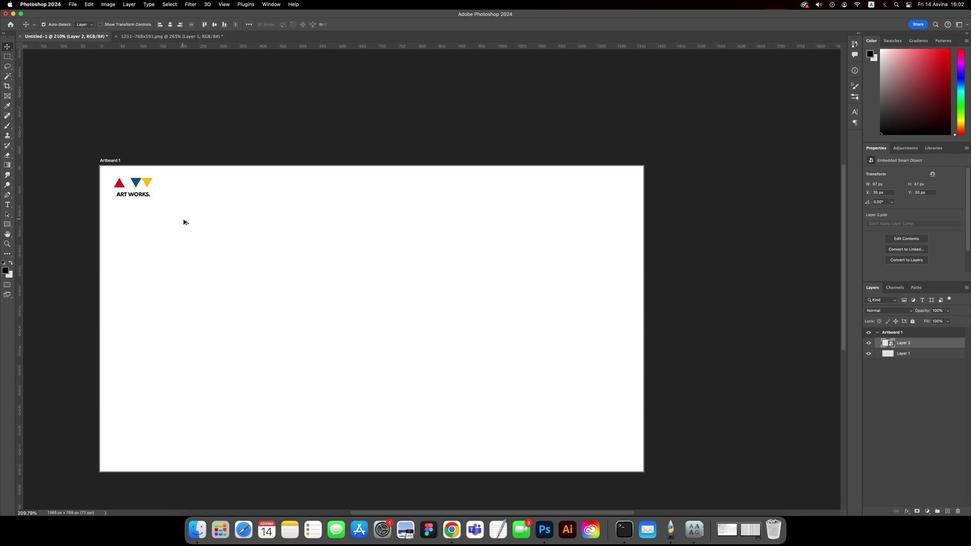 
Action: Mouse moved to (201, 222)
Screenshot: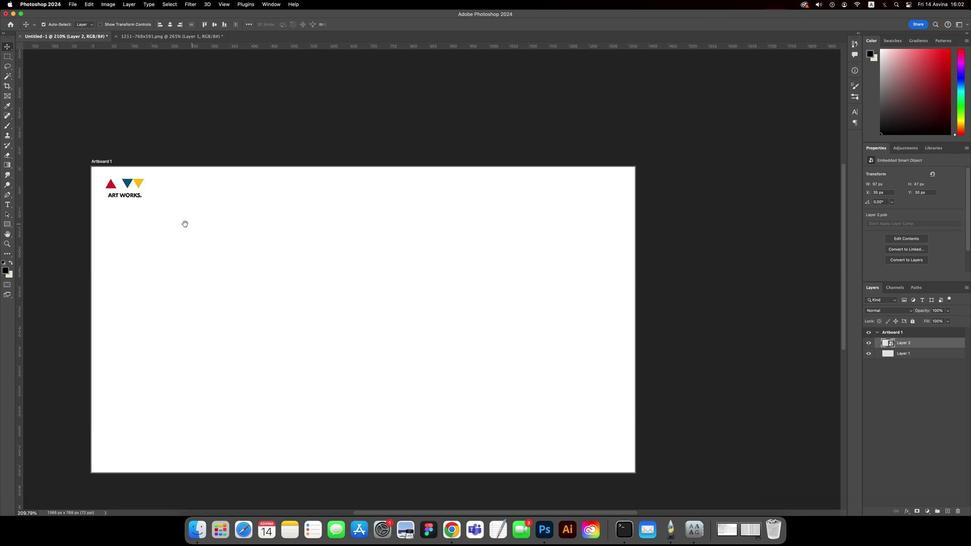 
Action: Key pressed Key.space
Screenshot: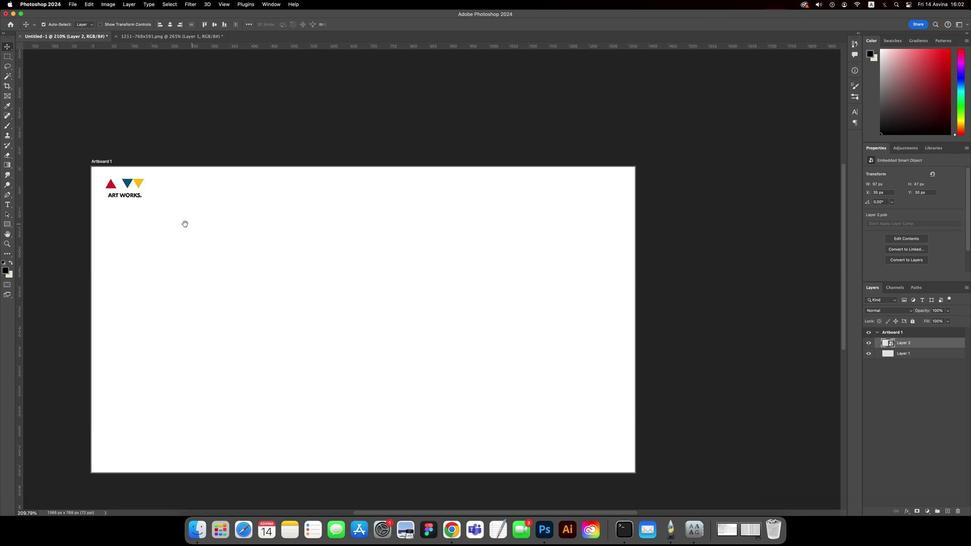 
Action: Mouse moved to (211, 228)
Screenshot: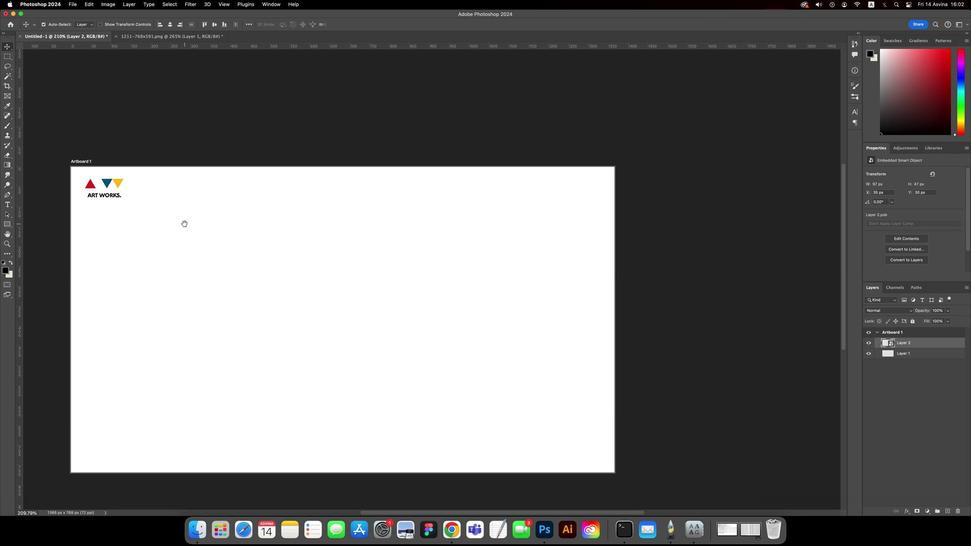 
Action: Mouse pressed left at (211, 228)
Screenshot: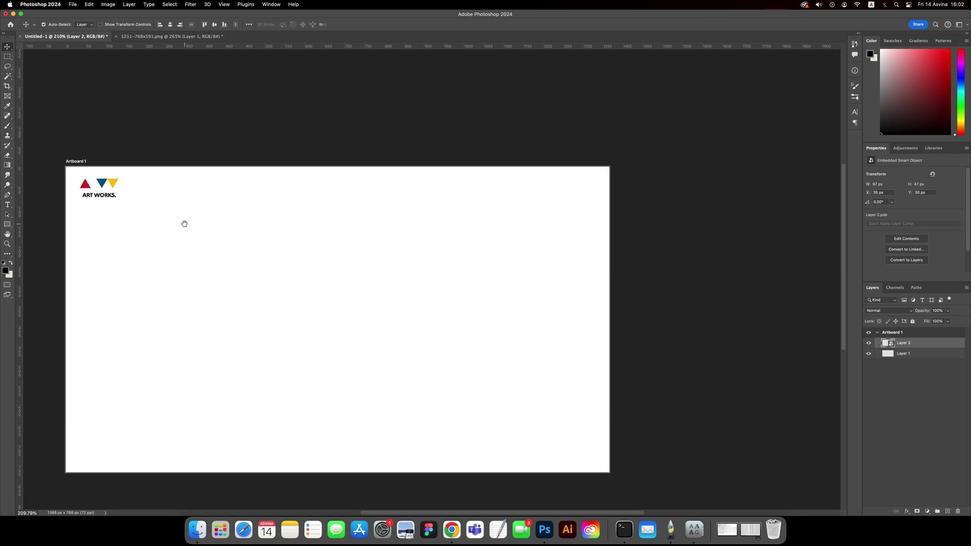 
Action: Mouse moved to (181, 228)
Screenshot: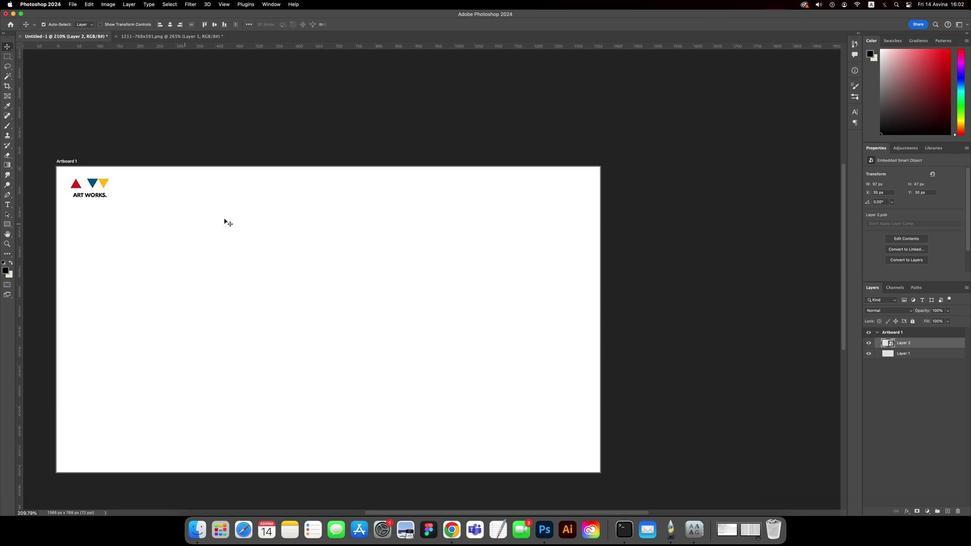 
Action: Key pressed 't'
Screenshot: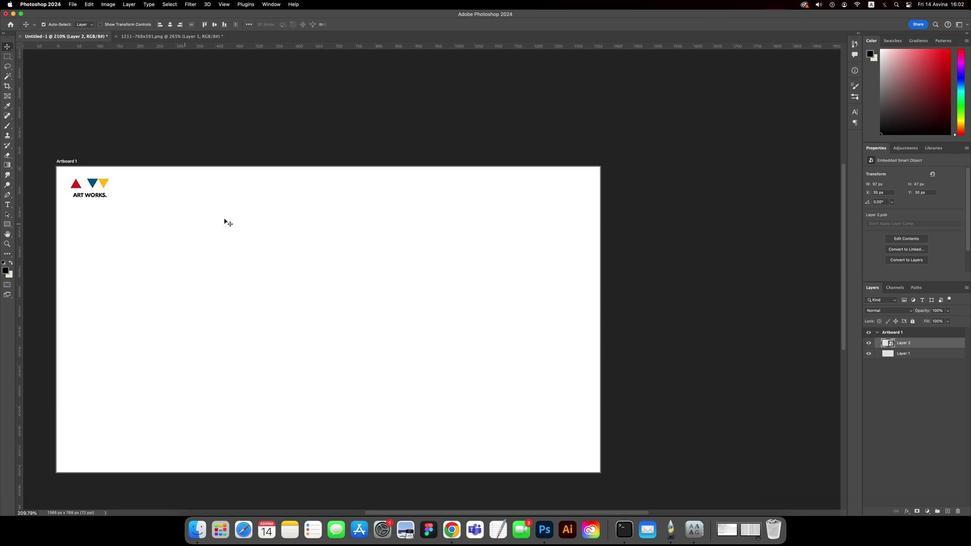 
Action: Mouse moved to (279, 194)
Screenshot: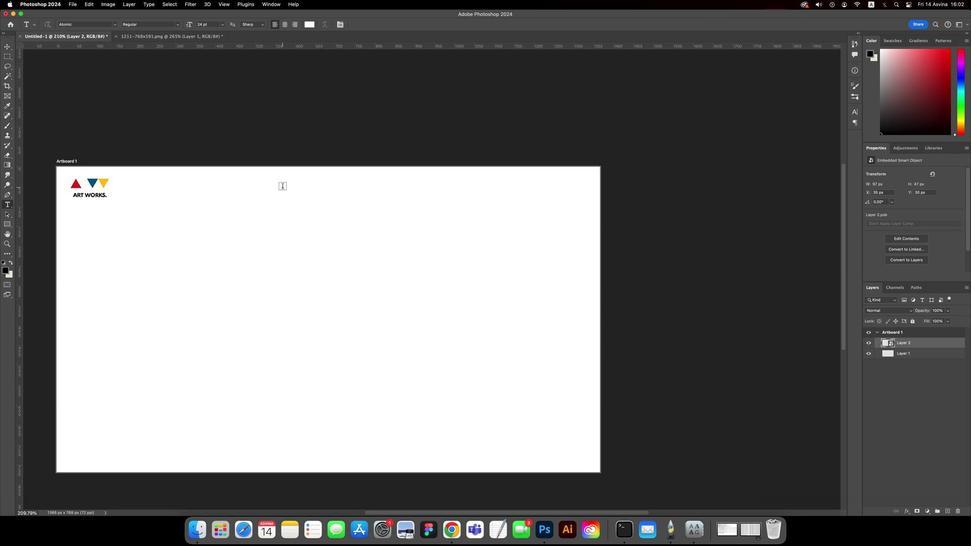 
Action: Mouse pressed left at (279, 194)
Screenshot: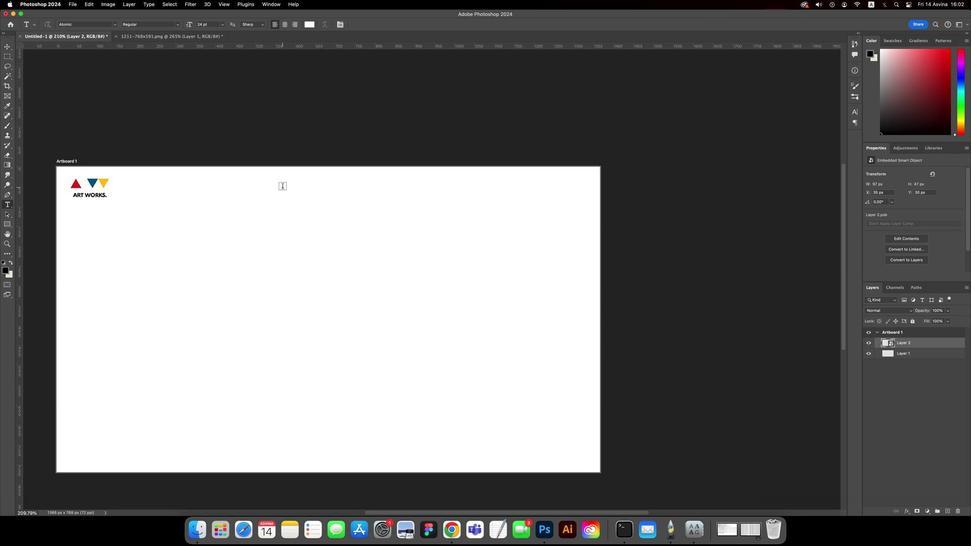 
Action: Key pressed Key.caps_lock'H'Key.caps_lock'o''m''e'Key.cmd'a'
Screenshot: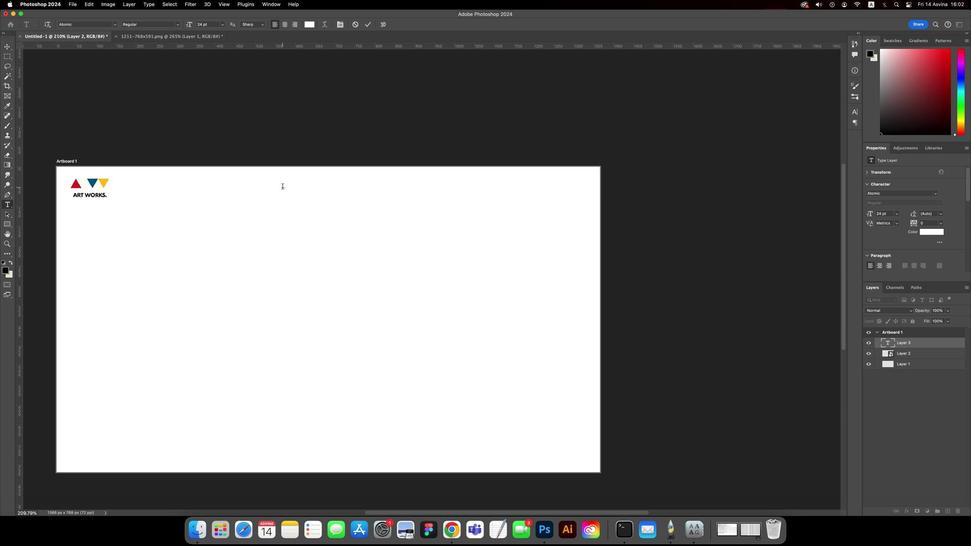 
Action: Mouse moved to (278, 195)
Screenshot: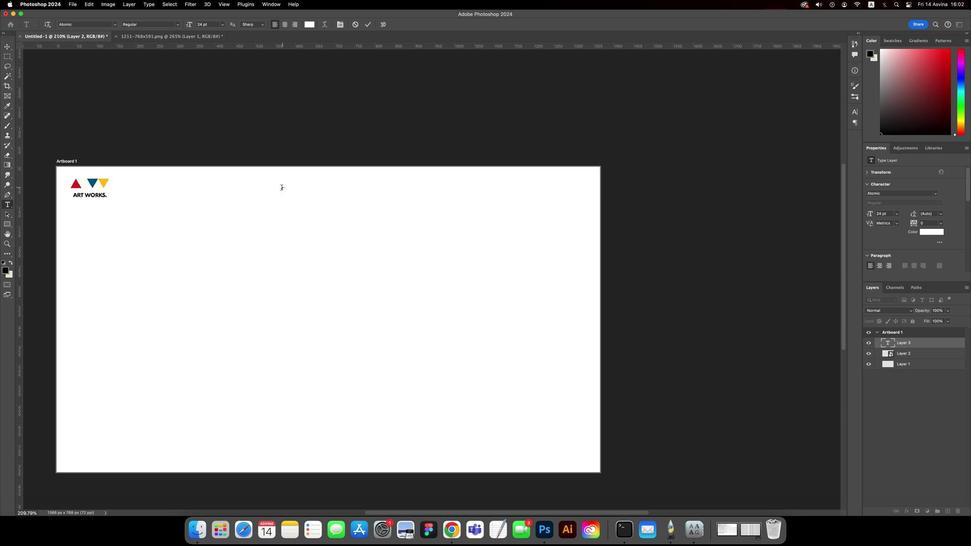 
Action: Key pressed Key.cmd'a'
Screenshot: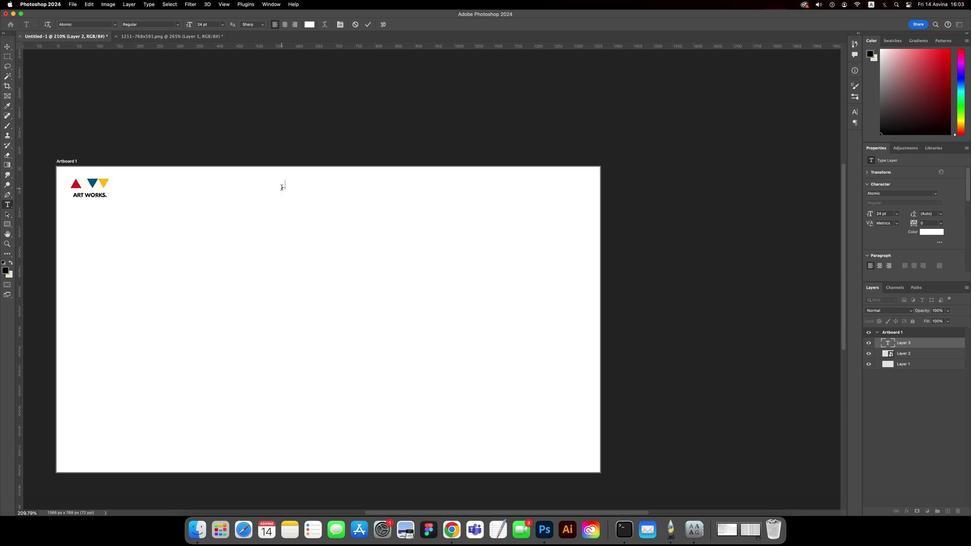 
Action: Mouse moved to (305, 44)
Screenshot: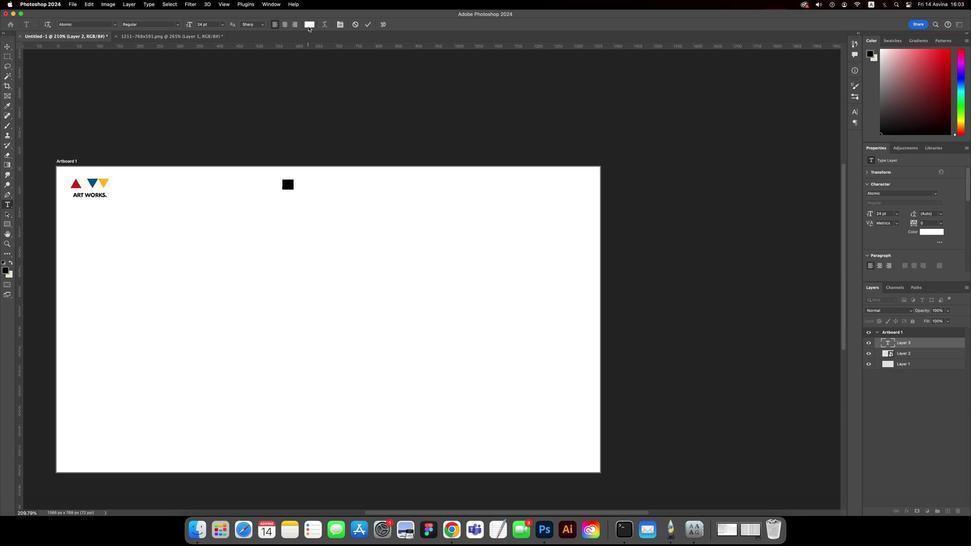 
Action: Mouse pressed left at (305, 44)
Screenshot: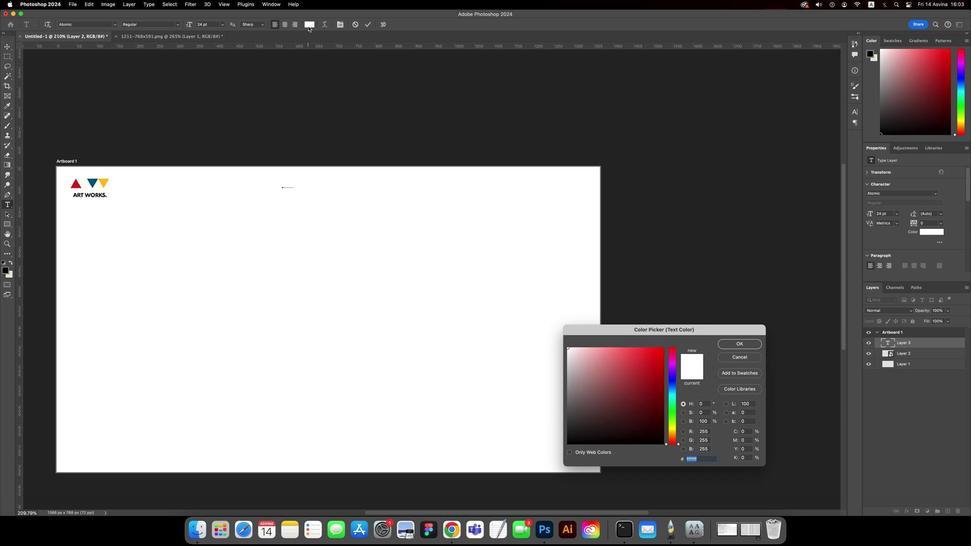 
Action: Mouse moved to (574, 412)
Screenshot: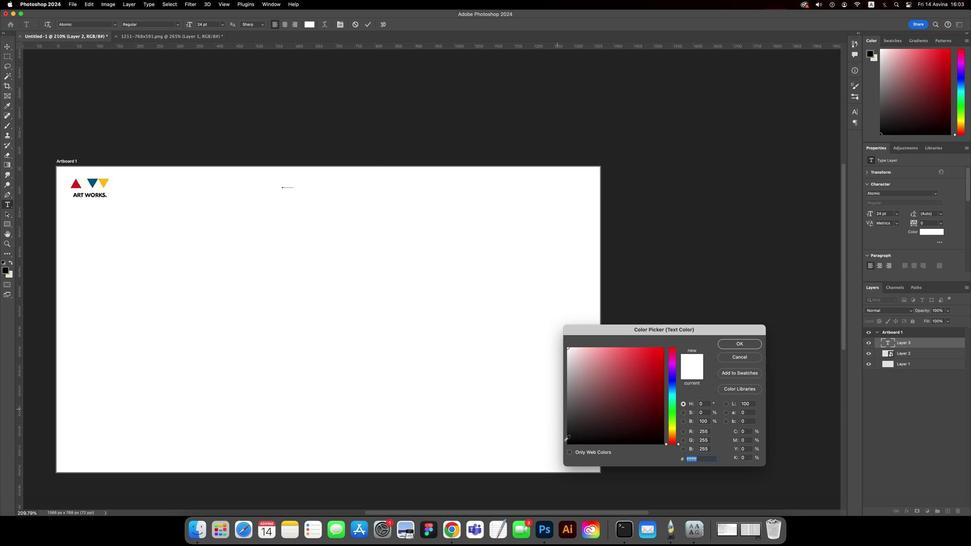 
Action: Mouse pressed left at (574, 412)
Screenshot: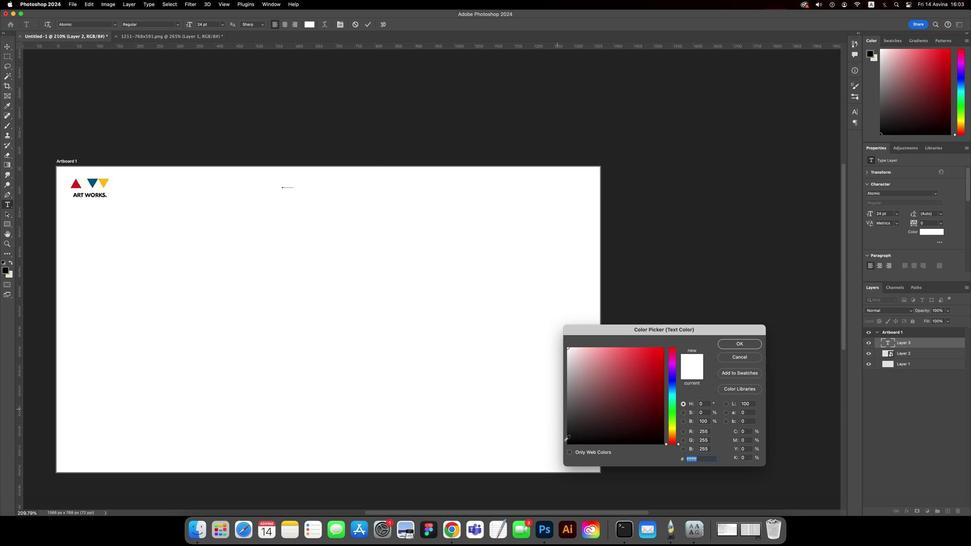 
Action: Mouse moved to (574, 432)
Screenshot: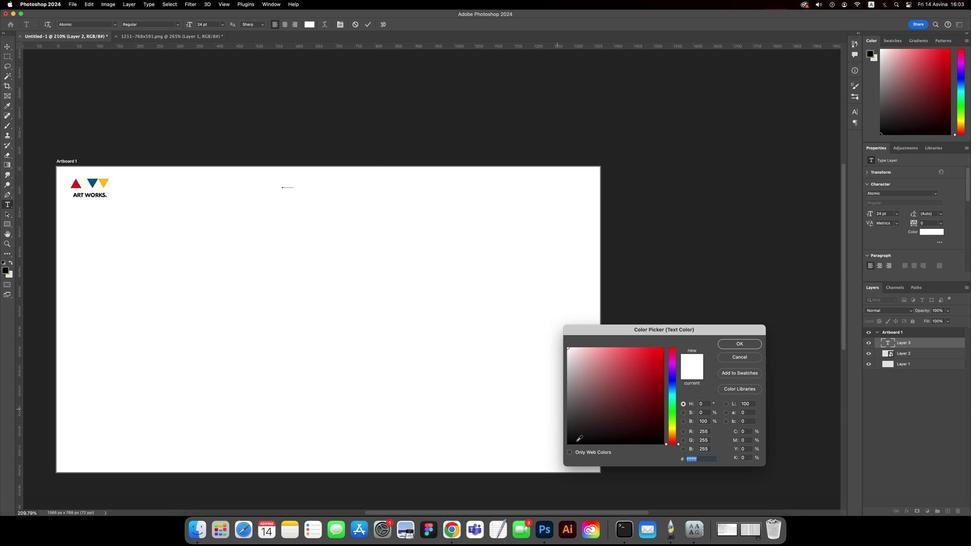 
Action: Mouse pressed left at (574, 432)
Screenshot: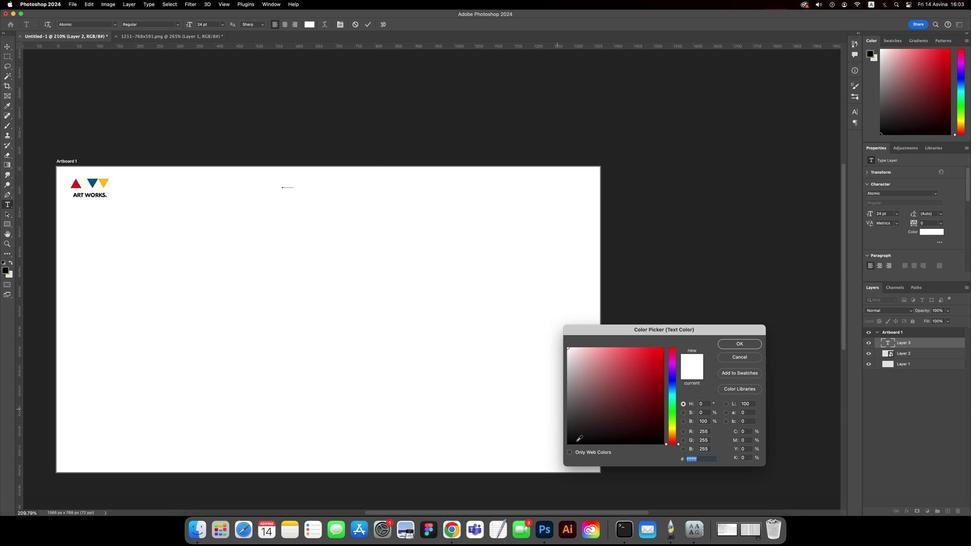 
Action: Mouse moved to (572, 431)
Screenshot: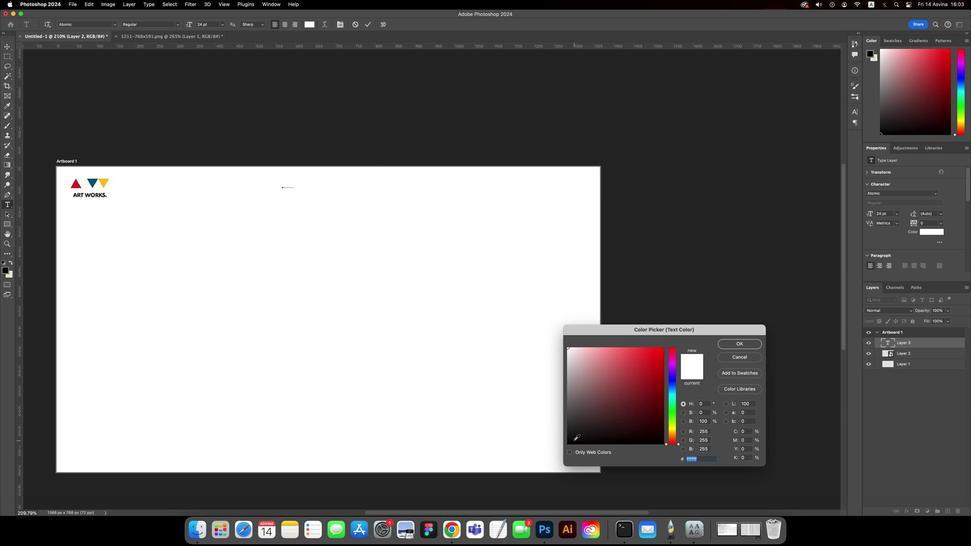 
Action: Mouse pressed left at (572, 431)
Screenshot: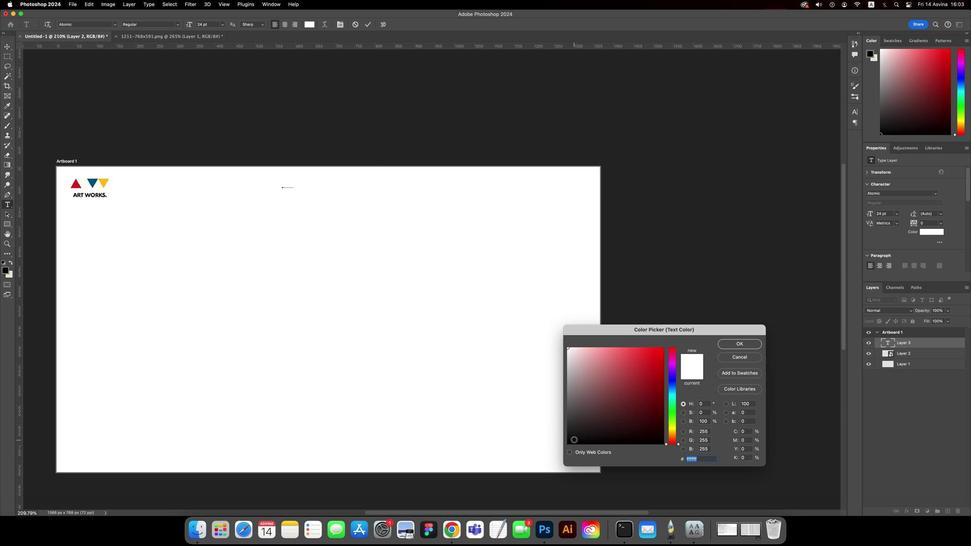 
Action: Mouse moved to (725, 340)
Screenshot: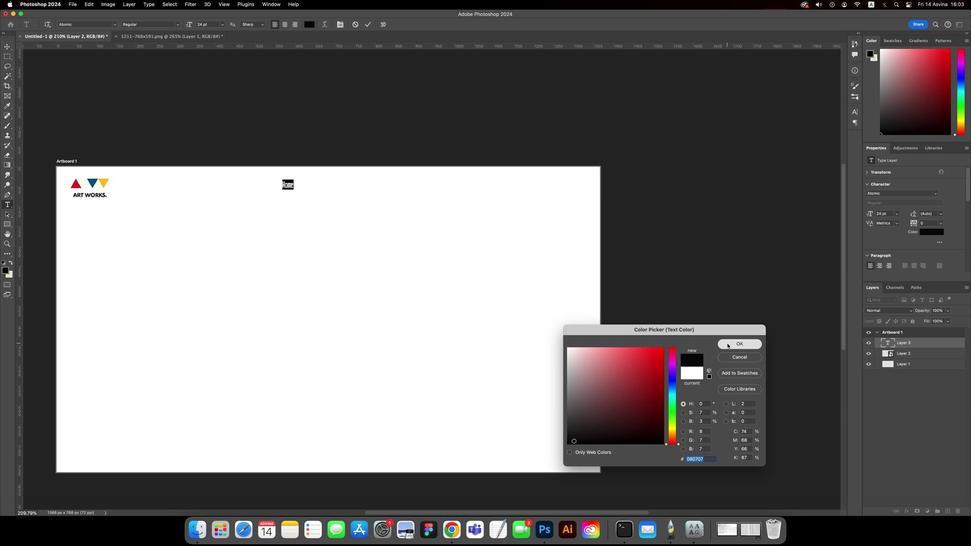 
Action: Mouse pressed left at (725, 340)
Screenshot: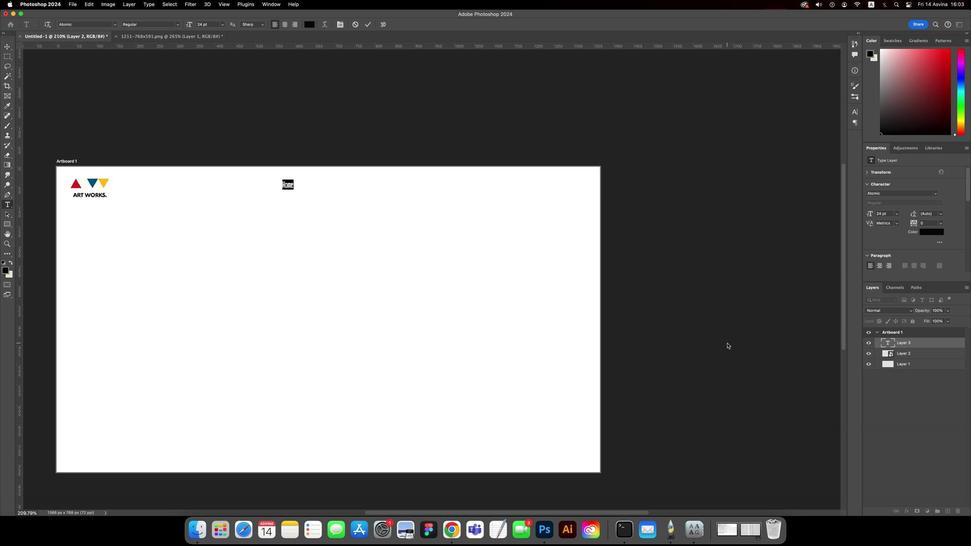 
Action: Mouse moved to (286, 197)
Screenshot: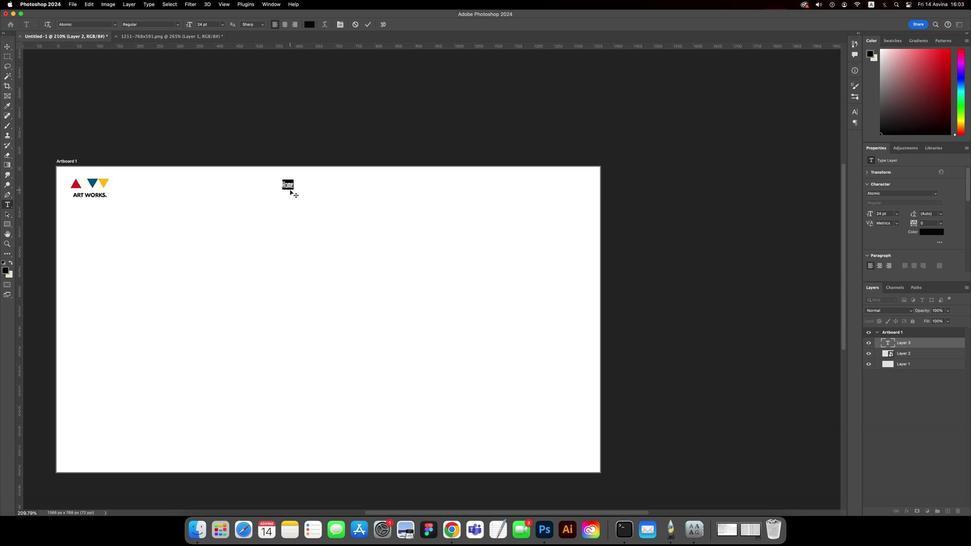 
Action: Key pressed Key.esc
Screenshot: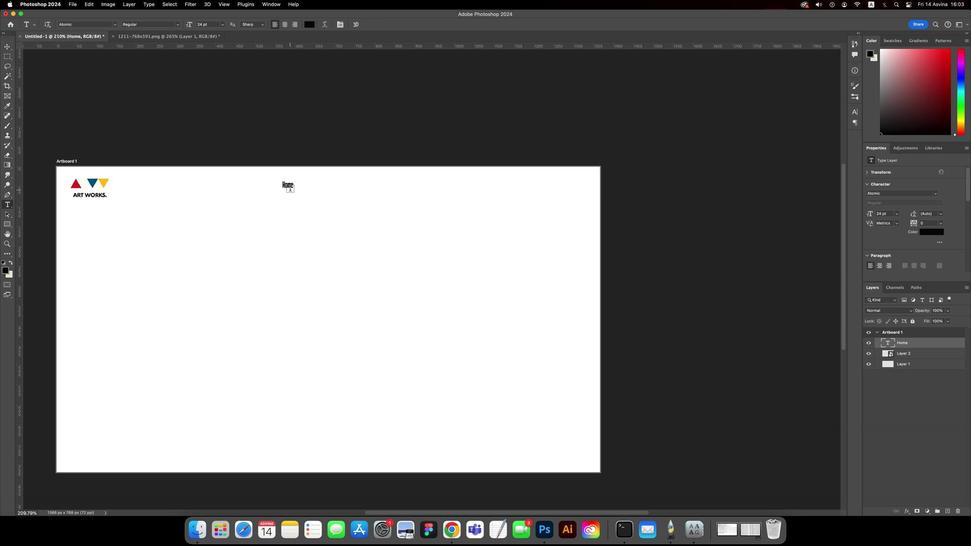 
Action: Mouse moved to (287, 196)
Screenshot: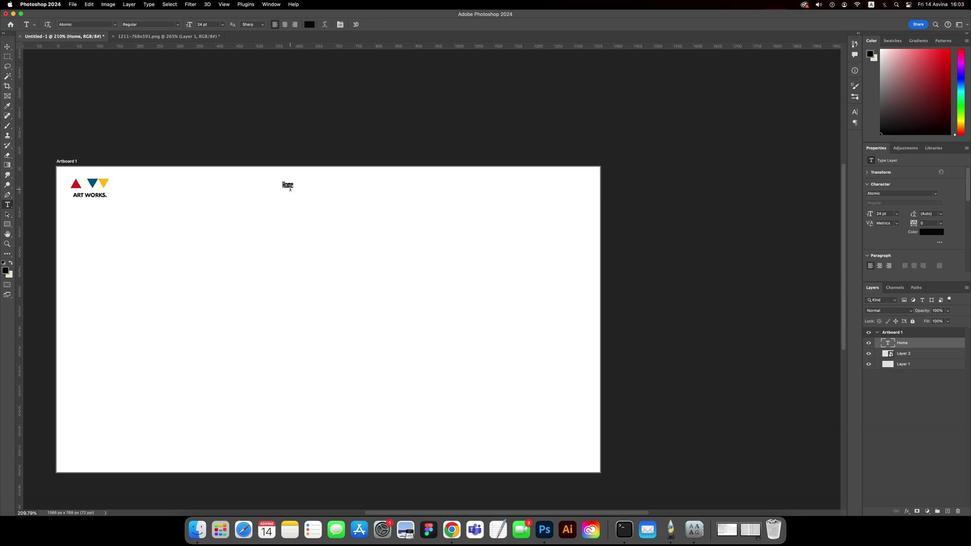 
Action: Key pressed 'v'Key.cmd't'
Screenshot: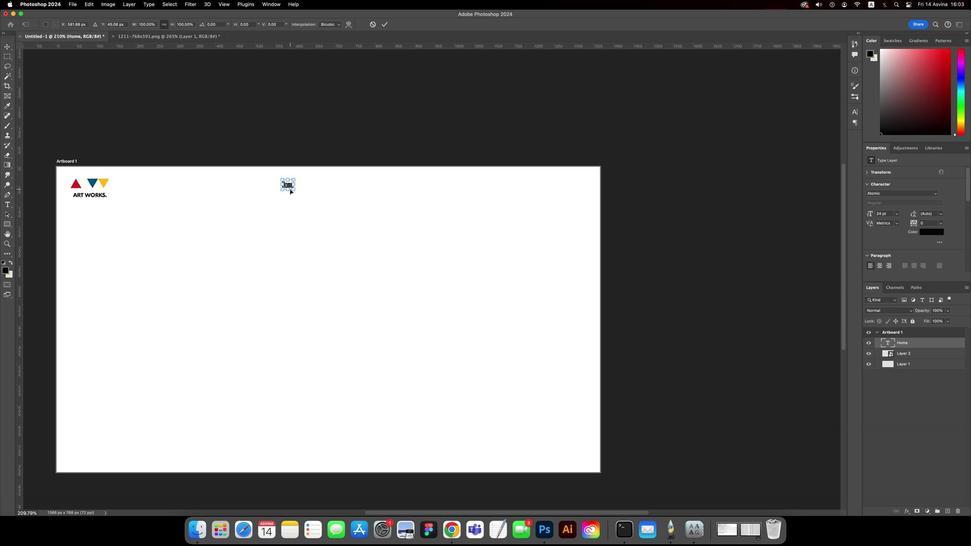
Action: Mouse moved to (290, 195)
Screenshot: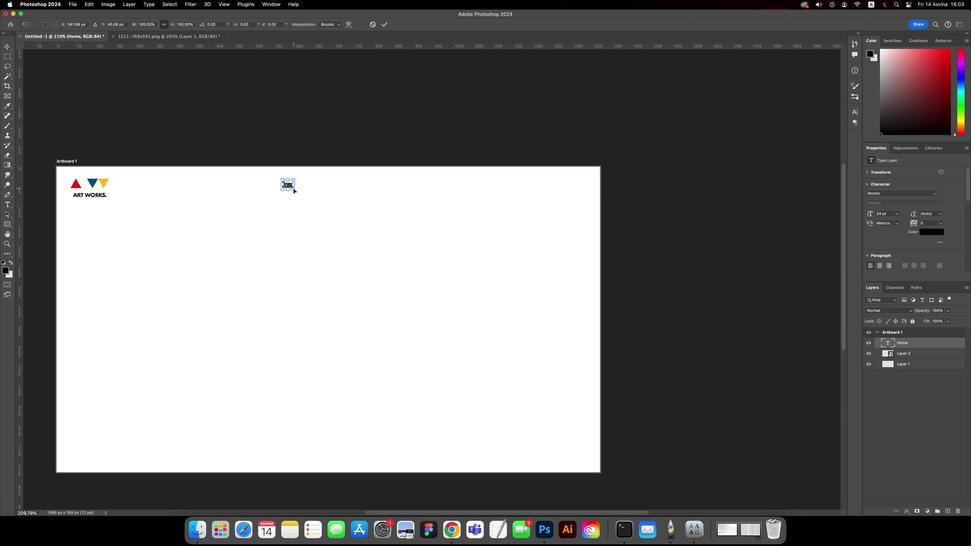 
Action: Mouse pressed left at (290, 195)
Screenshot: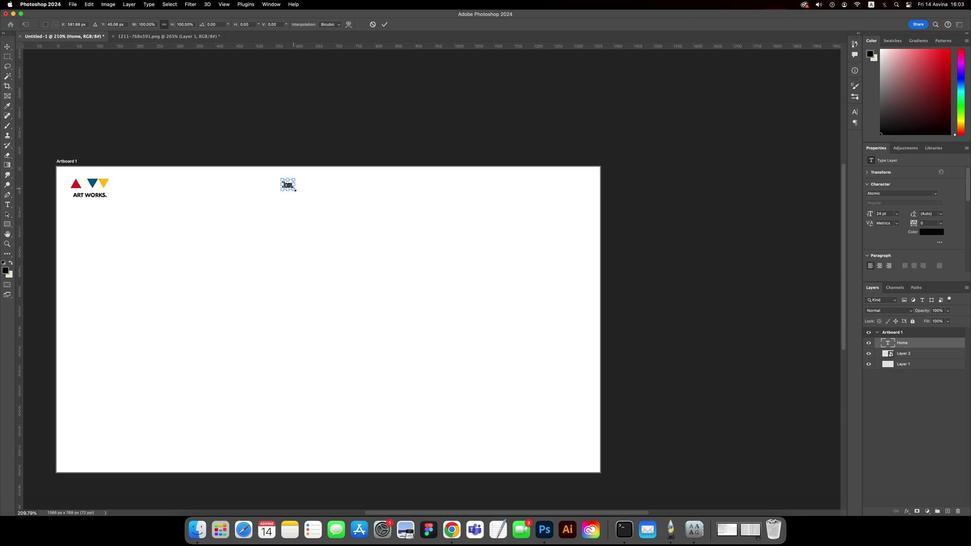 
Action: Mouse moved to (290, 196)
Screenshot: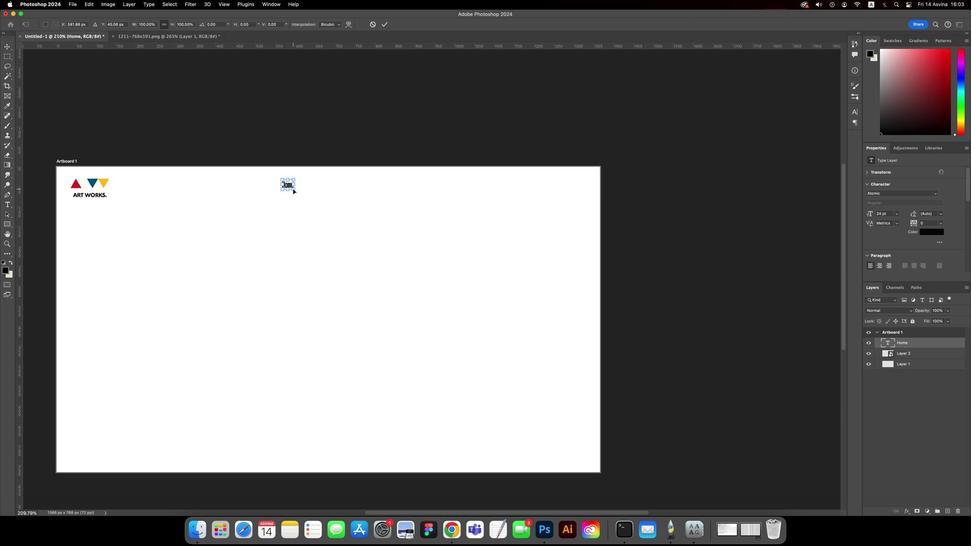 
Action: Mouse pressed left at (290, 196)
Screenshot: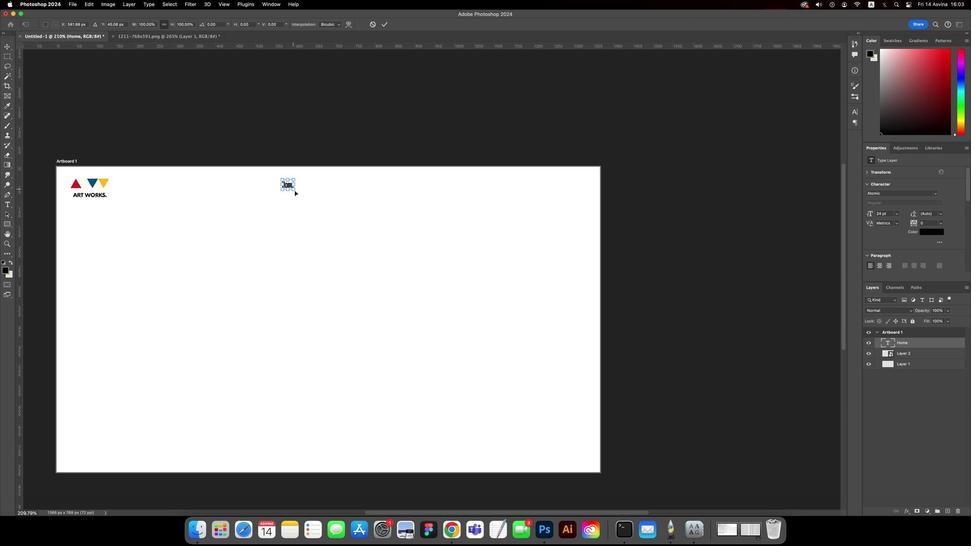 
Action: Mouse moved to (292, 199)
Screenshot: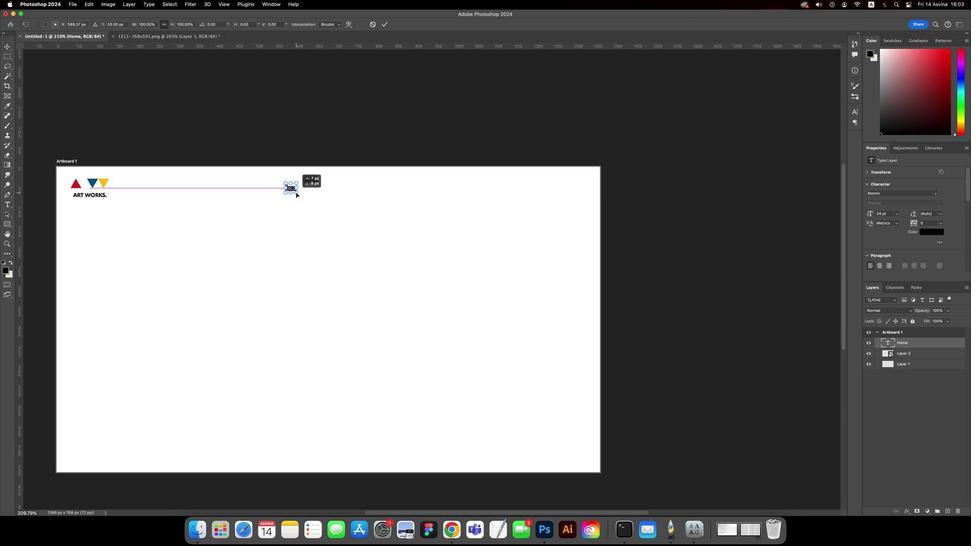 
Action: Key pressed Key.alt
Screenshot: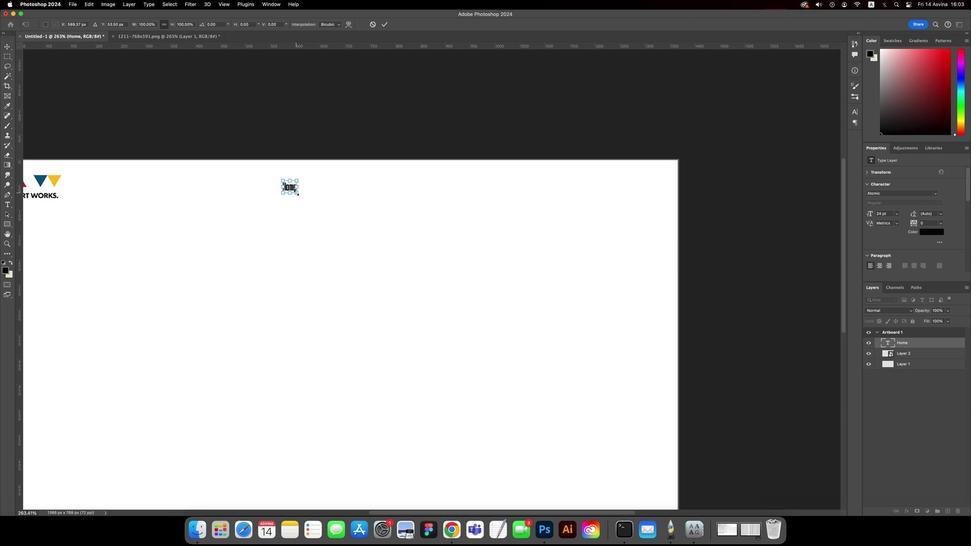 
Action: Mouse scrolled (292, 199) with delta (-3, 20)
Screenshot: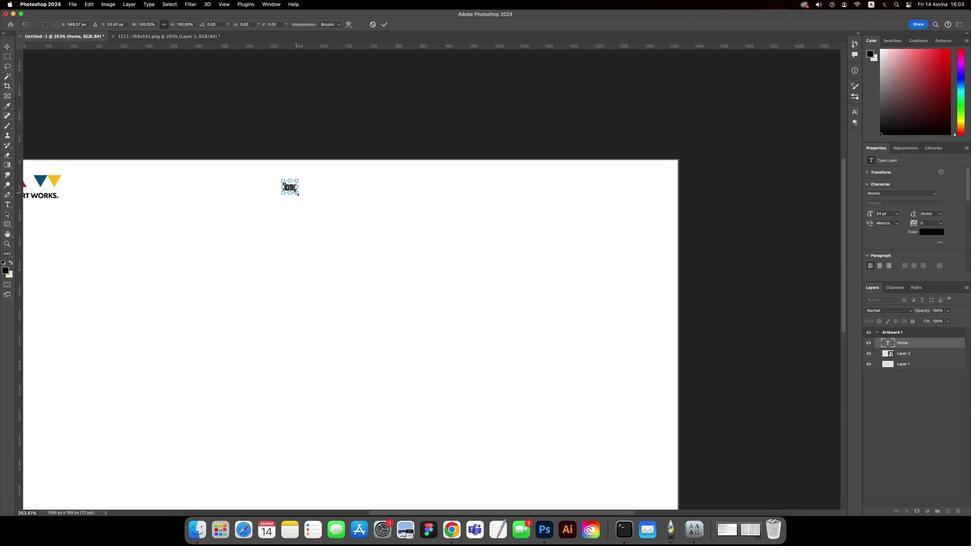 
Action: Mouse scrolled (292, 199) with delta (-3, 20)
Screenshot: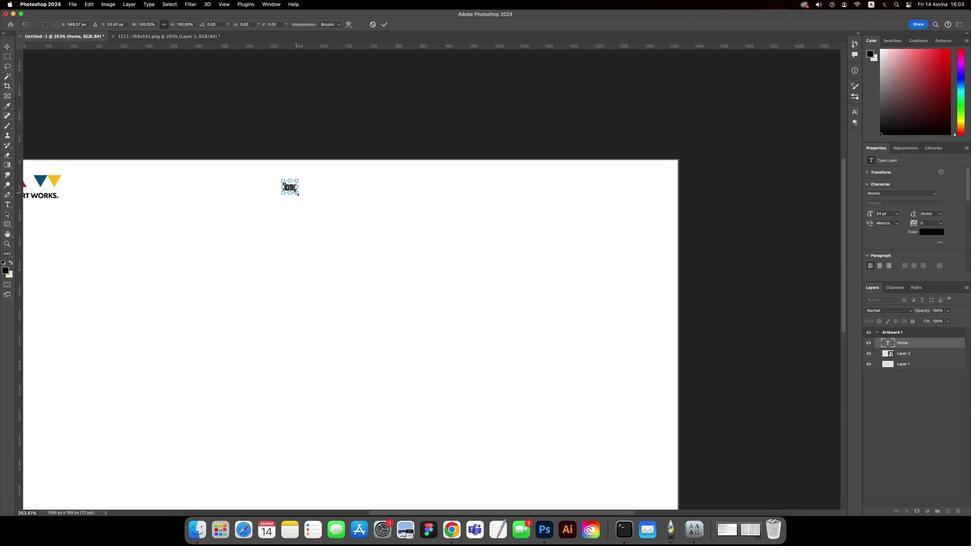 
Action: Mouse moved to (294, 200)
Screenshot: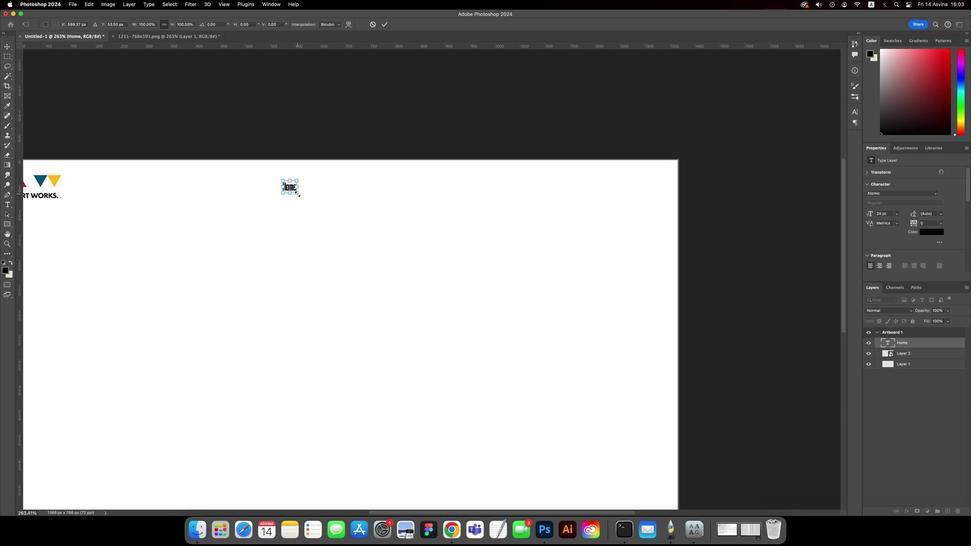
Action: Key pressed Key.shift
Screenshot: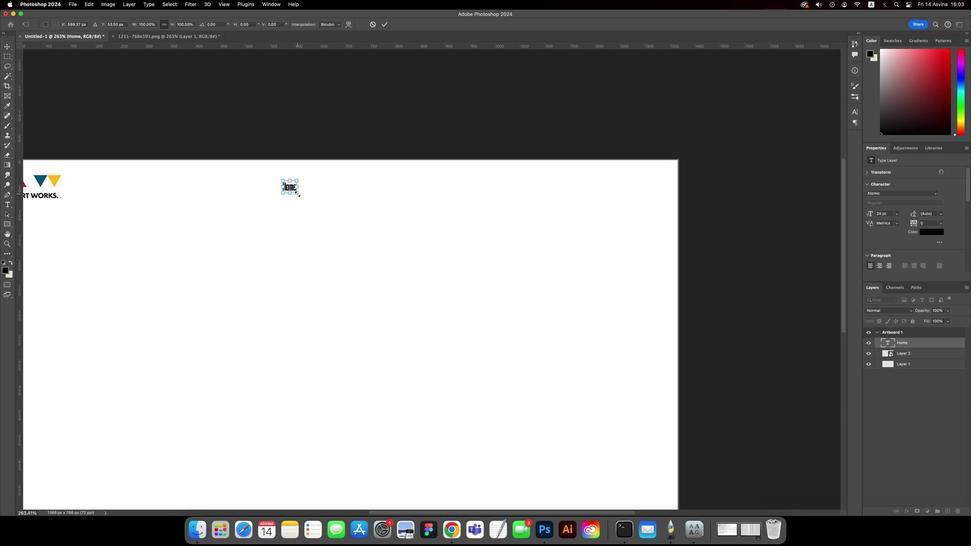 
Action: Mouse pressed left at (294, 200)
Screenshot: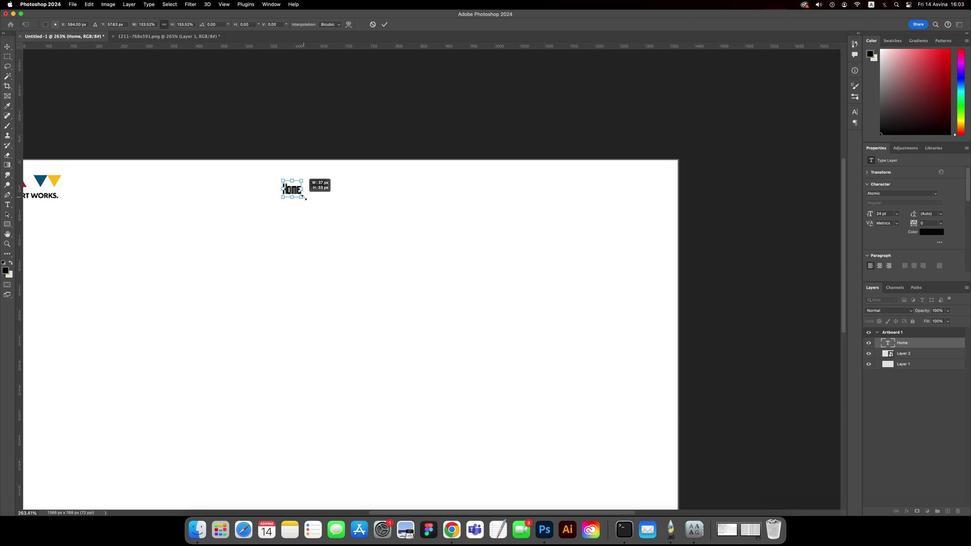 
Action: Mouse moved to (315, 214)
Screenshot: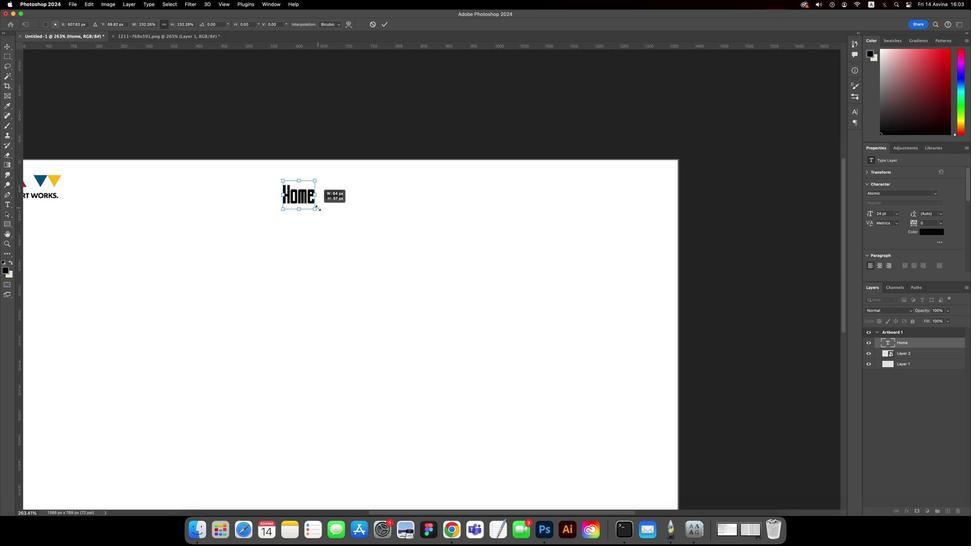 
Action: Key pressed Key.alt
Screenshot: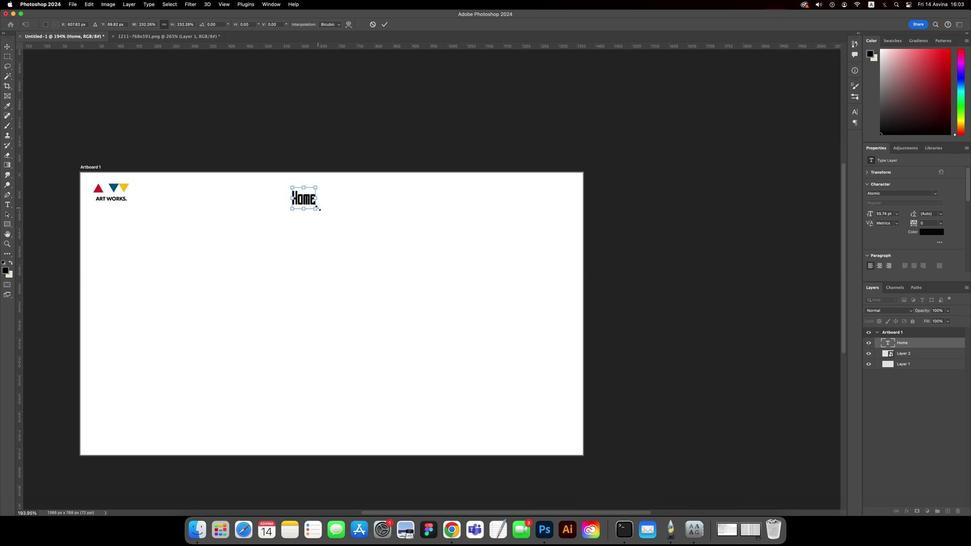 
Action: Mouse scrolled (315, 214) with delta (-3, 19)
Screenshot: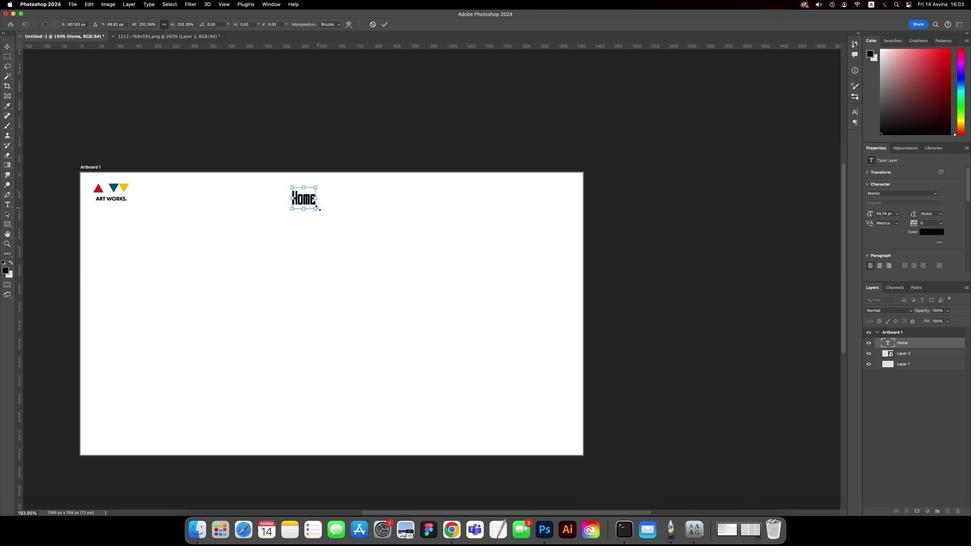 
Action: Mouse scrolled (315, 214) with delta (-3, 19)
Screenshot: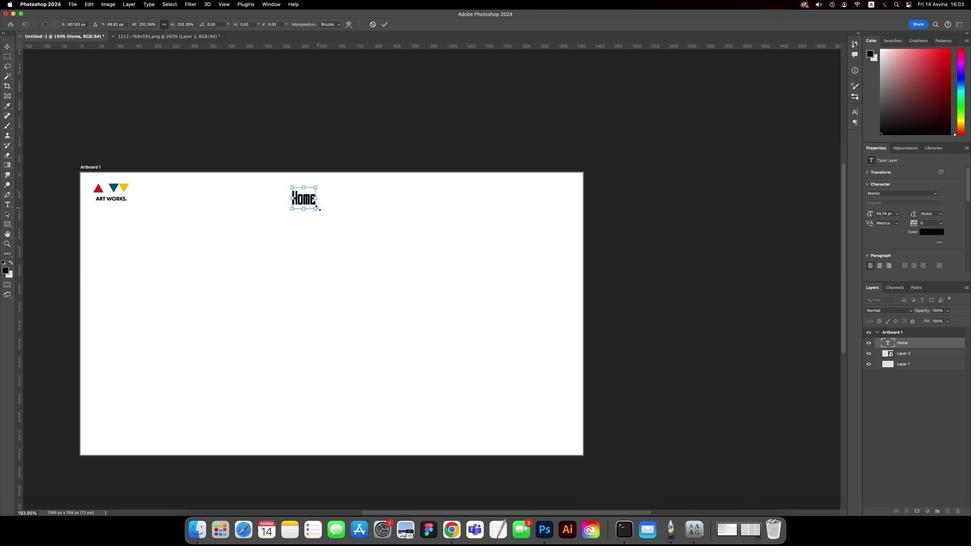 
Action: Mouse scrolled (315, 214) with delta (-3, 20)
Screenshot: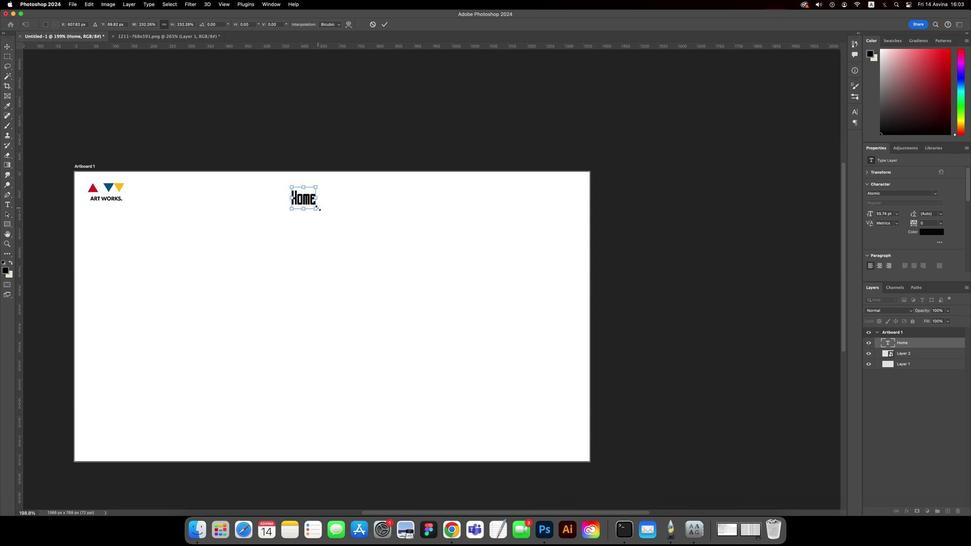 
Action: Mouse scrolled (315, 214) with delta (-3, 20)
Screenshot: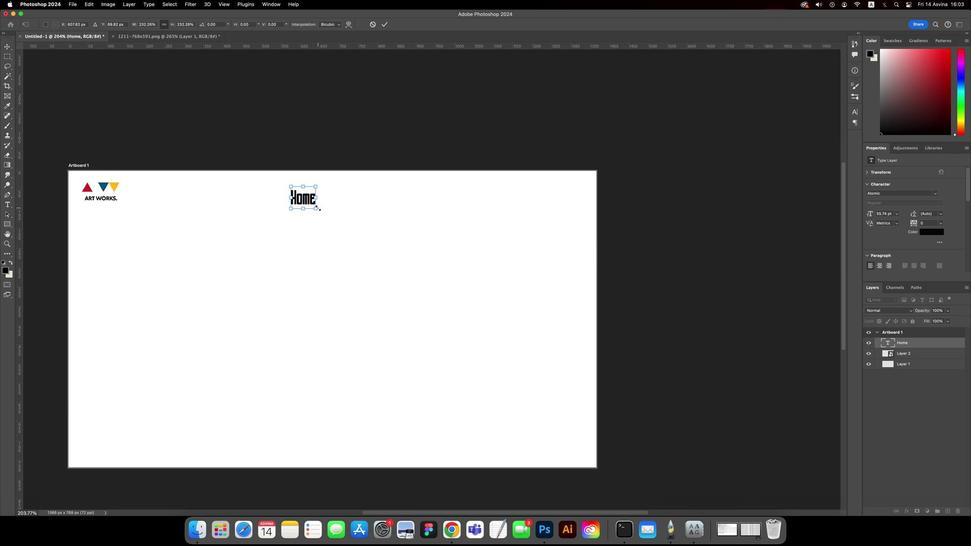 
Action: Mouse moved to (303, 208)
Screenshot: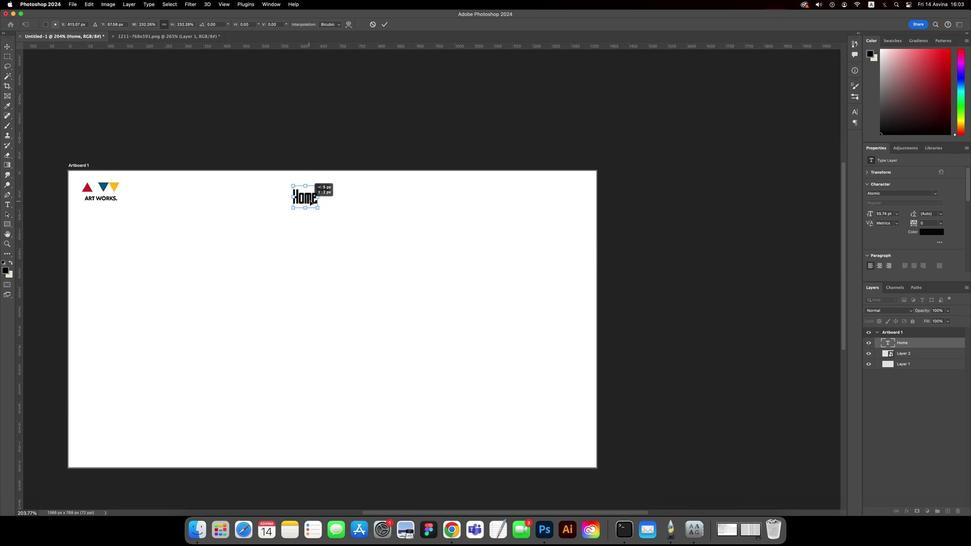 
Action: Mouse pressed left at (303, 208)
Screenshot: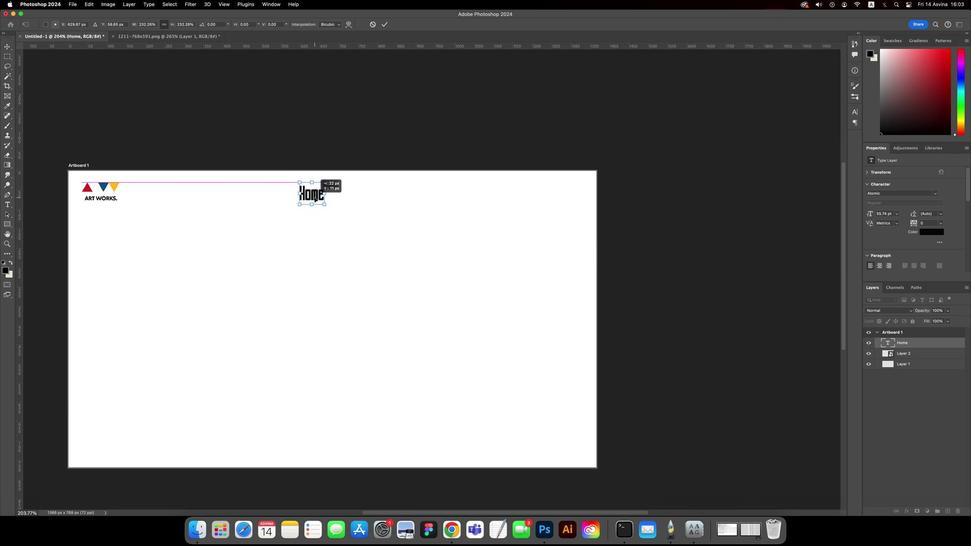 
Action: Mouse moved to (297, 212)
Screenshot: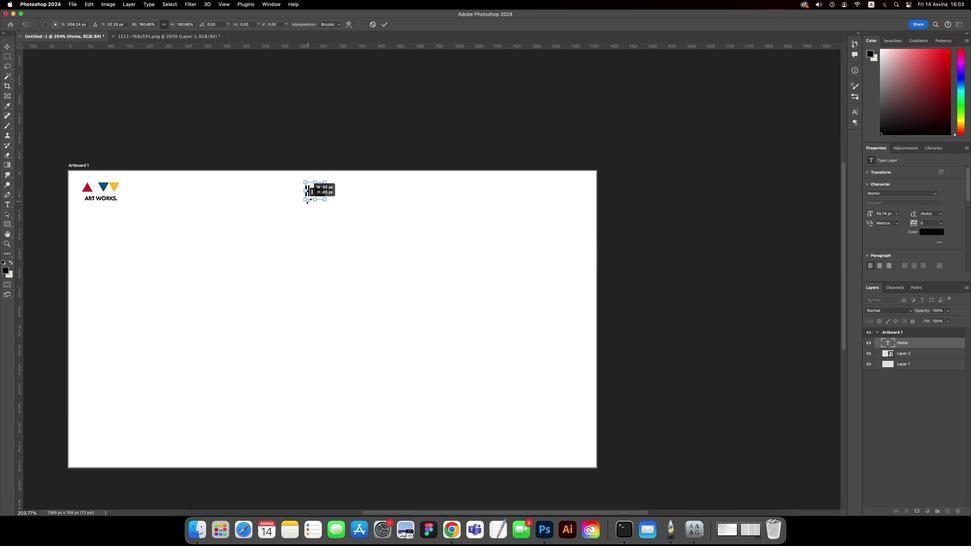 
Action: Mouse pressed left at (297, 212)
Screenshot: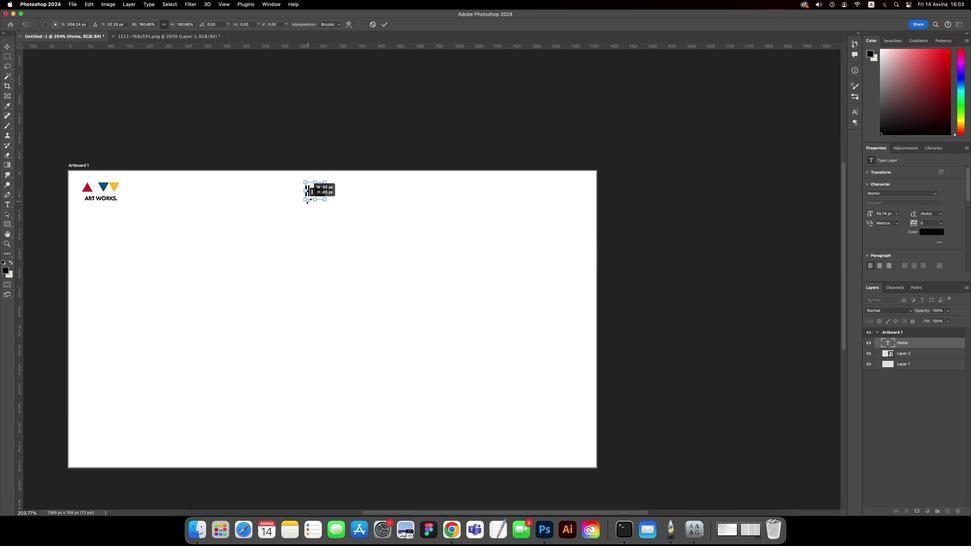 
Action: Mouse moved to (308, 206)
Screenshot: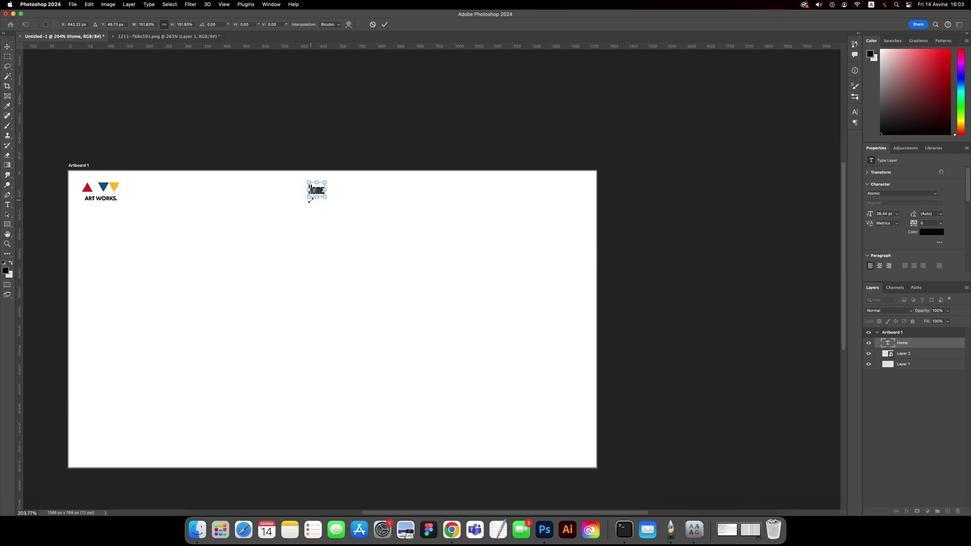 
Action: Key pressed Key.enter
Screenshot: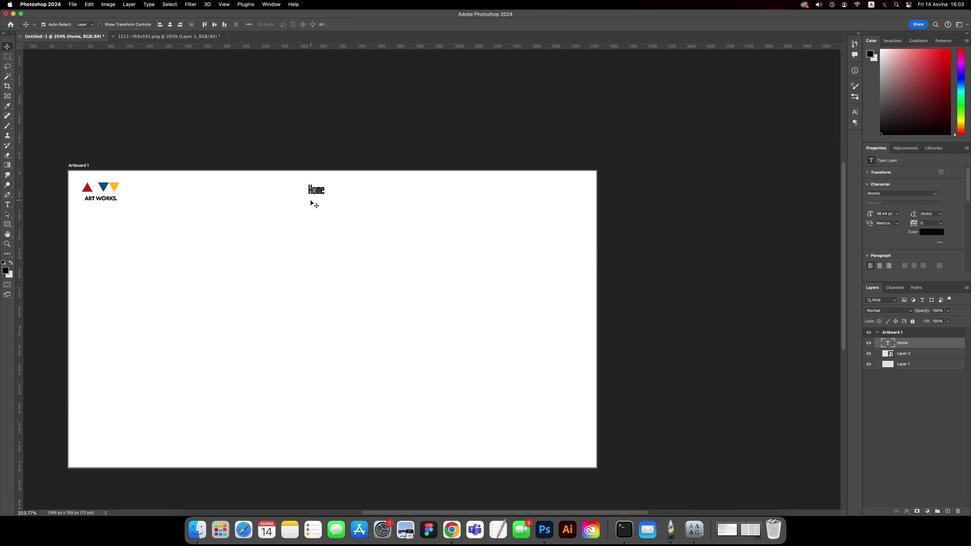 
Action: Mouse moved to (313, 198)
Screenshot: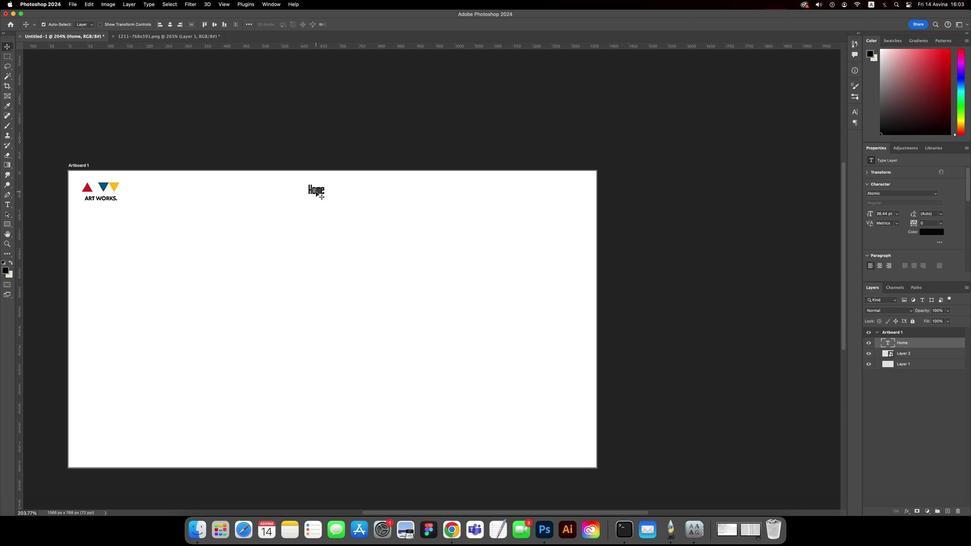 
Action: Mouse pressed left at (313, 198)
Screenshot: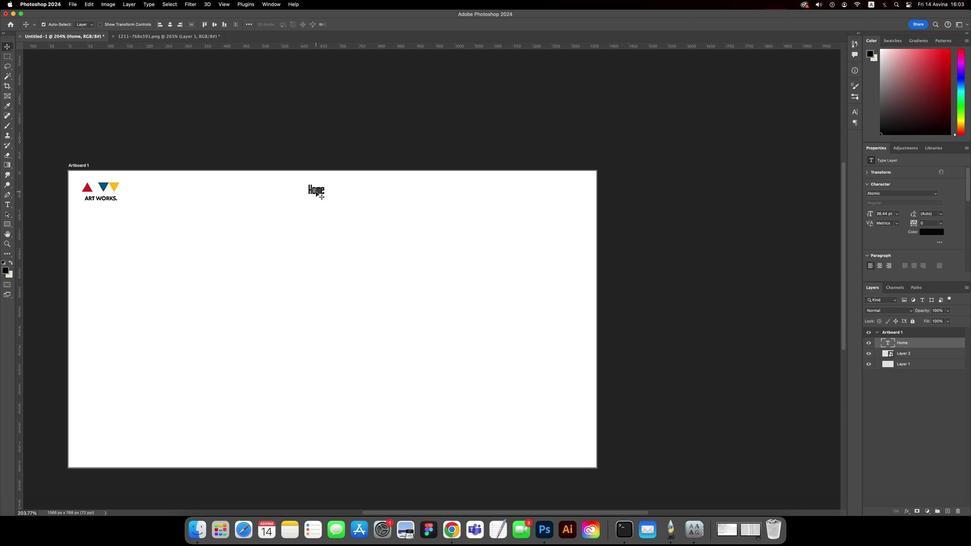 
Action: Key pressed Key.alt
Screenshot: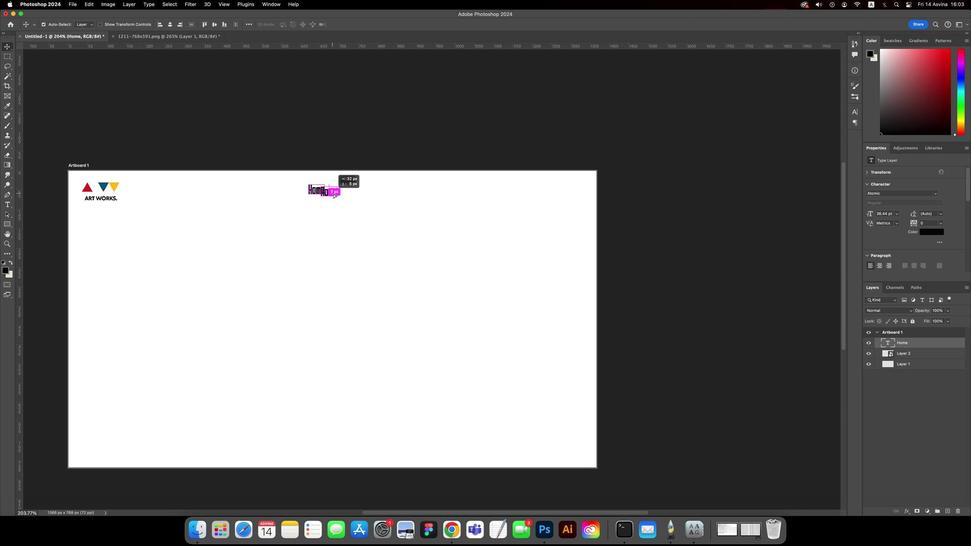 
Action: Mouse pressed left at (313, 198)
Screenshot: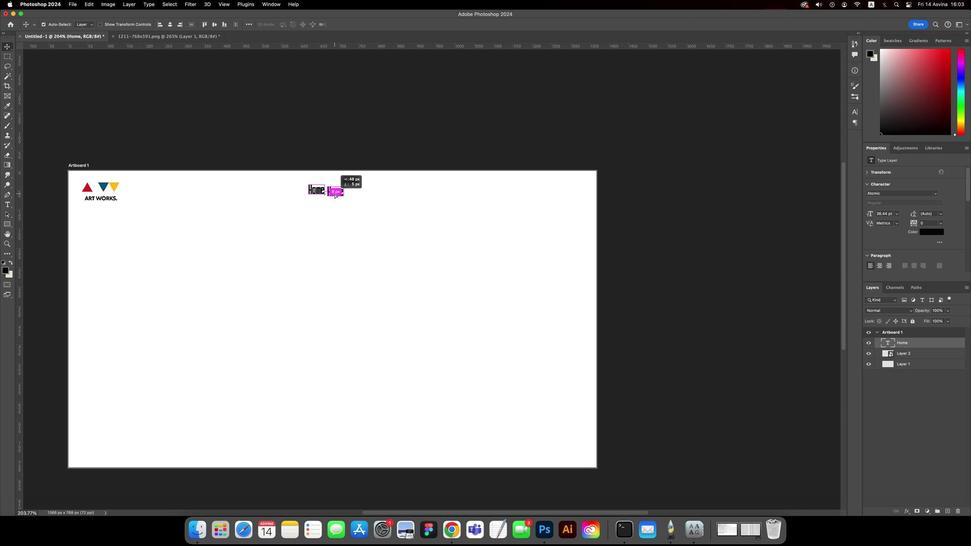 
Action: Mouse moved to (340, 197)
Screenshot: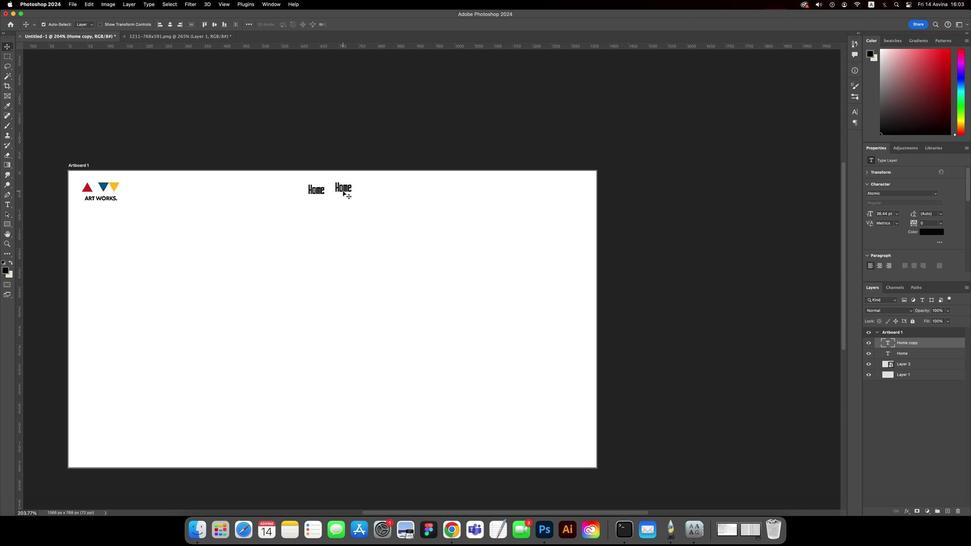 
Action: Key pressed Key.downKey.downKey.downKey.downKey.downKey.downKey.downKey.downKey.downKey.upKey.upKey.up
Screenshot: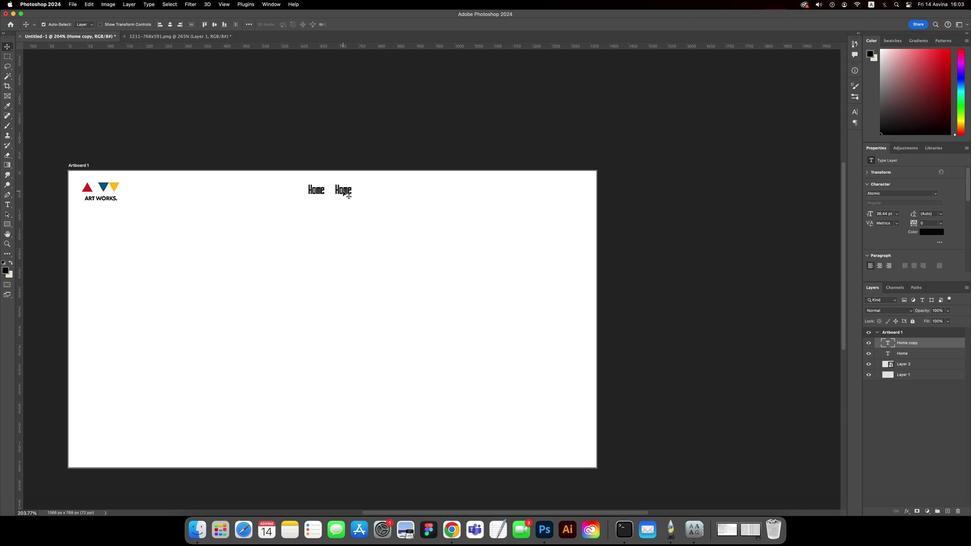 
Action: Mouse pressed left at (340, 197)
Screenshot: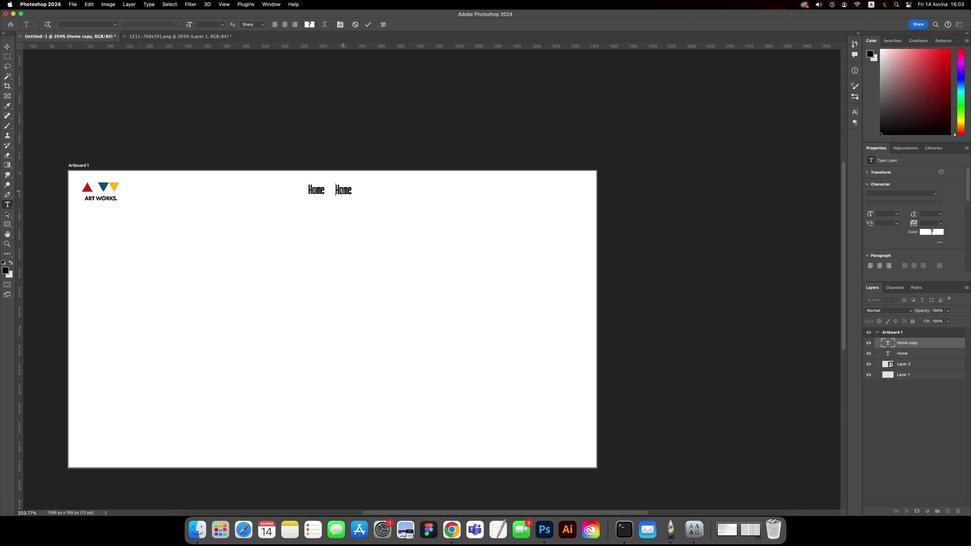 
Action: Mouse pressed left at (340, 197)
Screenshot: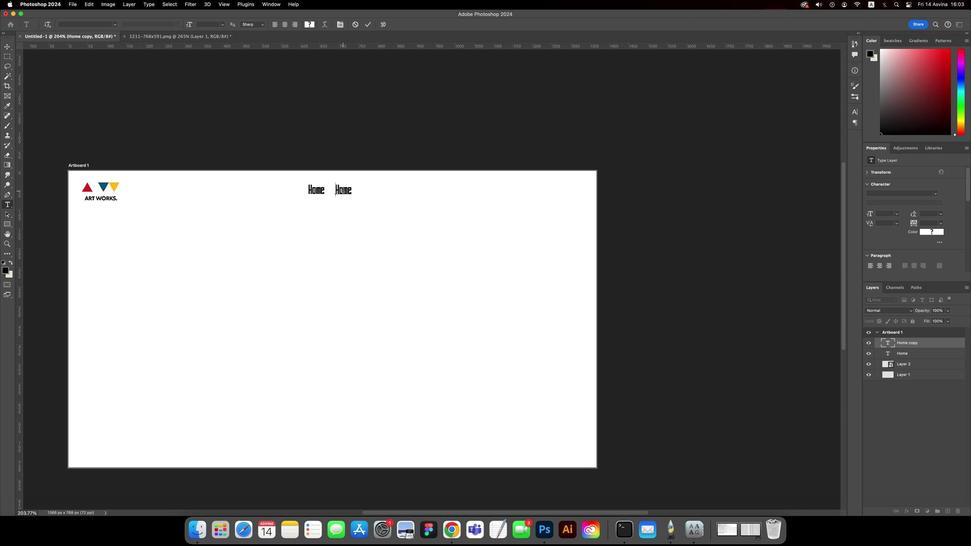 
Action: Key pressed Key.cmd'a'Key.caps_lock'K'Key.caps_lock'e''y'Key.spaceKey.caps_lock'F'Key.caps_lock'e''a''t''u''r''e''s'Key.esc
Screenshot: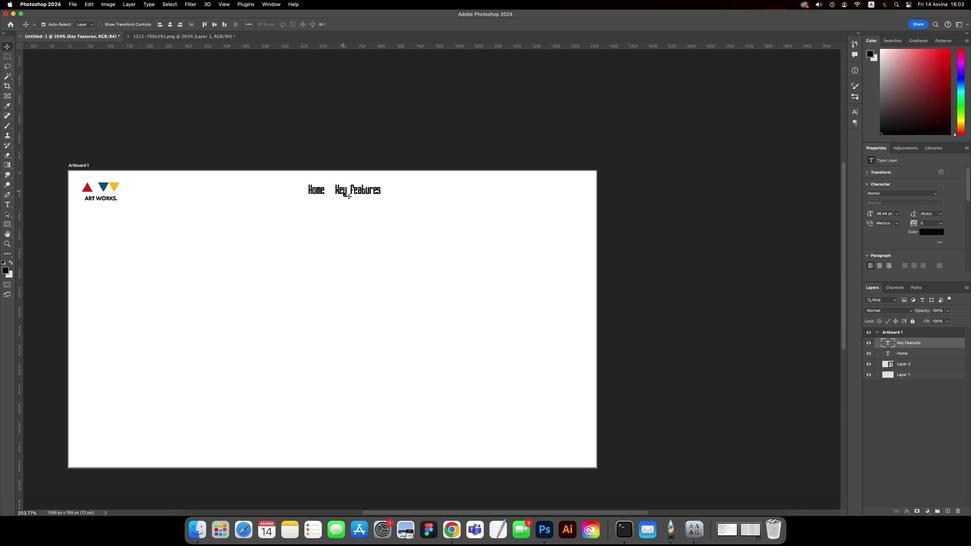 
Action: Mouse moved to (336, 196)
Screenshot: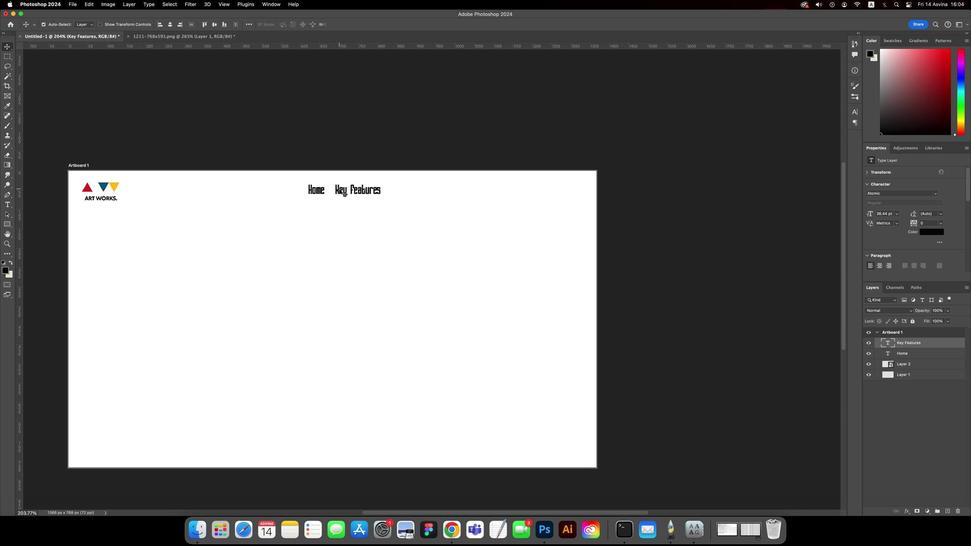 
Action: Mouse pressed left at (336, 196)
Screenshot: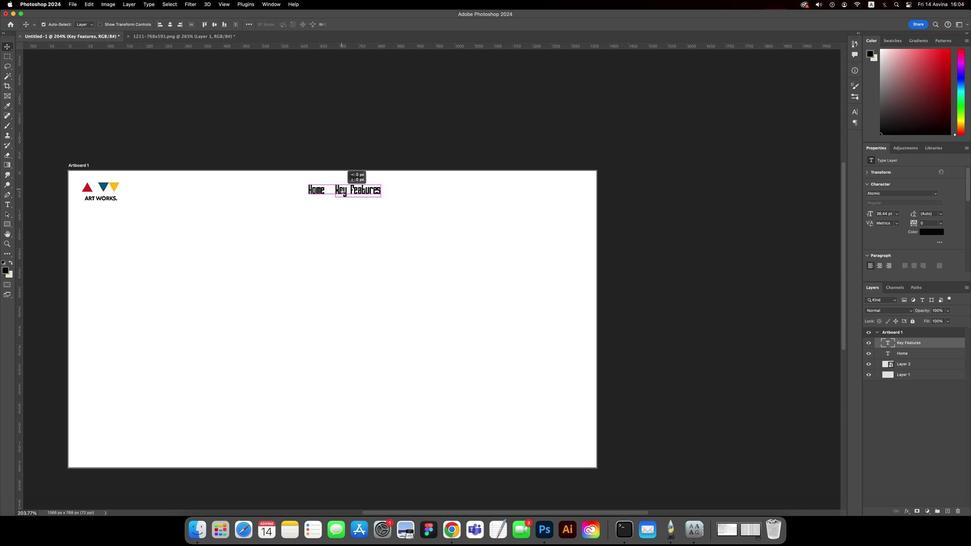 
Action: Mouse moved to (344, 196)
Screenshot: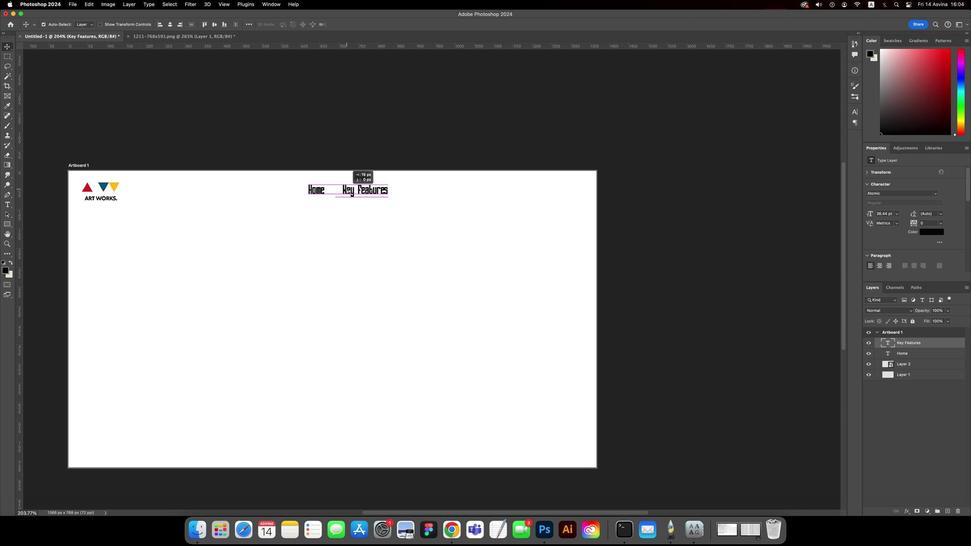 
Action: Key pressed Key.alt
Screenshot: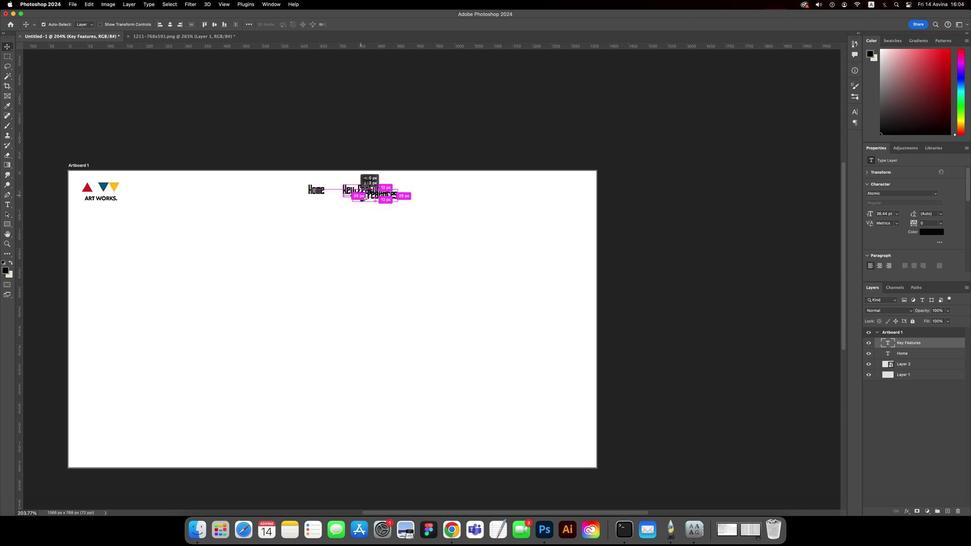 
Action: Mouse pressed left at (344, 196)
Screenshot: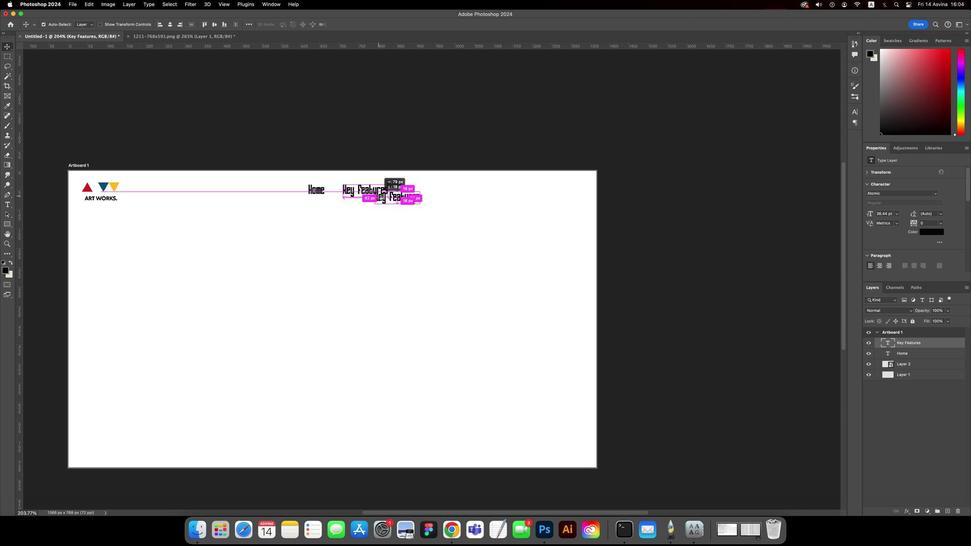 
Action: Mouse moved to (404, 193)
Screenshot: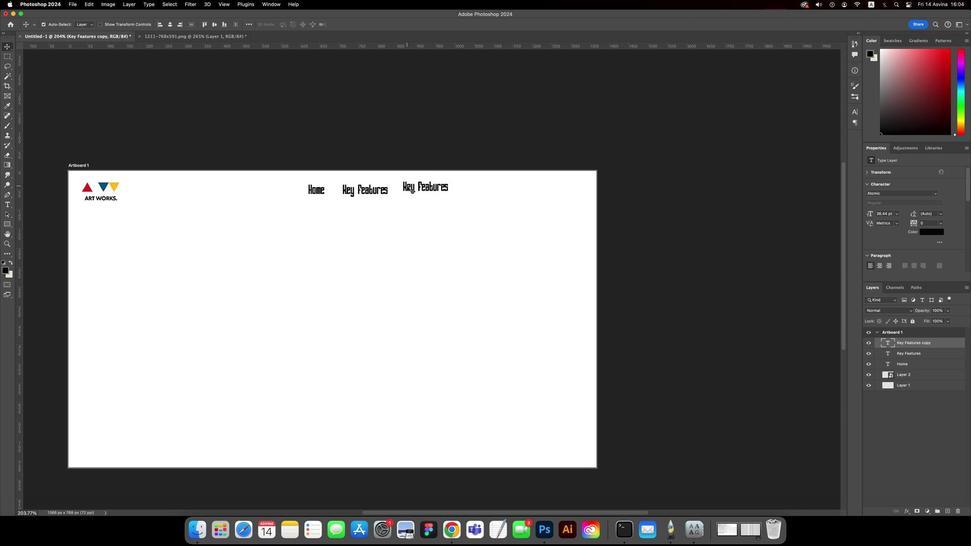 
Action: Key pressed Key.cmd'z'
Screenshot: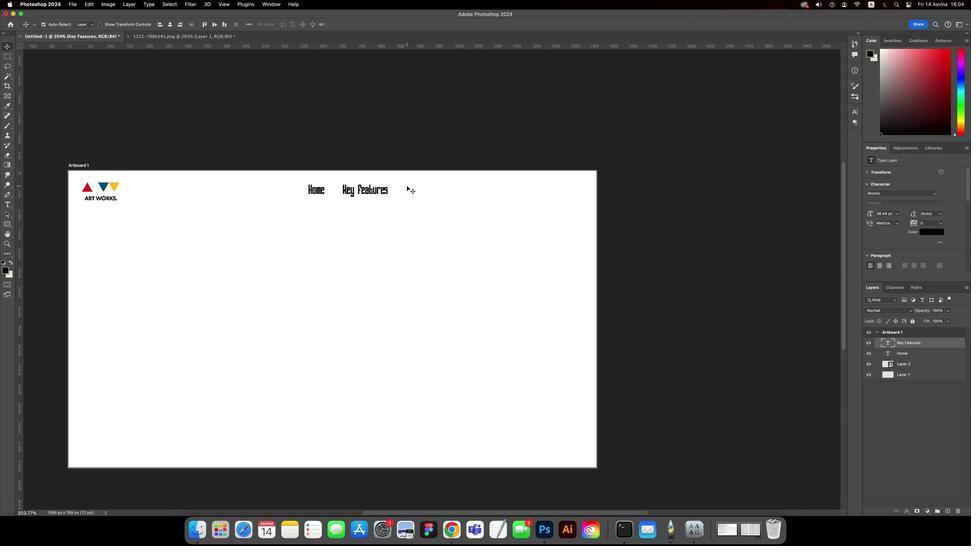 
Action: Mouse moved to (403, 194)
Screenshot: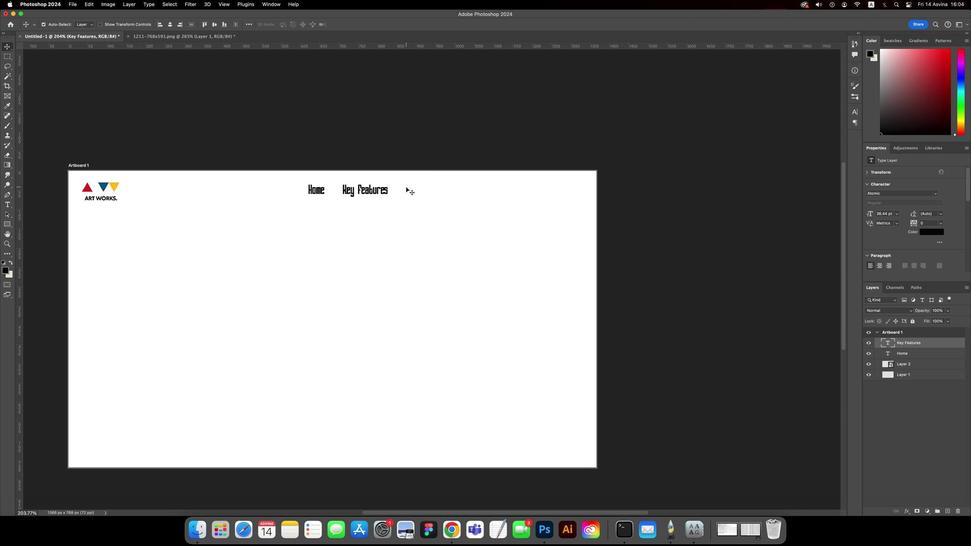 
Action: Key pressed Key.cmdKey.shift'z'
Screenshot: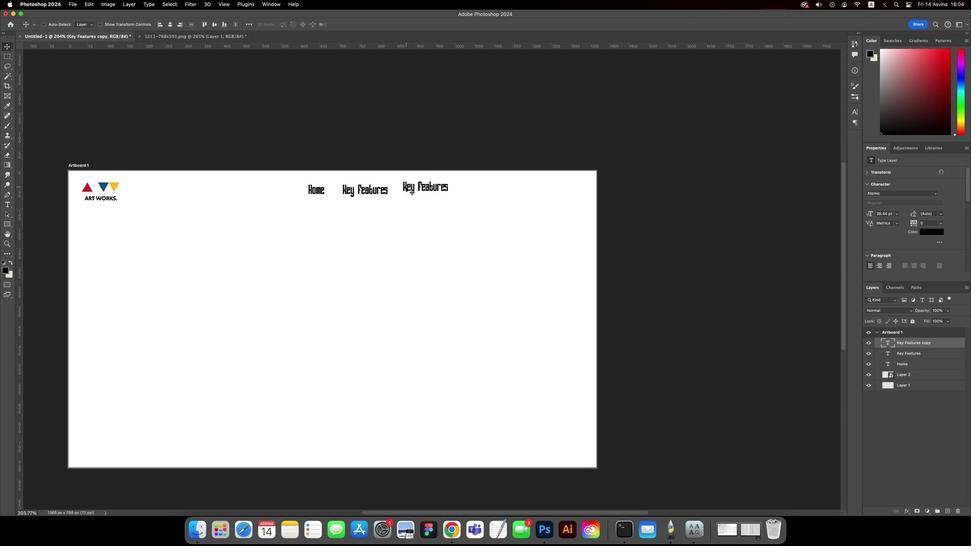 
Action: Mouse moved to (404, 194)
Screenshot: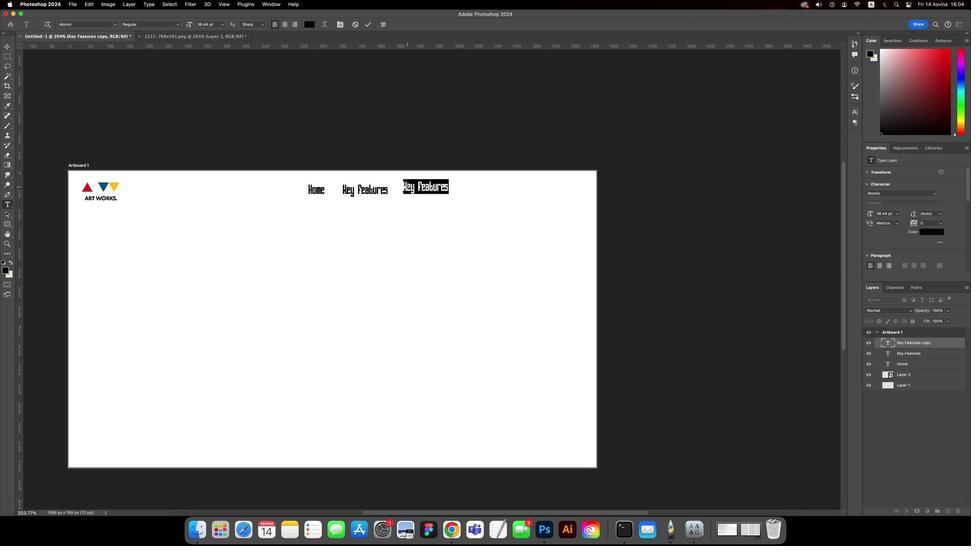 
Action: Mouse pressed left at (404, 194)
Screenshot: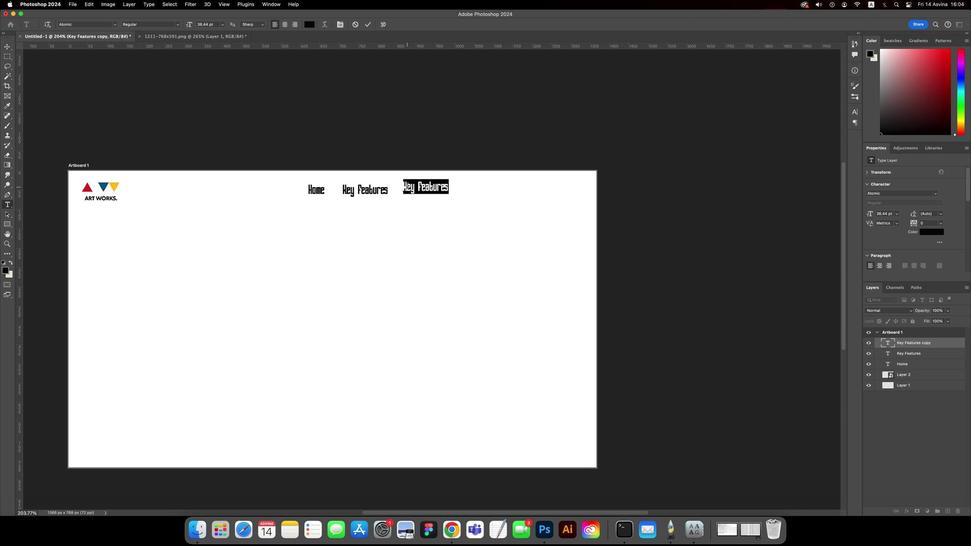 
Action: Mouse pressed left at (404, 194)
Screenshot: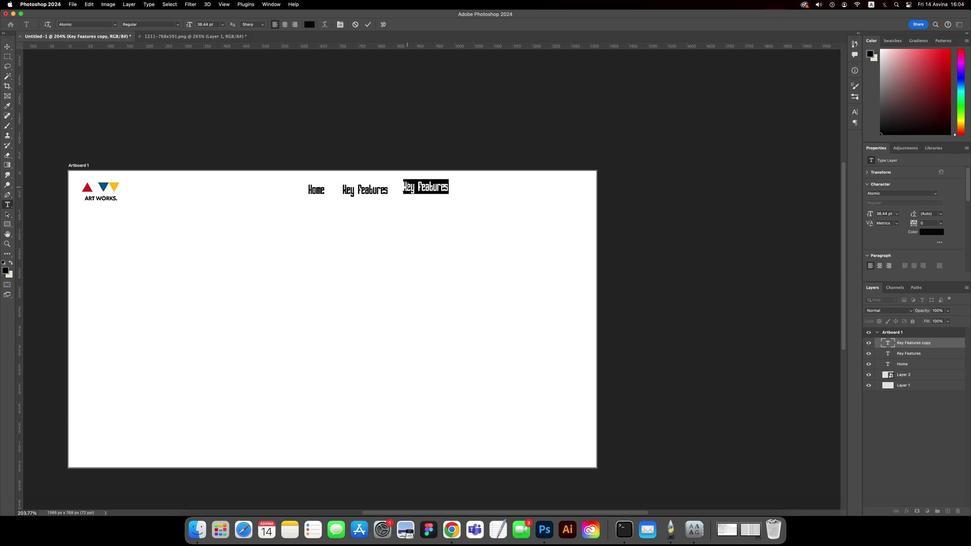 
Action: Key pressed Key.caps_lock'P'Key.caps_lock'r''i''c''i''n''g'Key.esc
Screenshot: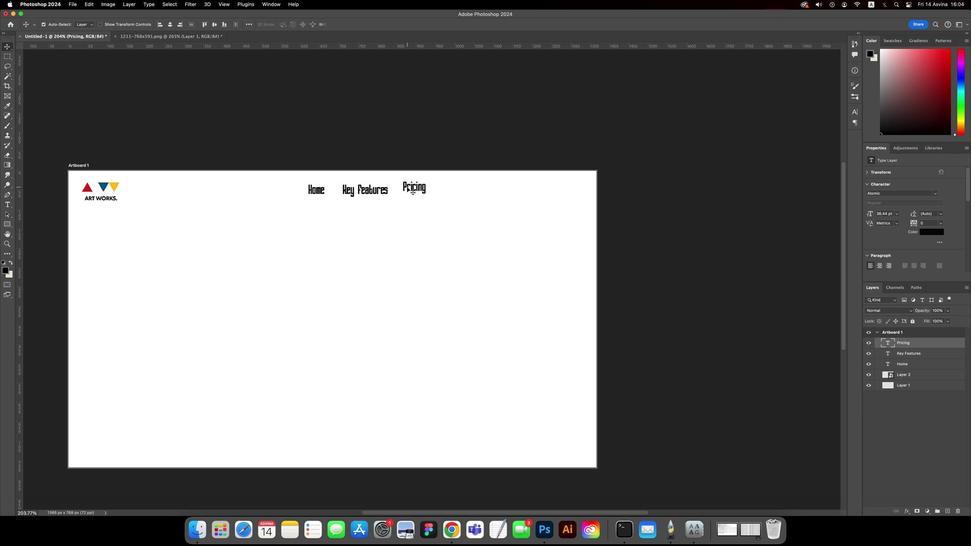 
Action: Mouse moved to (405, 191)
Screenshot: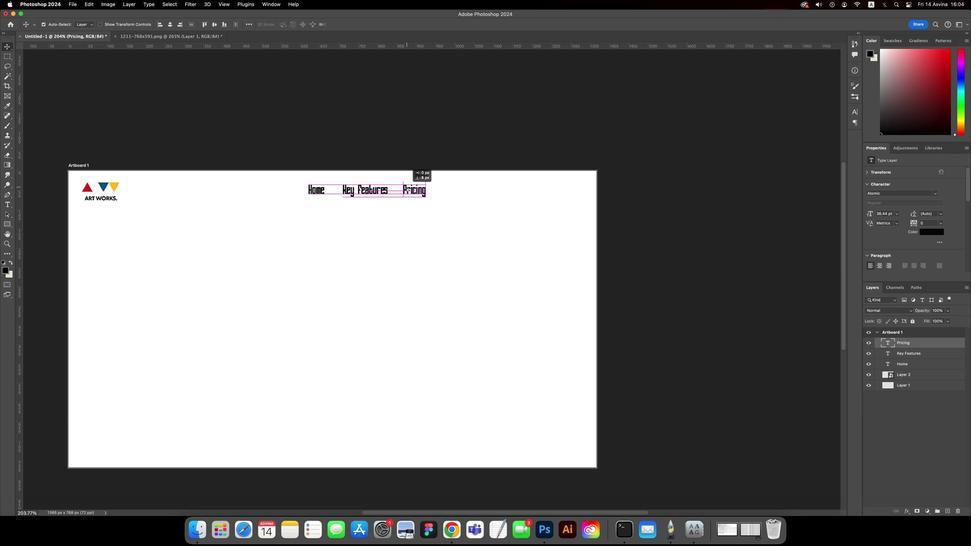 
Action: Mouse pressed left at (405, 191)
Screenshot: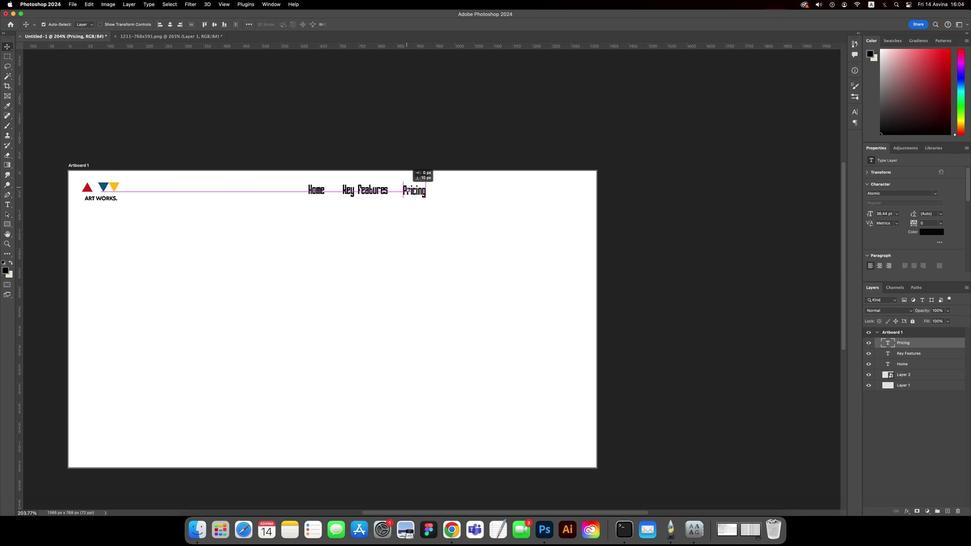 
Action: Mouse moved to (404, 194)
Screenshot: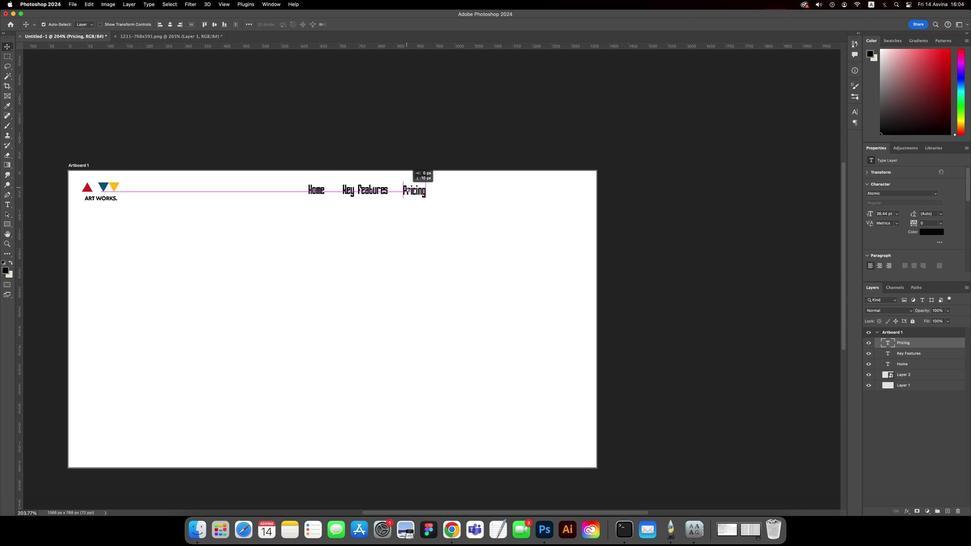 
Action: Key pressed Key.alt
Screenshot: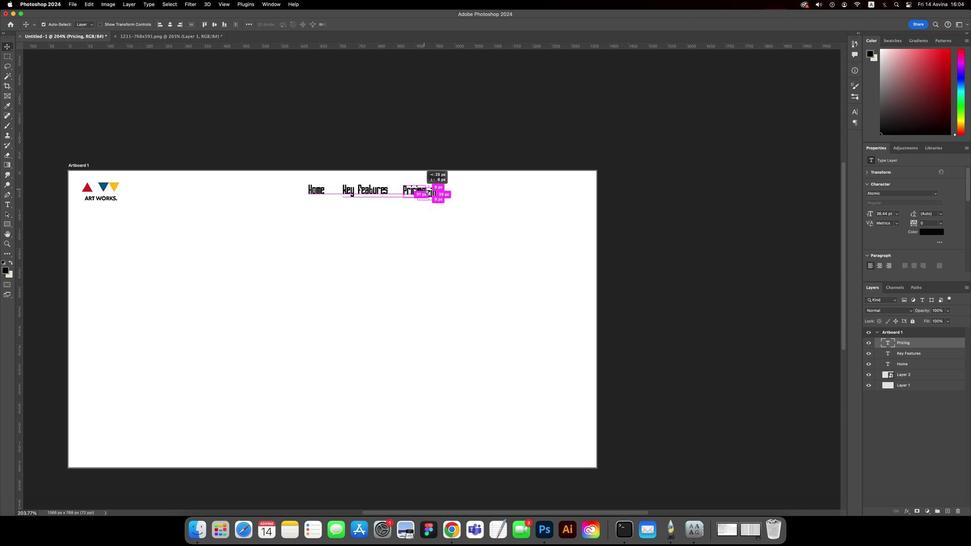 
Action: Mouse pressed left at (404, 194)
Screenshot: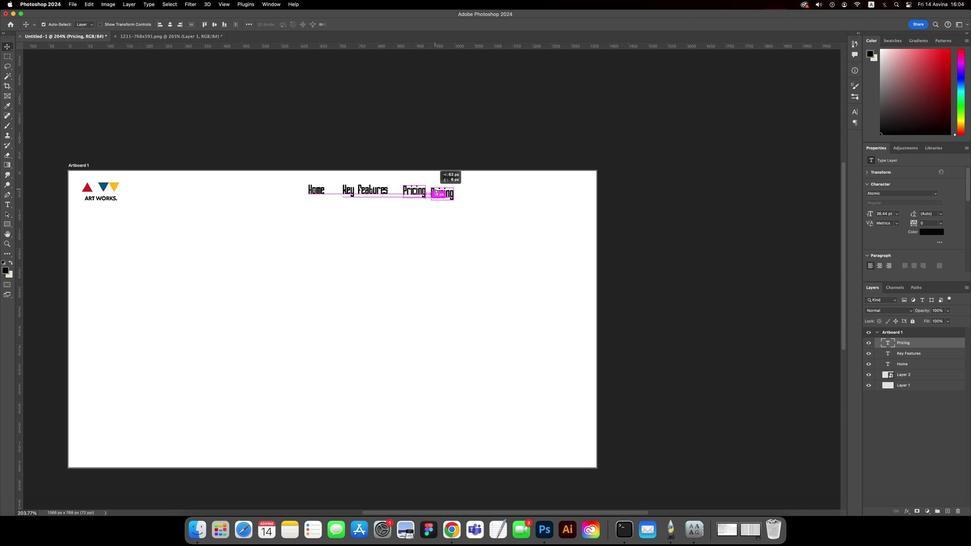 
Action: Mouse moved to (437, 195)
Screenshot: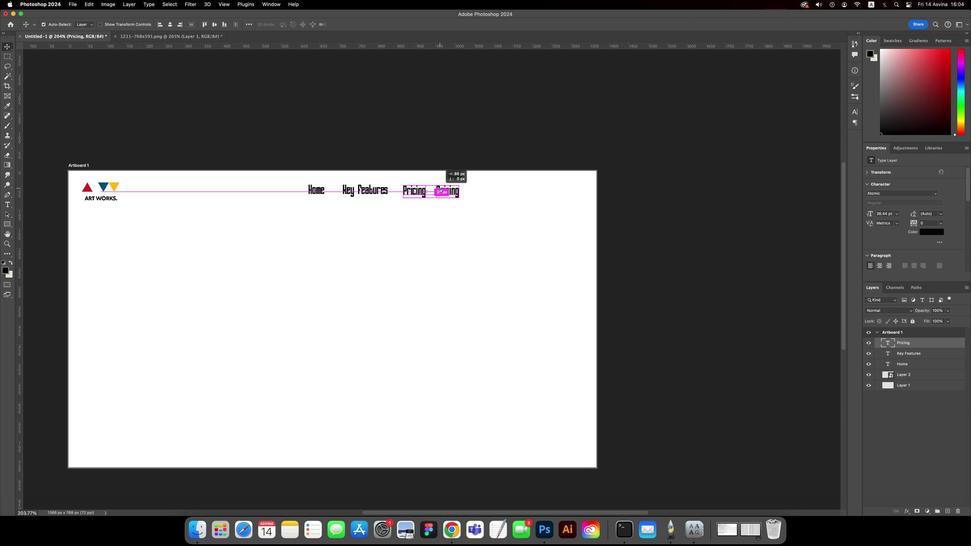 
Action: Mouse pressed left at (437, 195)
Screenshot: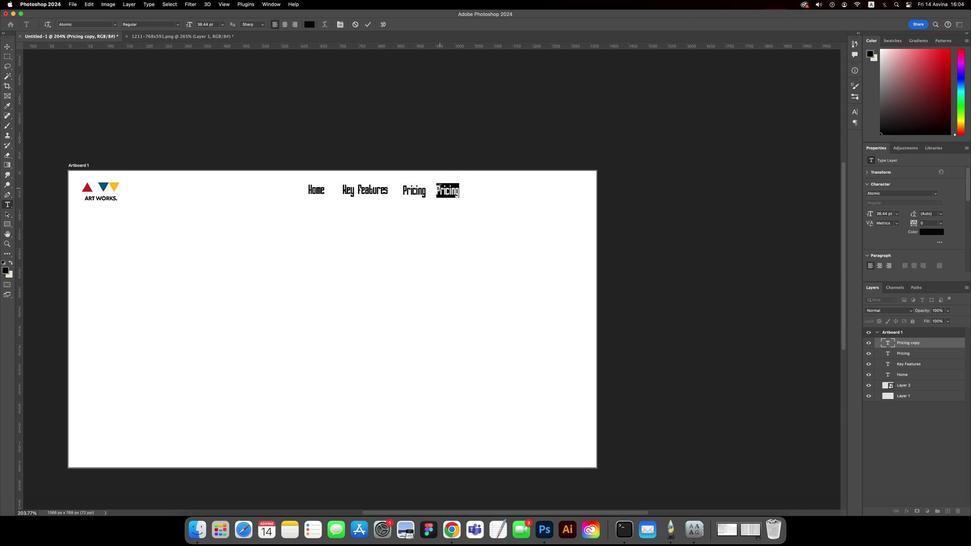 
Action: Mouse pressed left at (437, 195)
Screenshot: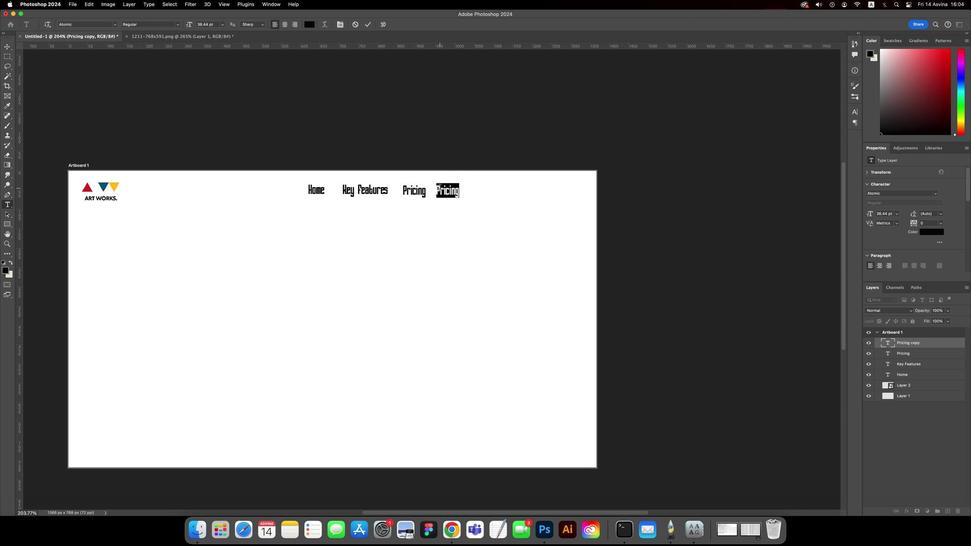 
Action: Key pressed Key.caps_lock'T'Key.caps_lock'e''s''t''i''m''o''n''i''a''l'Key.esc
Screenshot: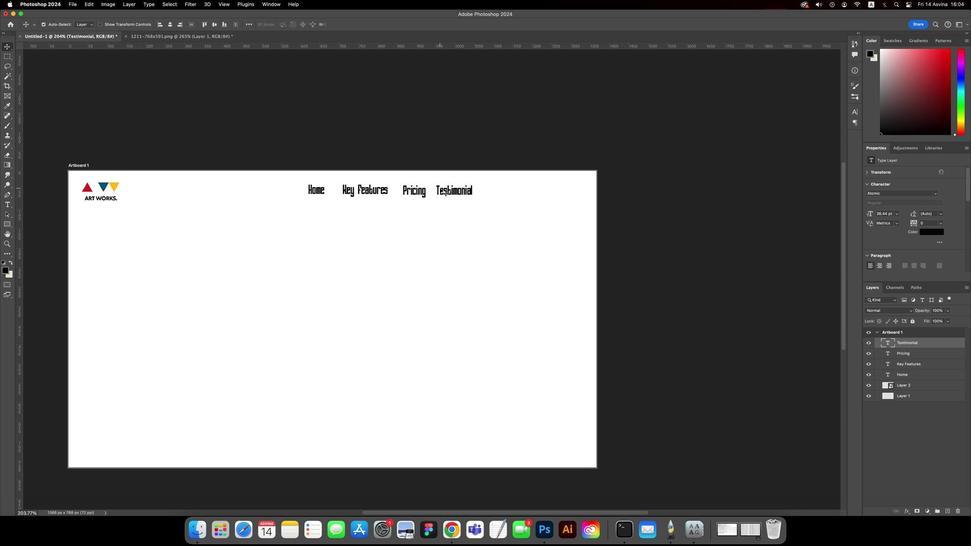 
Action: Mouse moved to (439, 196)
Screenshot: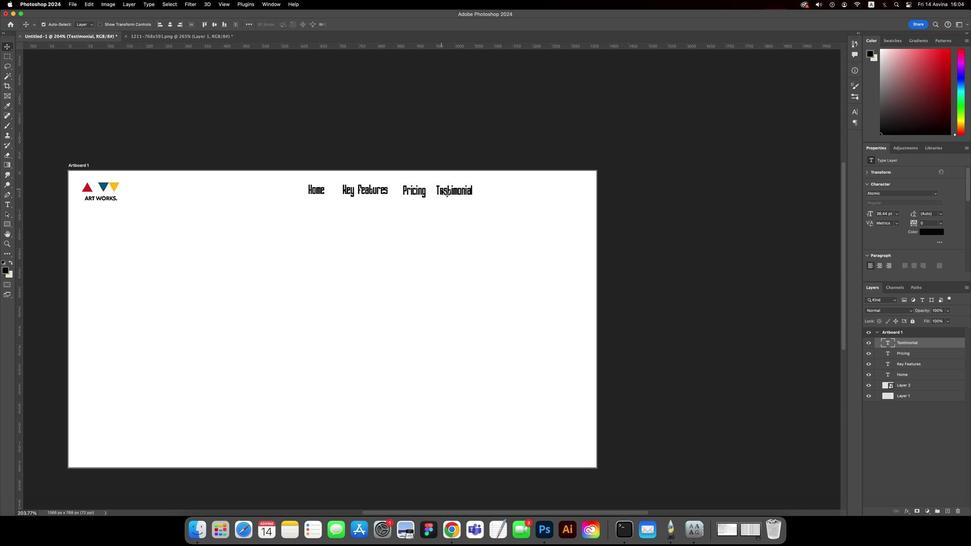 
Action: Key pressed Key.alt
Screenshot: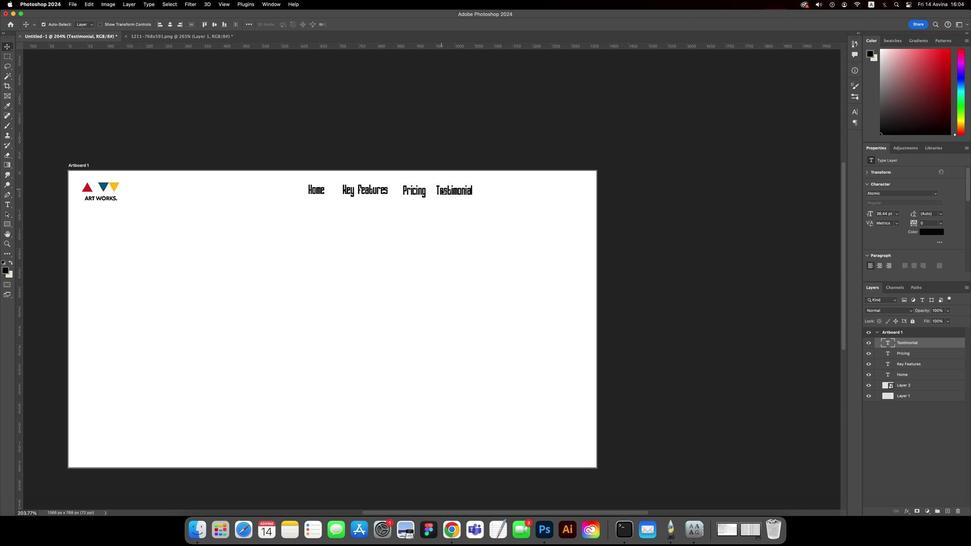 
Action: Mouse pressed left at (439, 196)
Screenshot: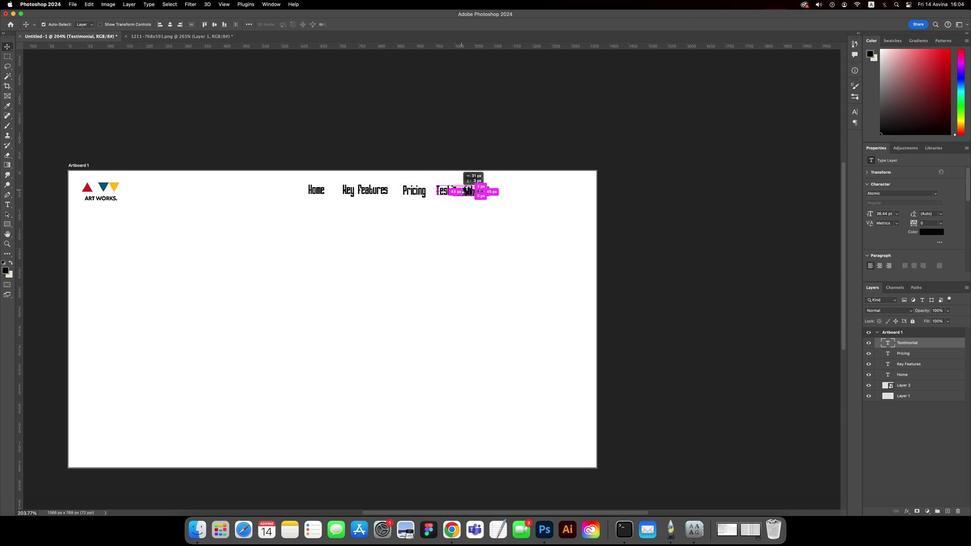
Action: Mouse moved to (489, 197)
Screenshot: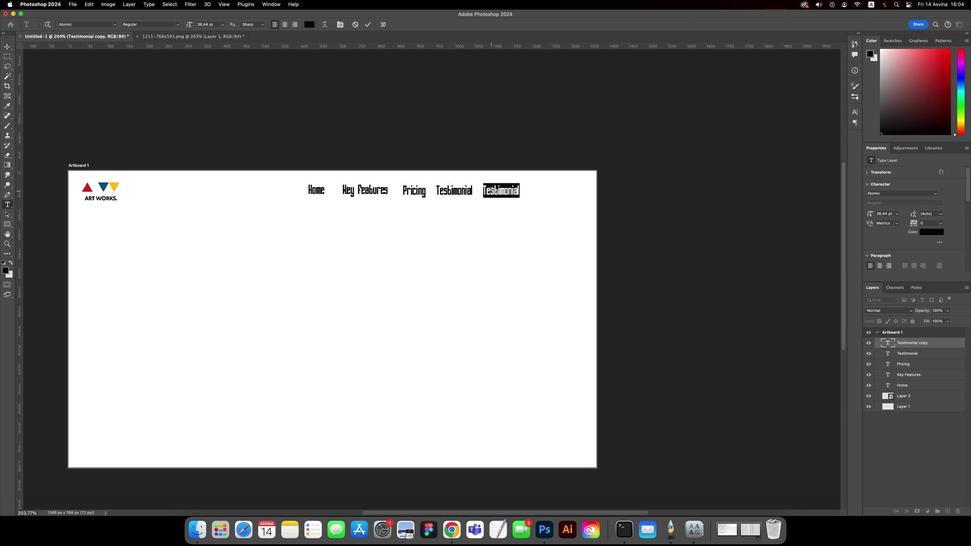 
Action: Mouse pressed left at (489, 197)
Screenshot: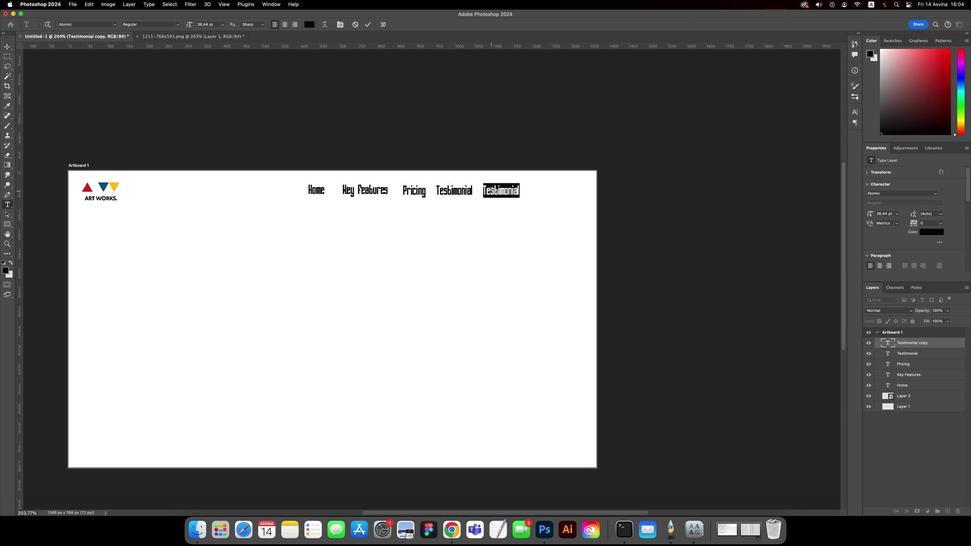 
Action: Mouse moved to (489, 198)
Screenshot: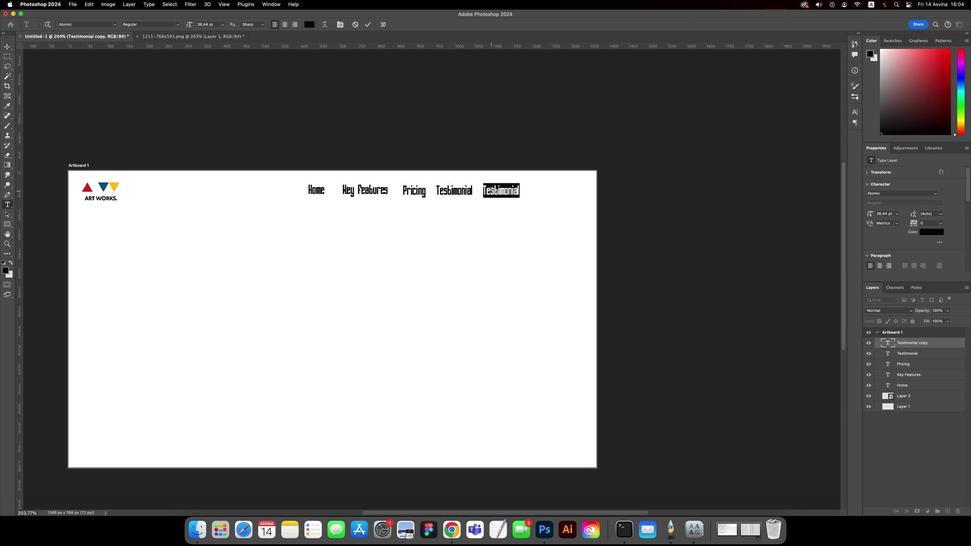 
Action: Mouse pressed left at (489, 198)
Screenshot: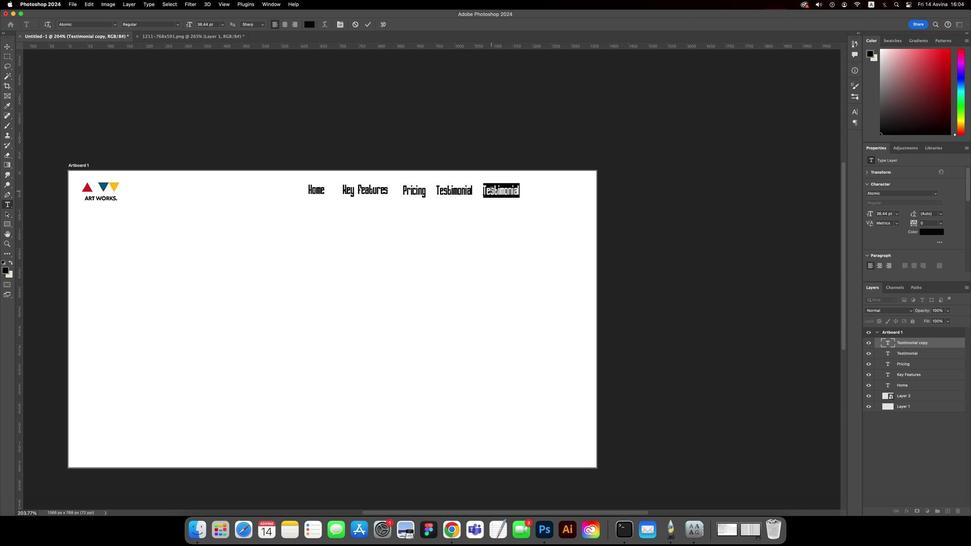 
Action: Key pressed Key.caps_lock'A'Key.caps_lock'b''o''u''t'Key.esc
Screenshot: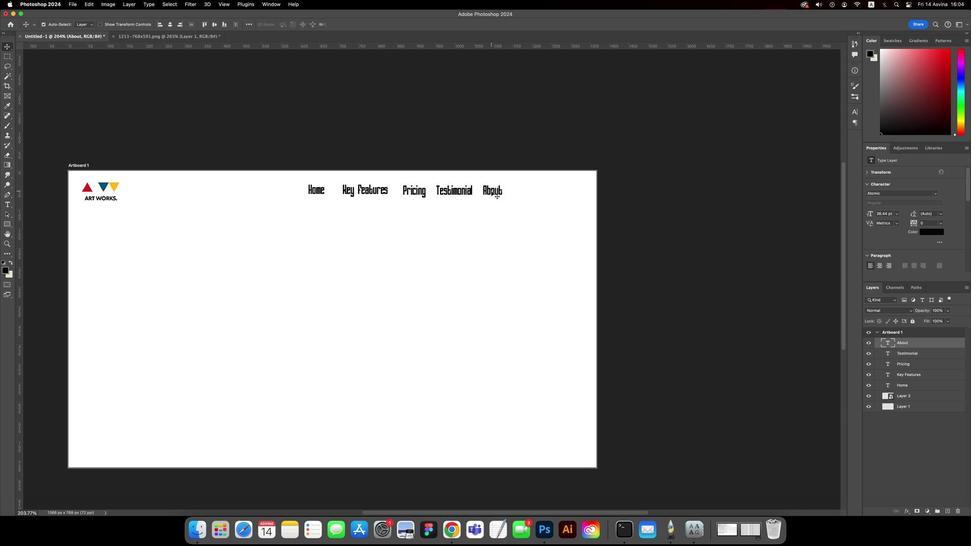 
Action: Mouse moved to (275, 183)
Screenshot: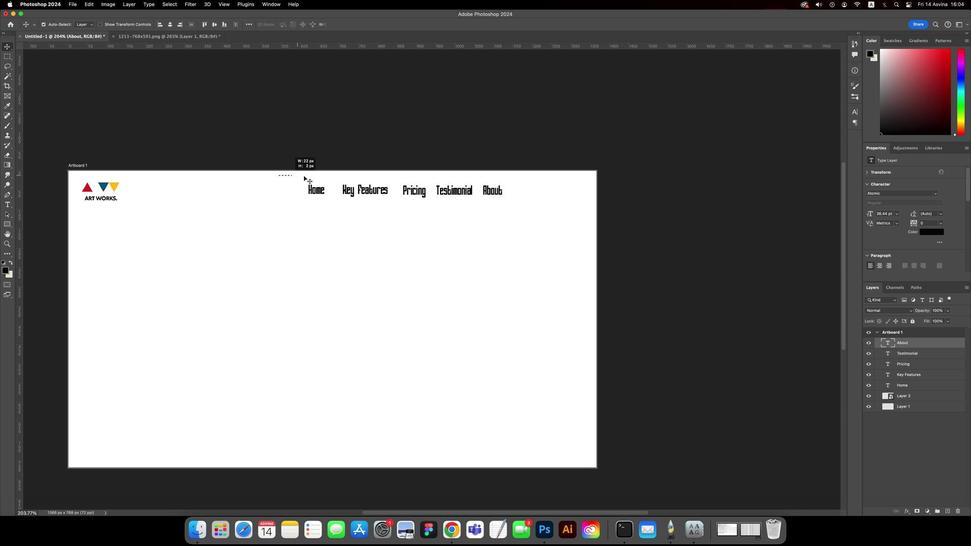 
Action: Mouse pressed left at (275, 183)
Screenshot: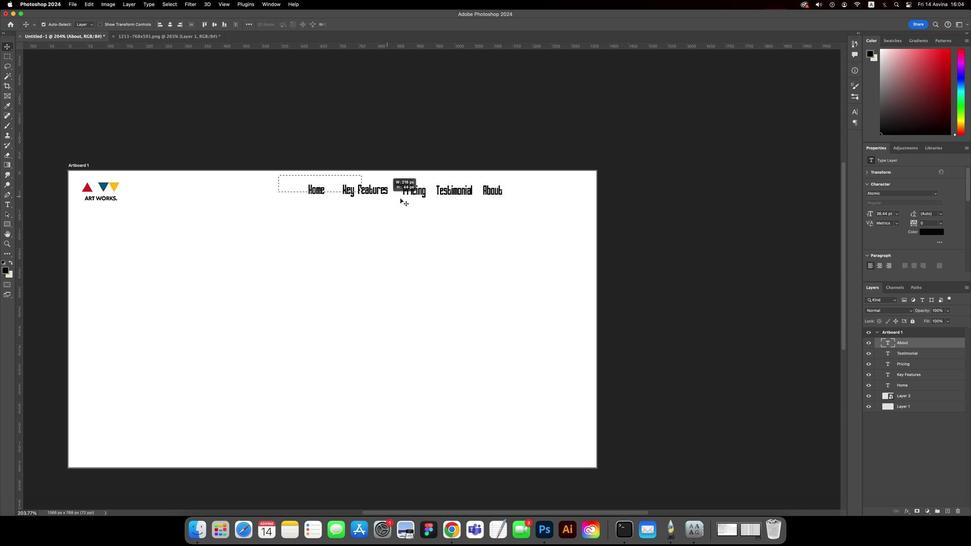 
Action: Mouse moved to (231, 44)
Screenshot: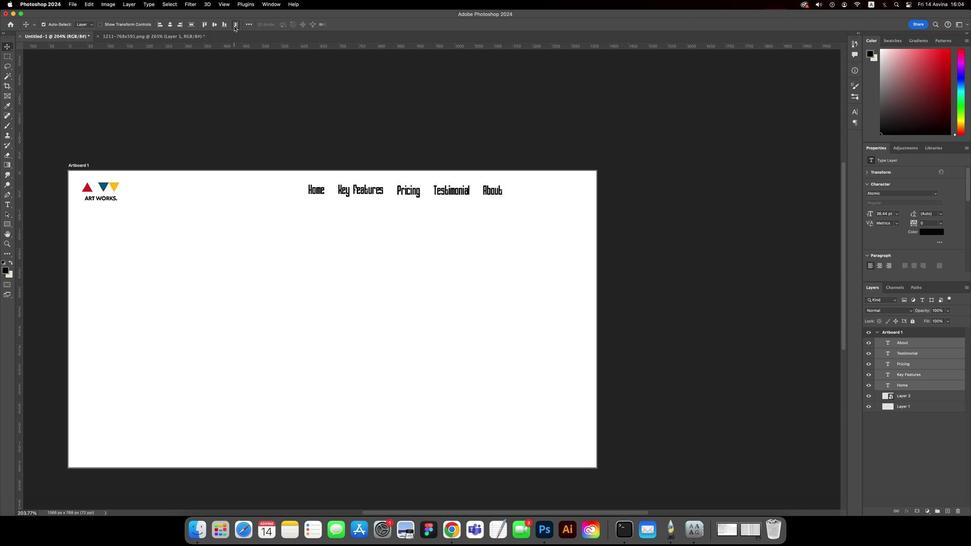 
Action: Mouse pressed left at (231, 44)
Screenshot: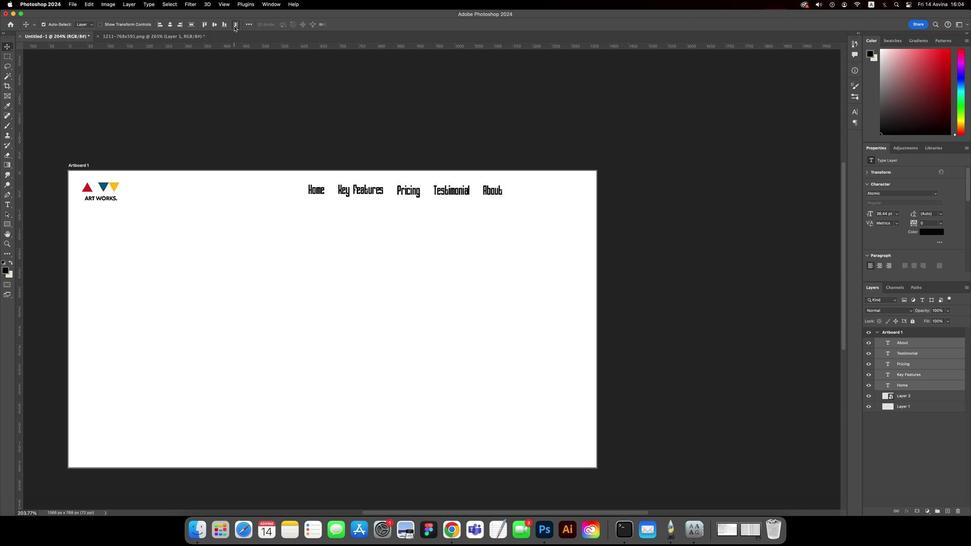 
Action: Mouse moved to (212, 44)
Screenshot: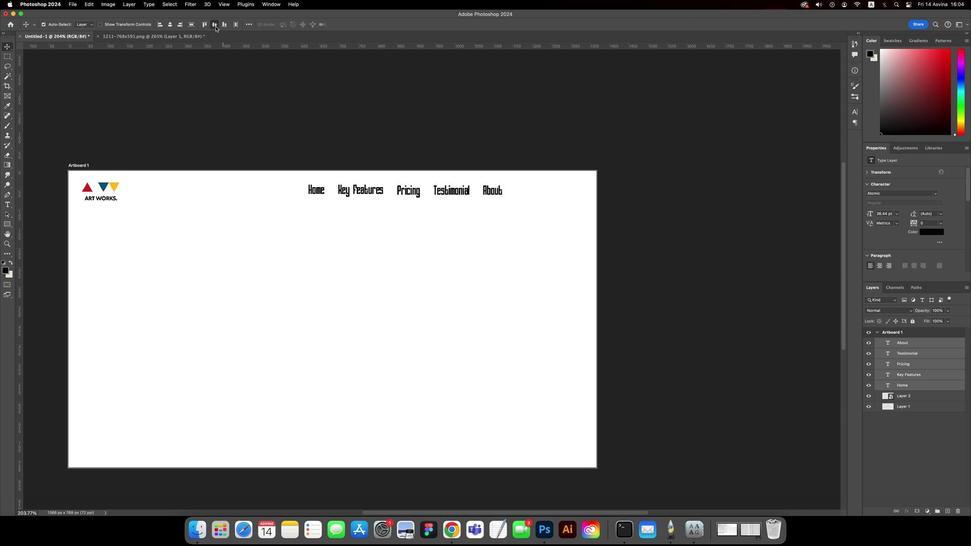 
Action: Mouse pressed left at (212, 44)
Screenshot: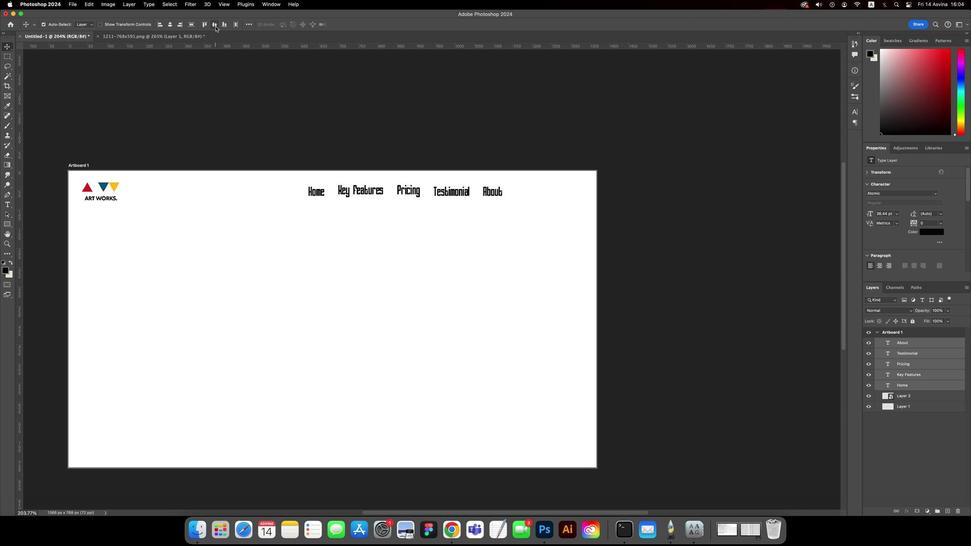 
Action: Mouse pressed left at (212, 44)
Screenshot: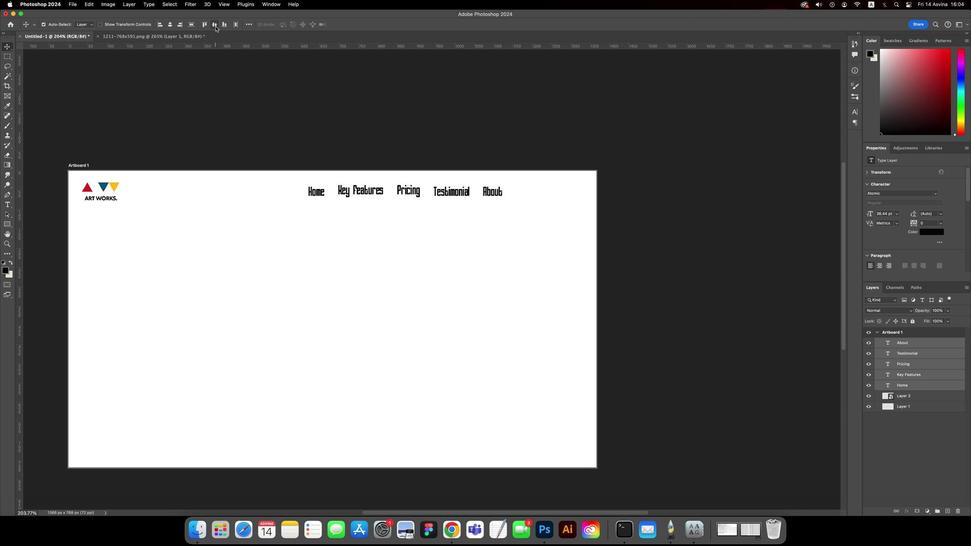 
Action: Mouse pressed left at (212, 44)
Screenshot: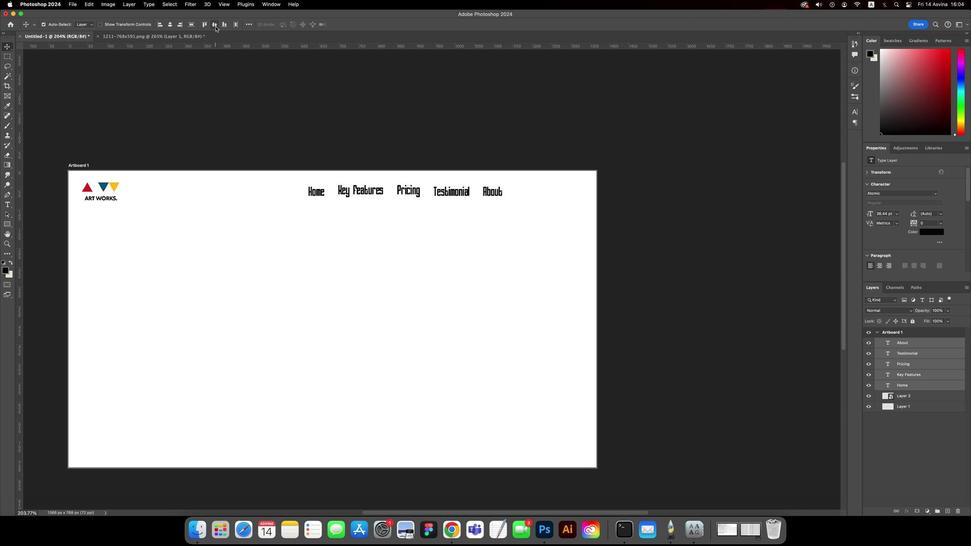 
Action: Mouse moved to (201, 40)
Screenshot: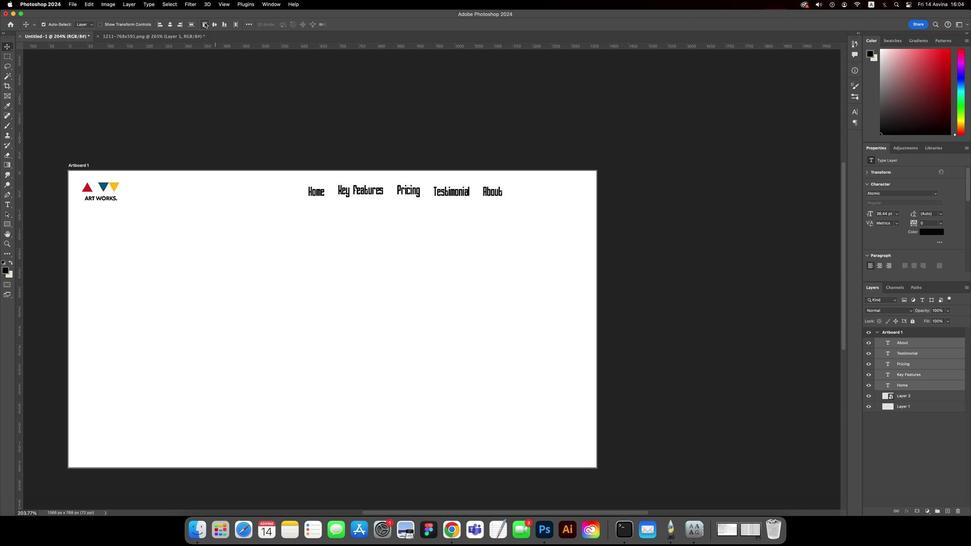 
Action: Mouse pressed left at (201, 40)
Screenshot: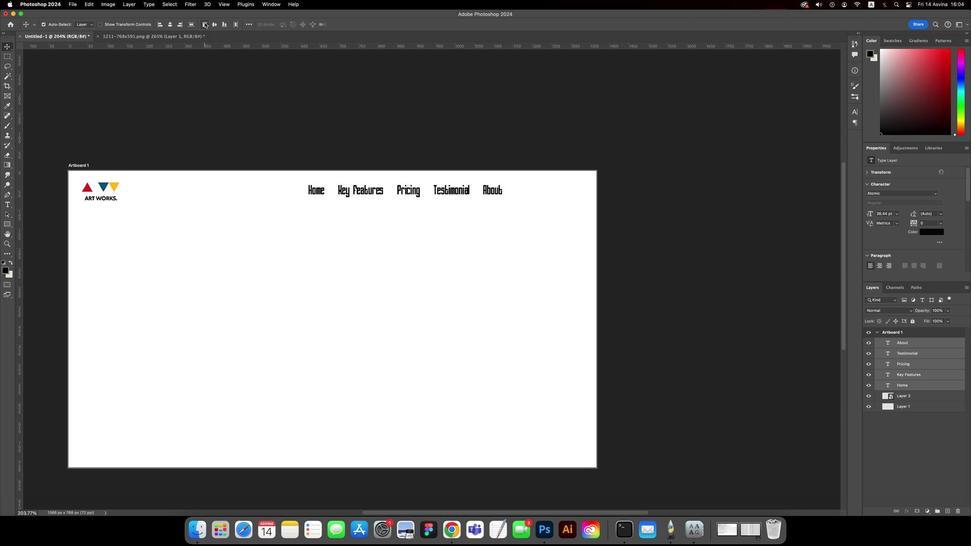 
Action: Mouse moved to (362, 199)
Screenshot: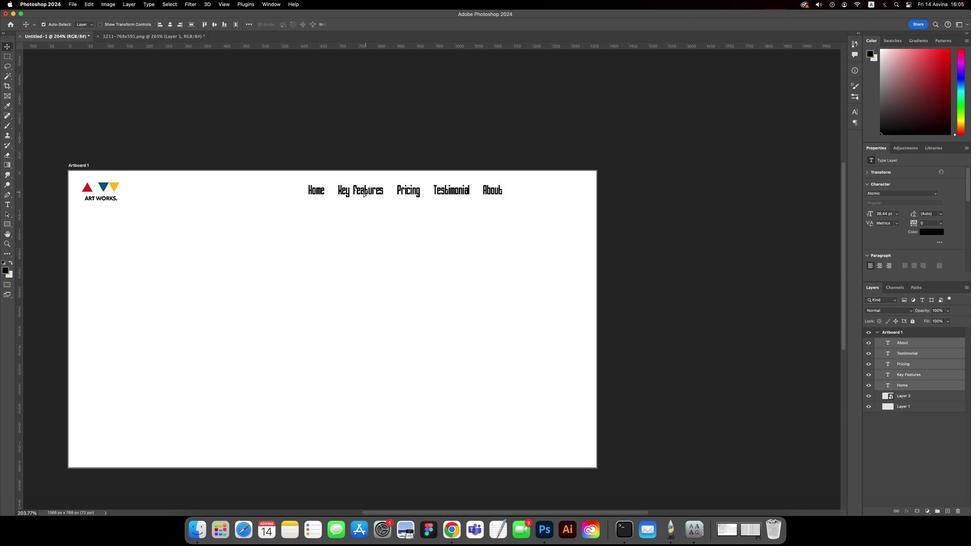 
Action: Mouse pressed left at (362, 199)
Screenshot: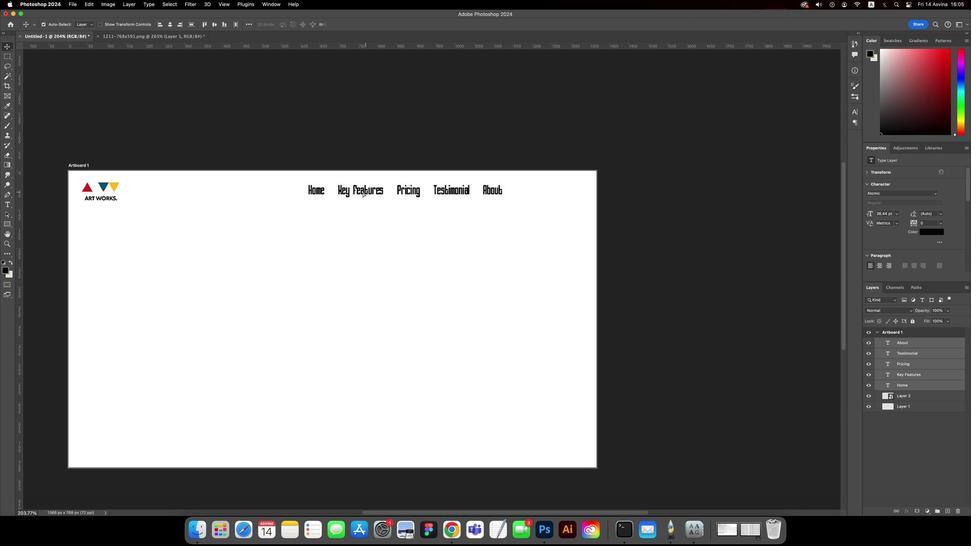 
Action: Mouse moved to (454, 233)
Screenshot: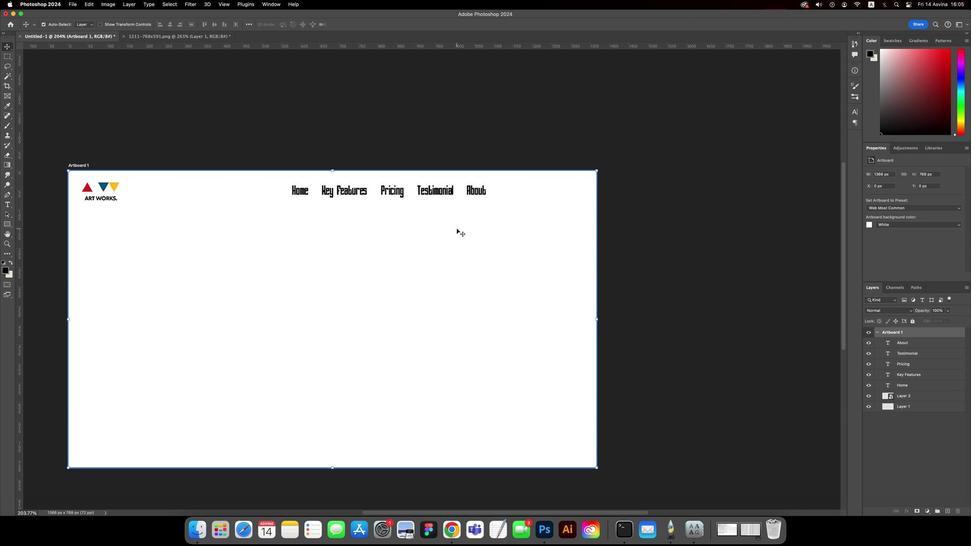 
Action: Mouse pressed left at (454, 233)
Screenshot: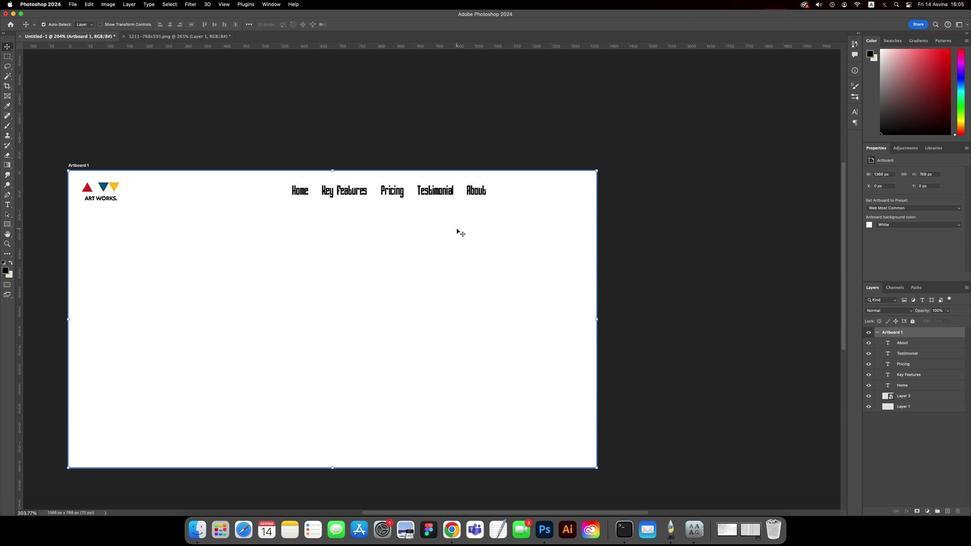 
Action: Mouse moved to (3, 228)
Screenshot: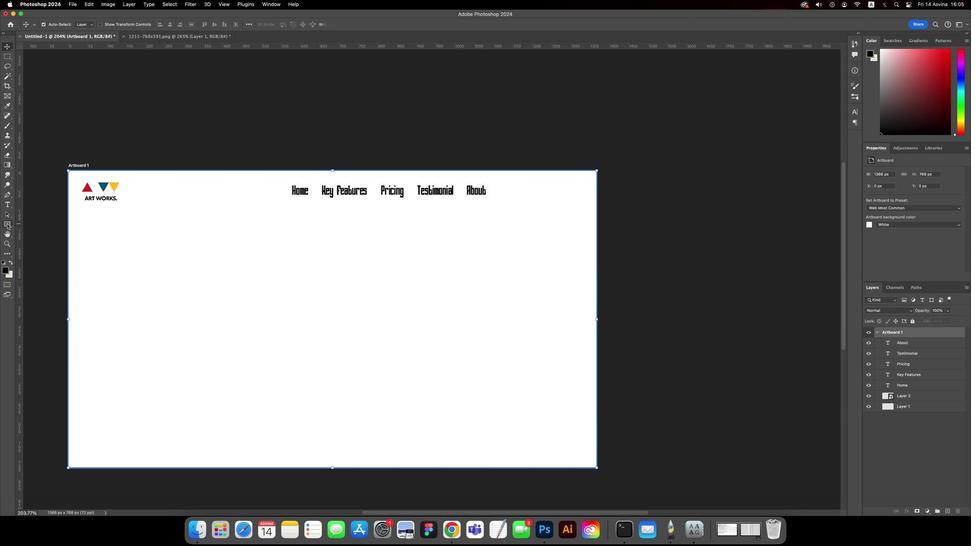 
Action: Mouse pressed left at (3, 228)
Screenshot: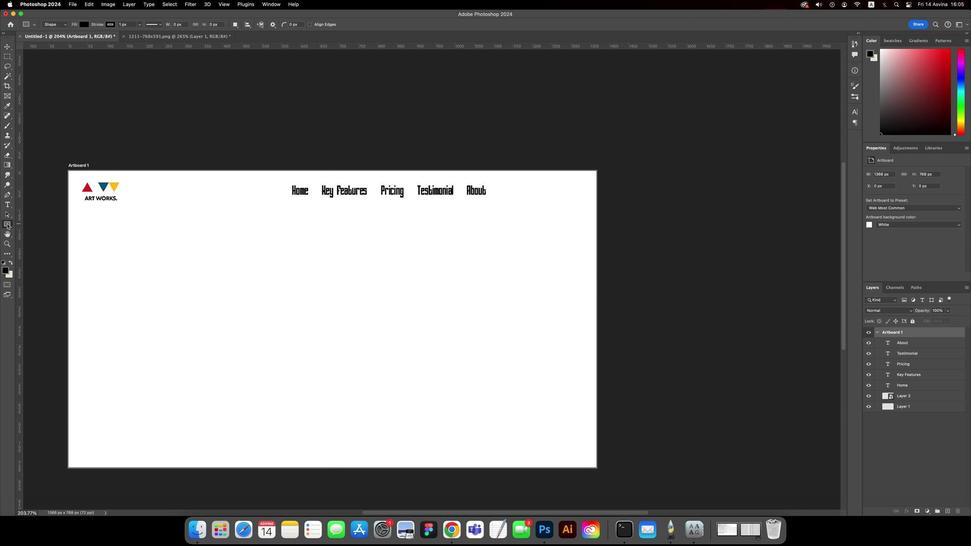 
Action: Mouse pressed left at (3, 228)
Screenshot: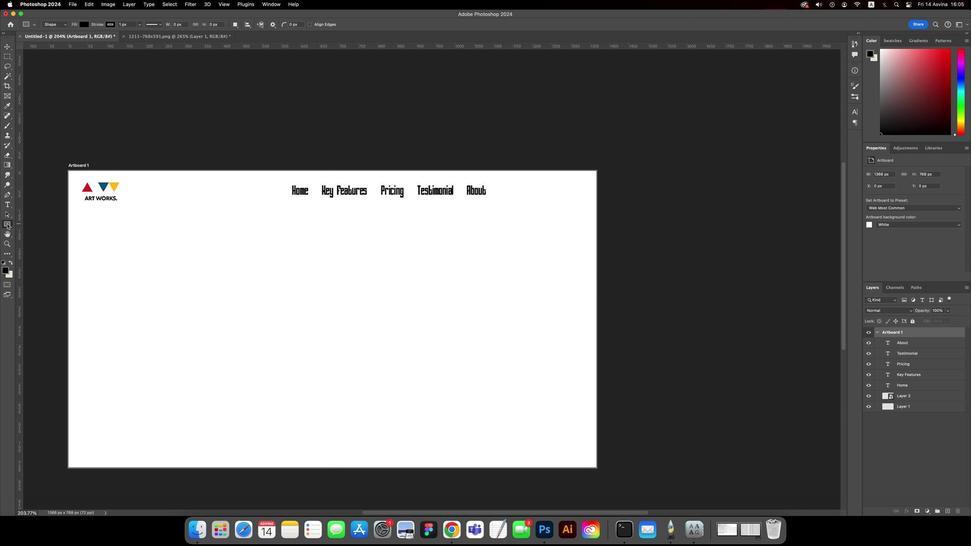 
Action: Mouse moved to (507, 190)
Screenshot: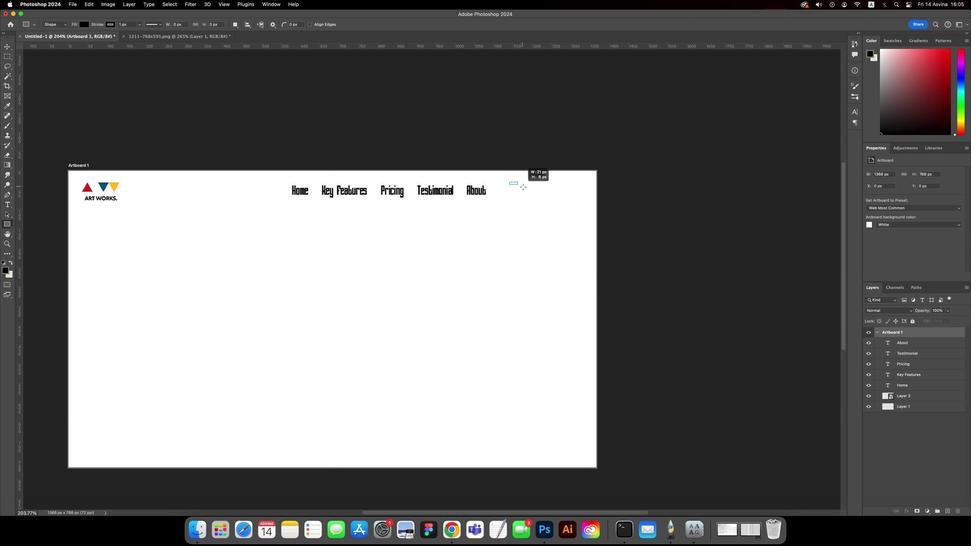 
Action: Mouse pressed left at (507, 190)
Screenshot: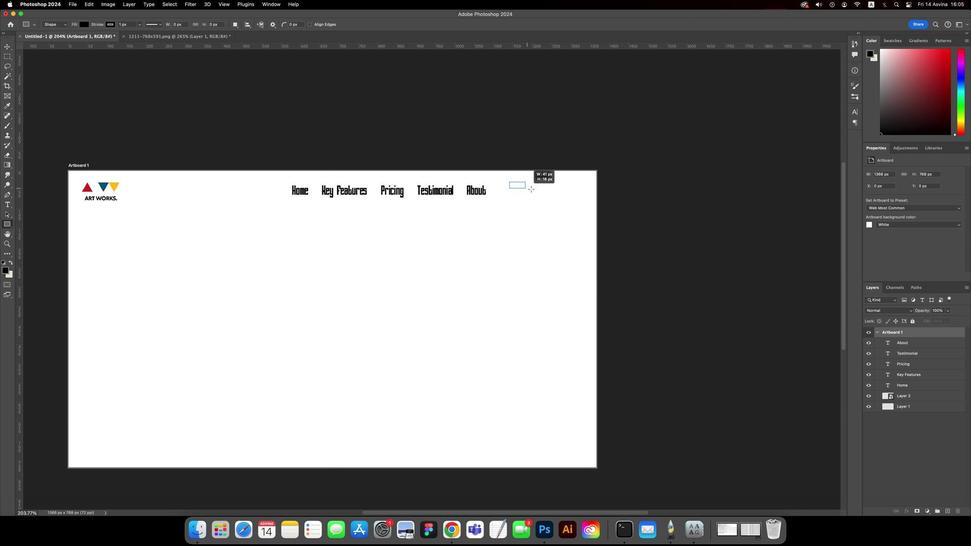 
Action: Mouse moved to (566, 195)
Screenshot: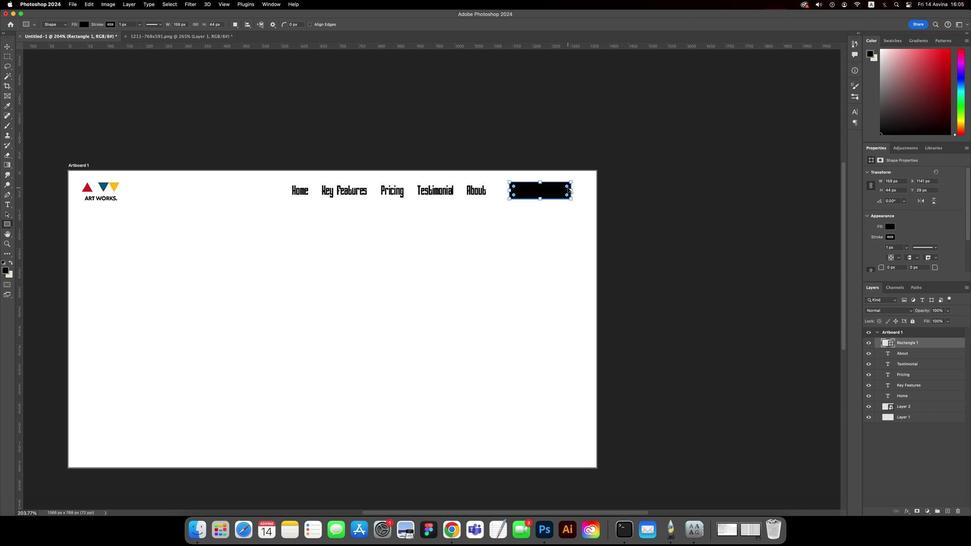 
Action: Mouse pressed left at (566, 195)
Screenshot: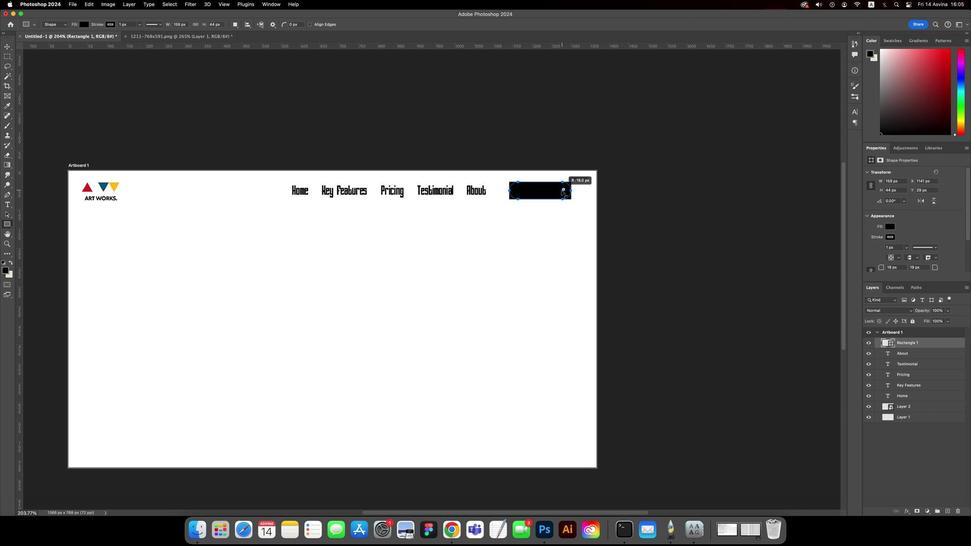 
Action: Mouse moved to (887, 240)
Screenshot: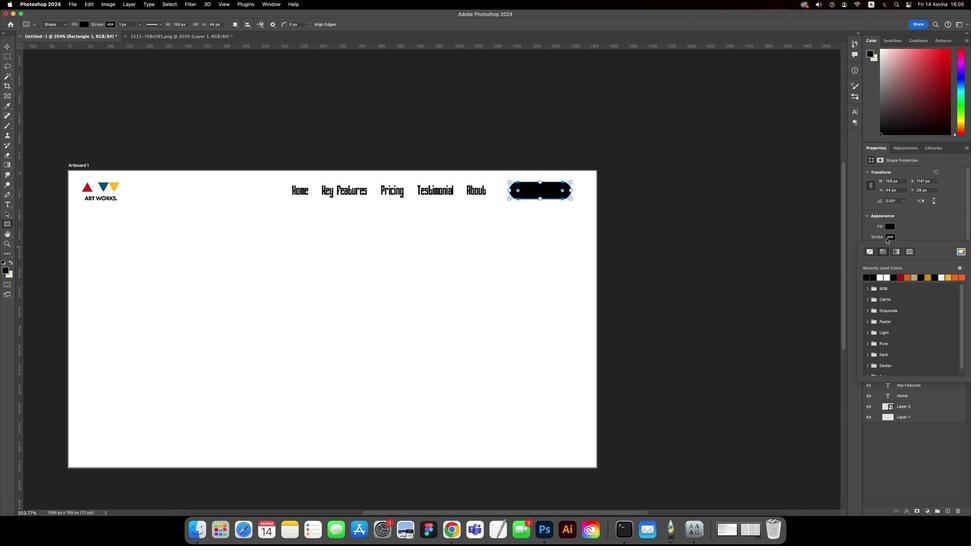 
Action: Mouse pressed left at (887, 240)
Screenshot: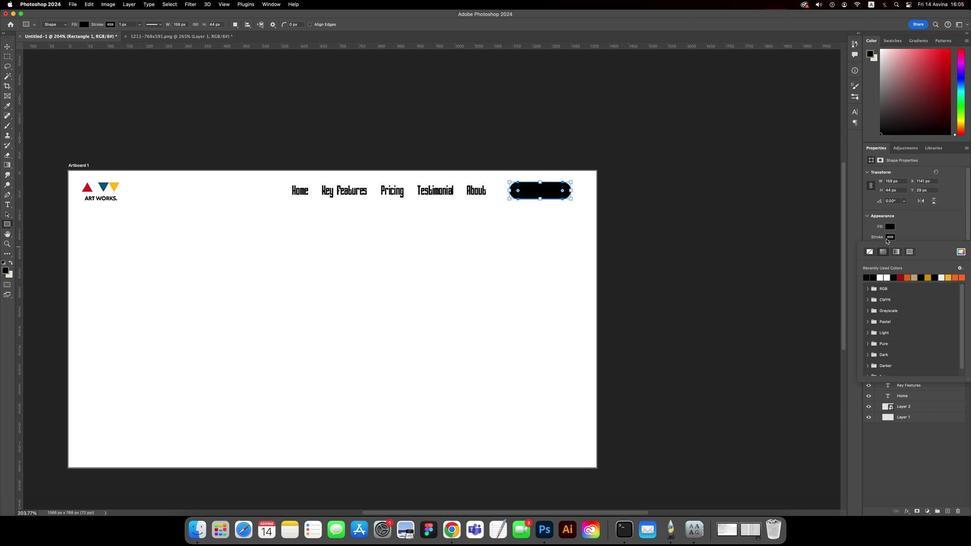 
Action: Mouse moved to (871, 253)
Screenshot: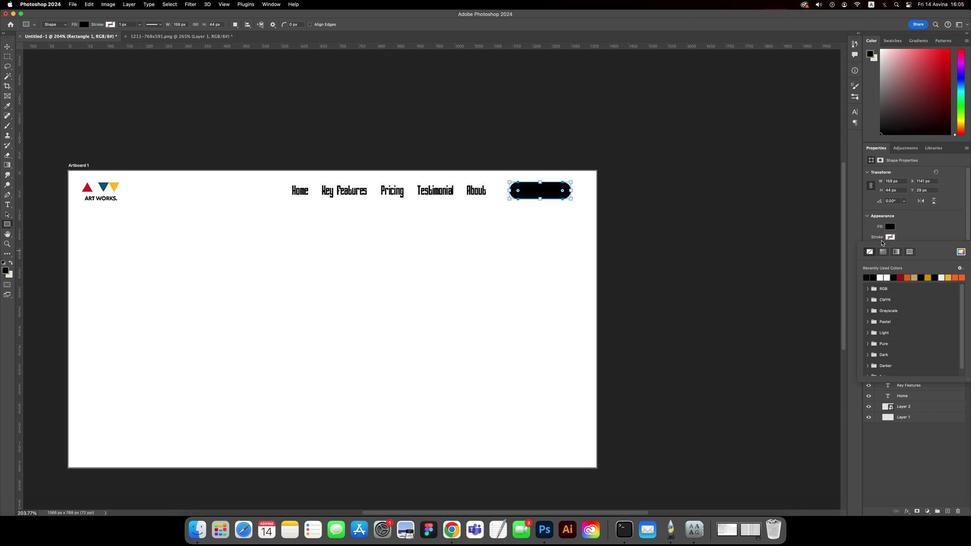 
Action: Mouse pressed left at (871, 253)
Screenshot: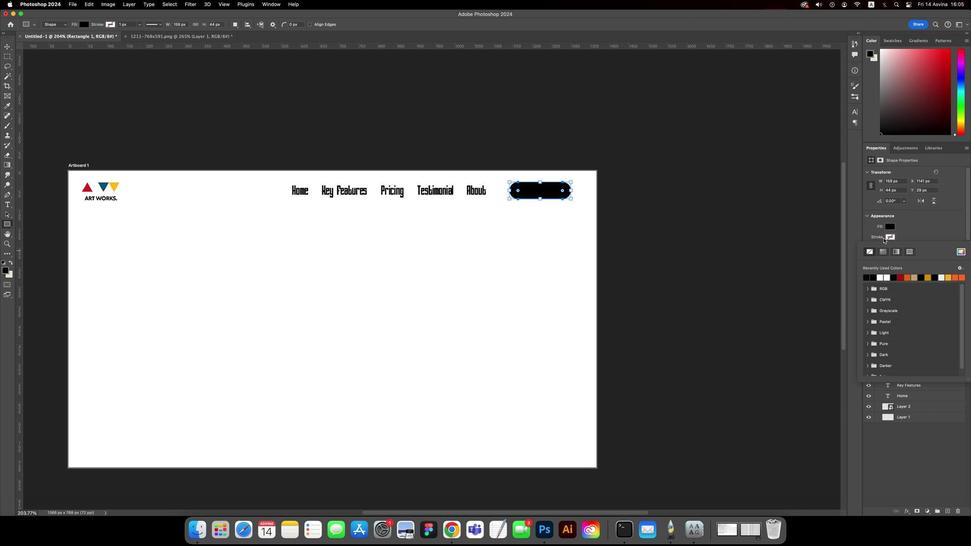 
Action: Mouse moved to (890, 231)
Screenshot: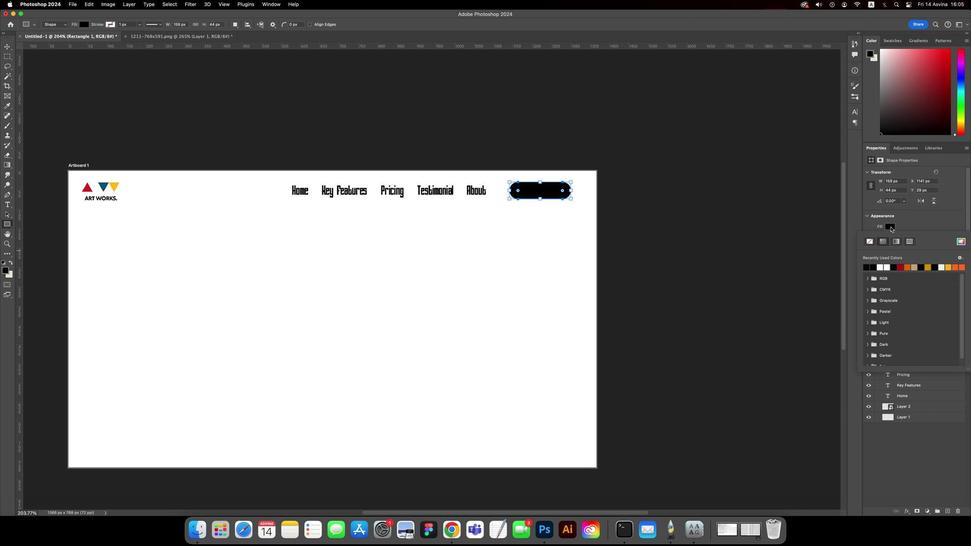 
Action: Mouse pressed left at (890, 231)
Screenshot: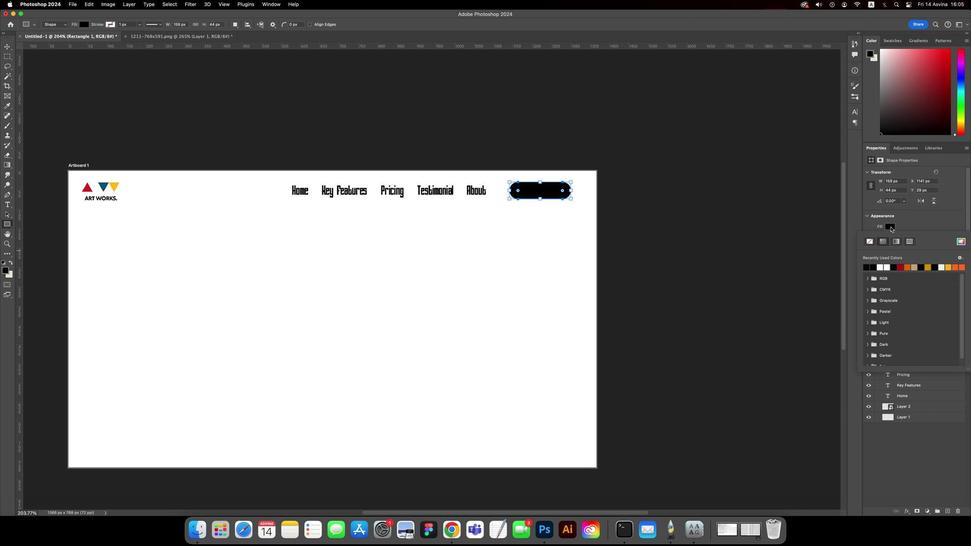 
Action: Mouse moved to (960, 244)
Screenshot: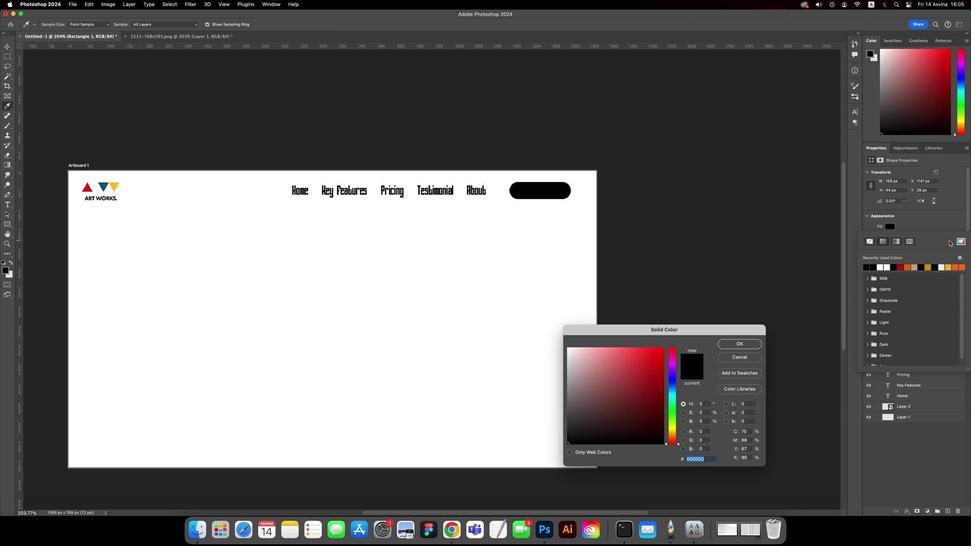 
Action: Mouse pressed left at (960, 244)
Screenshot: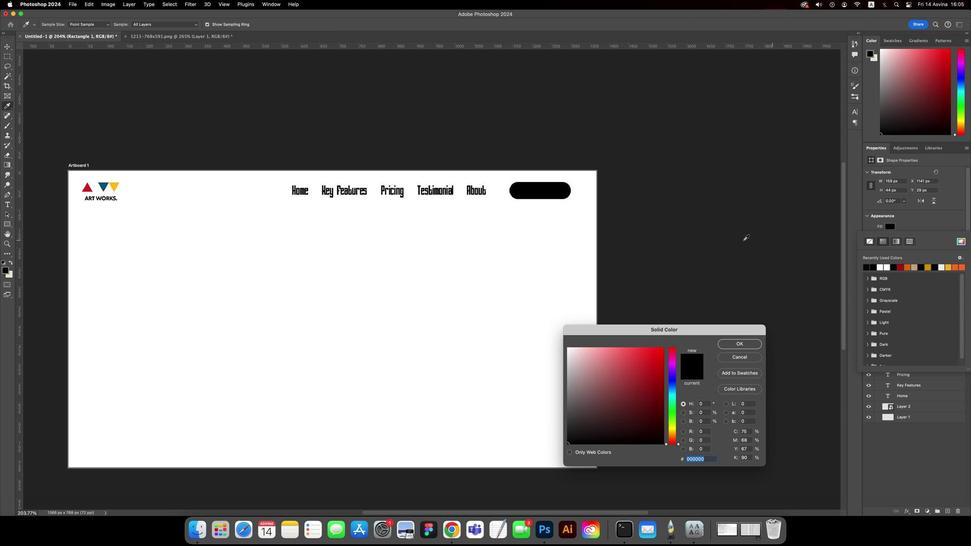 
Action: Mouse moved to (82, 196)
Screenshot: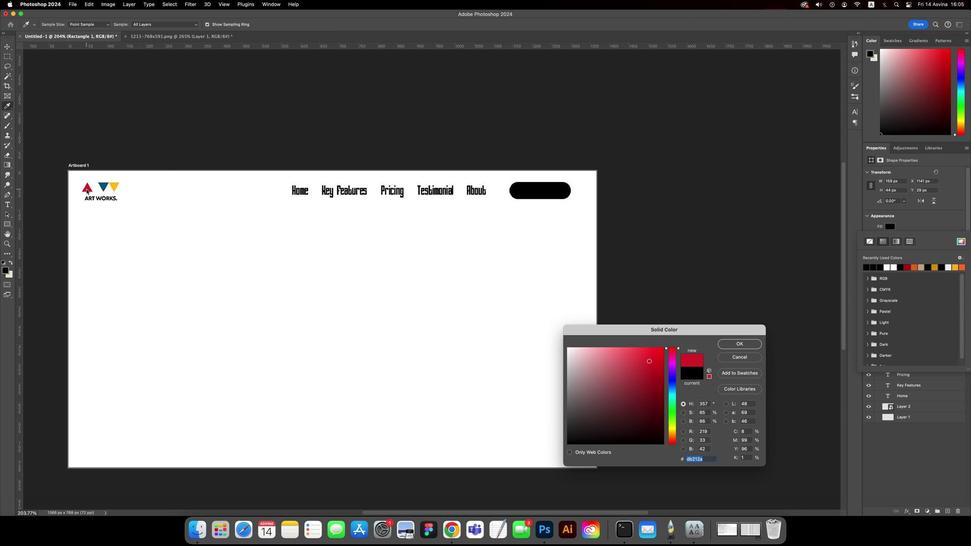 
Action: Mouse pressed left at (82, 196)
Screenshot: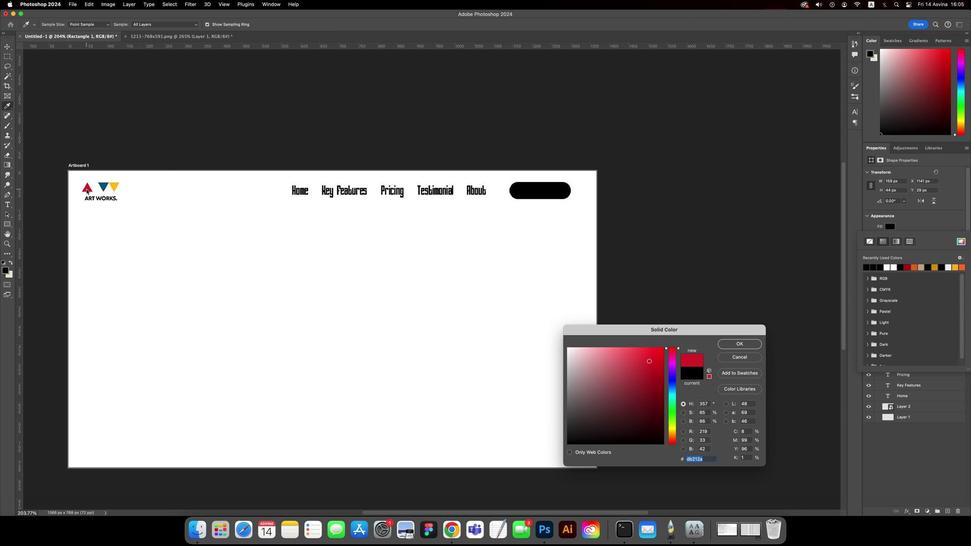 
Action: Mouse moved to (723, 342)
Screenshot: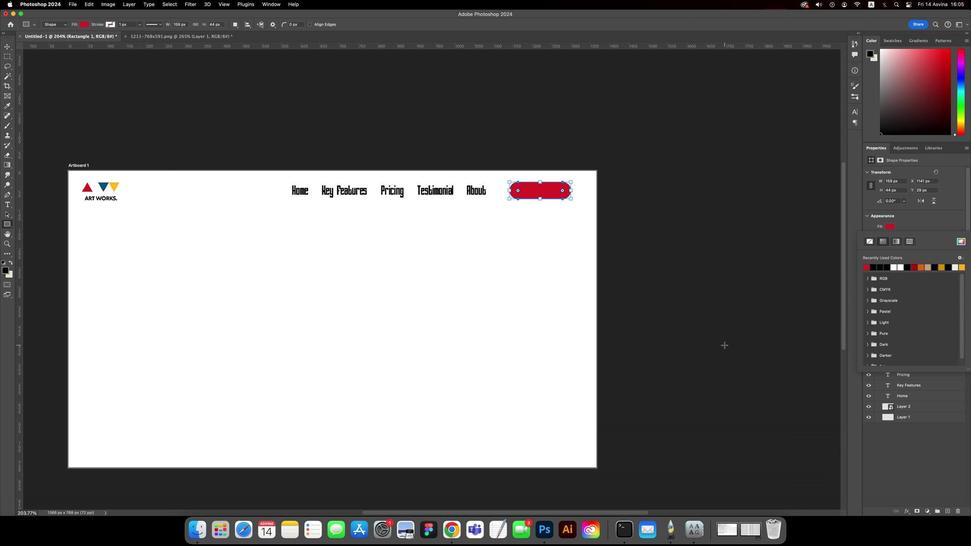 
Action: Mouse pressed left at (723, 342)
